 Task: Research Airbnb accommodation in Randers, Denmark from 12th December, 2023 to 16th December, 2023 for 8 adults.8 bedrooms having 8 beds and 8 bathrooms. Property type can be hotel. Amenities needed are: wifi, TV, free parkinig on premises, gym, breakfast. Look for 3 properties as per requirement.
Action: Mouse pressed left at (479, 105)
Screenshot: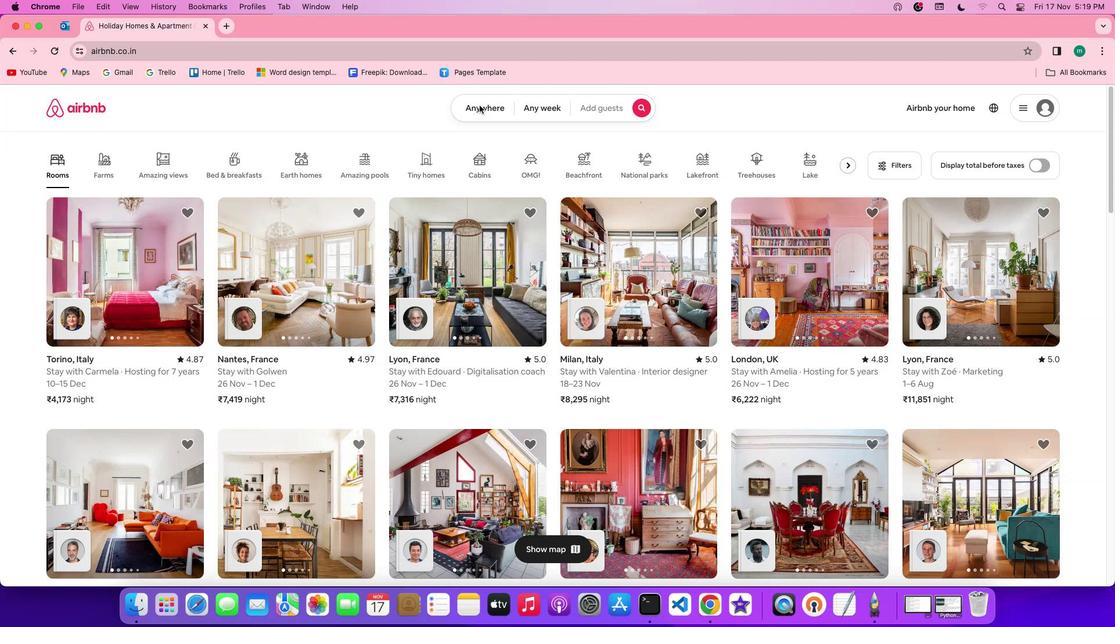 
Action: Mouse pressed left at (479, 105)
Screenshot: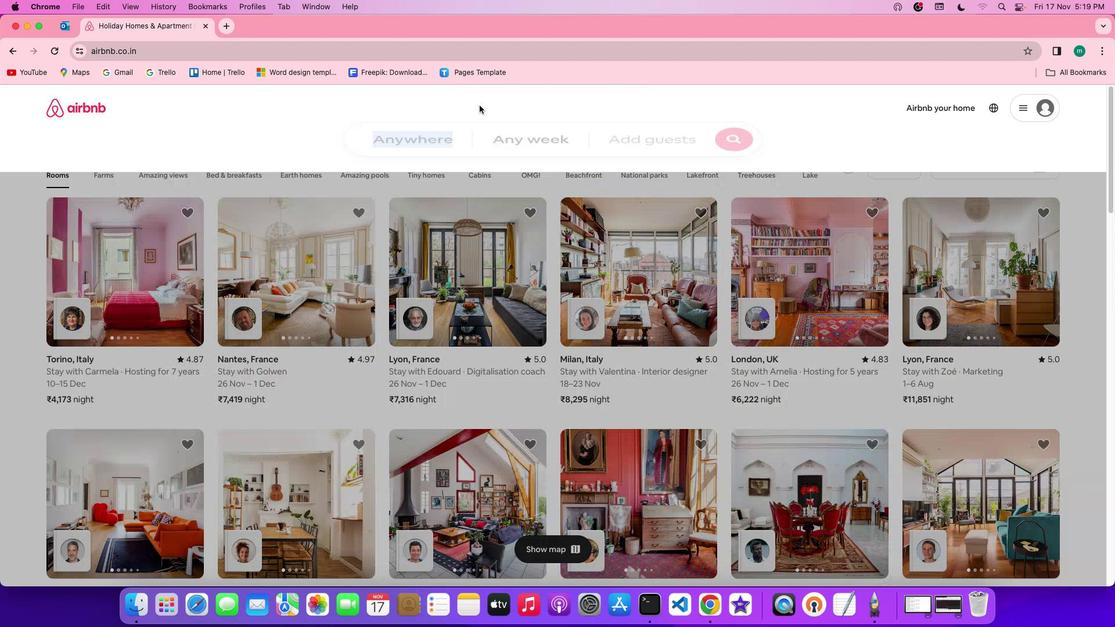 
Action: Mouse moved to (441, 149)
Screenshot: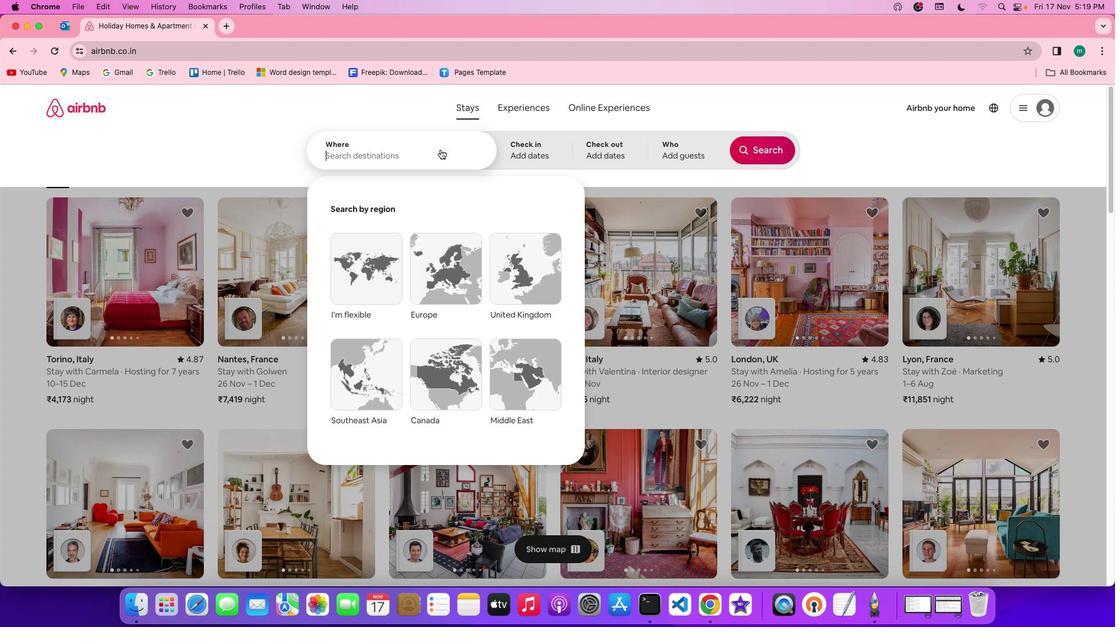 
Action: Mouse pressed left at (441, 149)
Screenshot: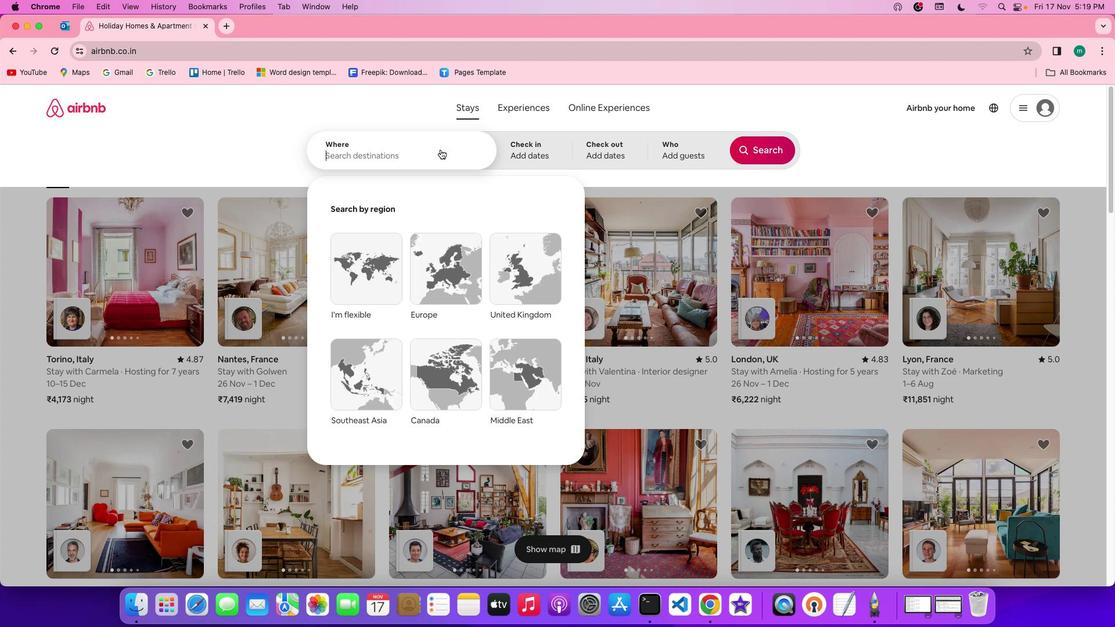 
Action: Key pressed Key.spaceKey.shift'R''a''n''d''e''r''s'','Key.spaceKey.shift'D''e''n''m''a''r''k'
Screenshot: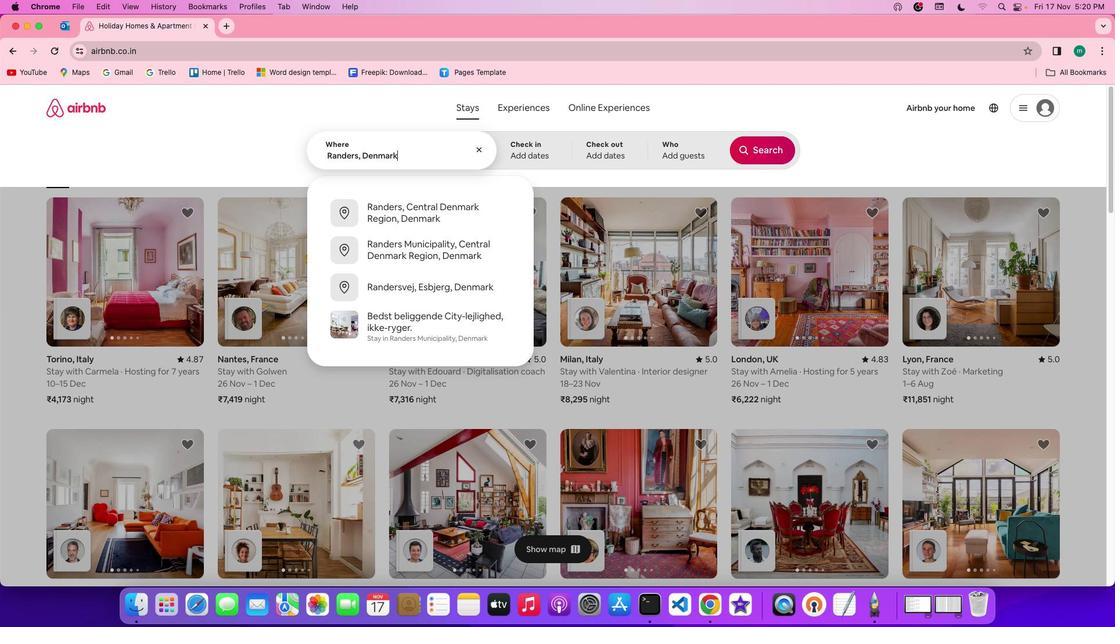 
Action: Mouse moved to (538, 154)
Screenshot: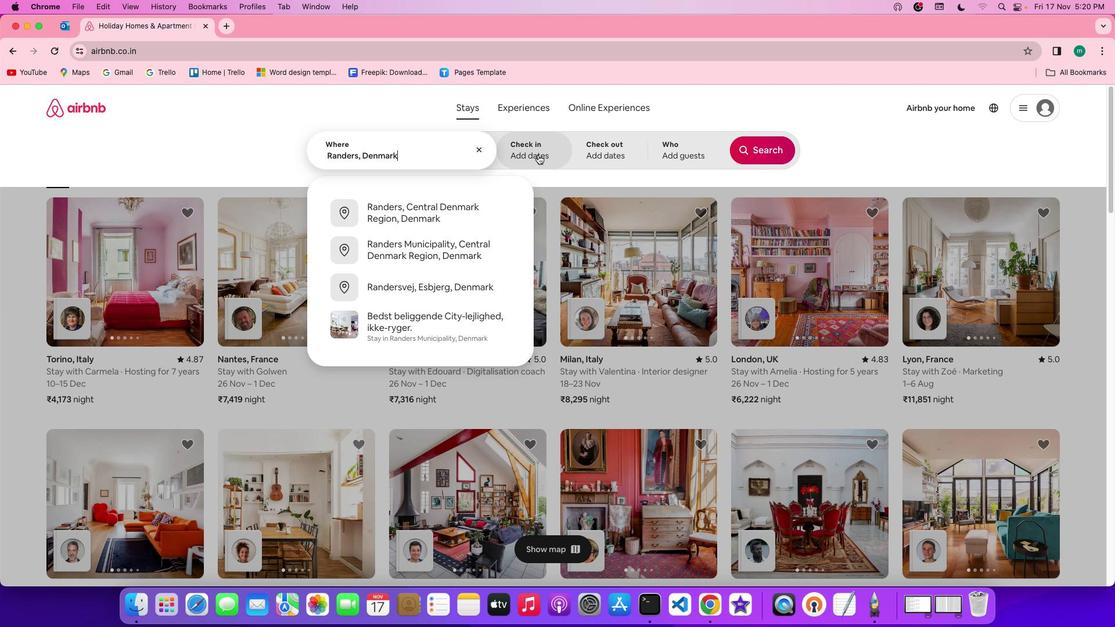 
Action: Mouse pressed left at (538, 154)
Screenshot: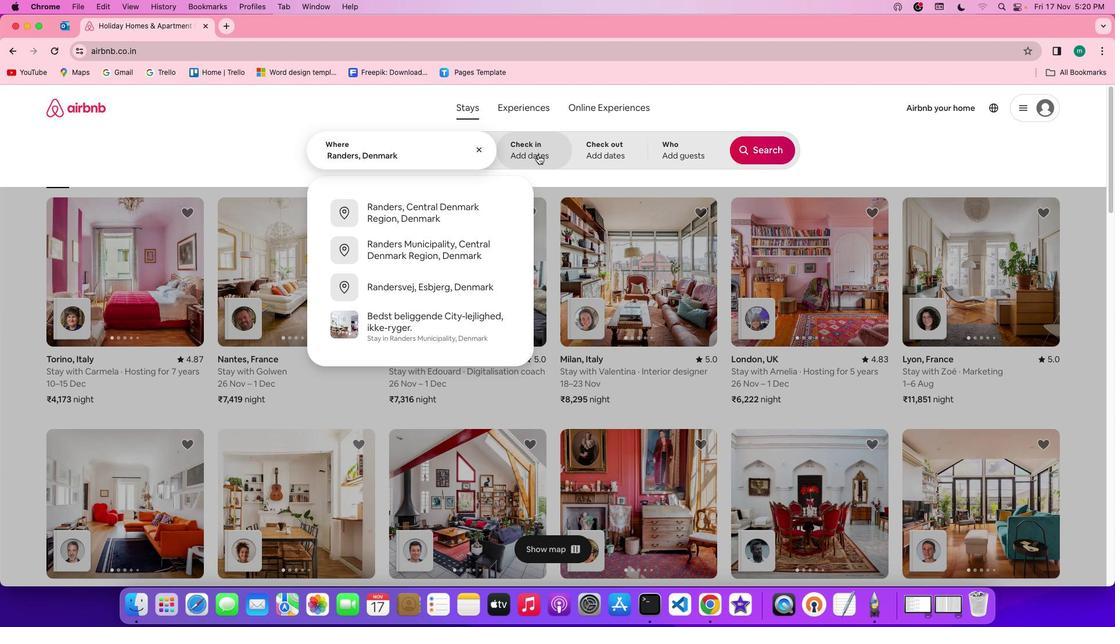 
Action: Mouse moved to (626, 343)
Screenshot: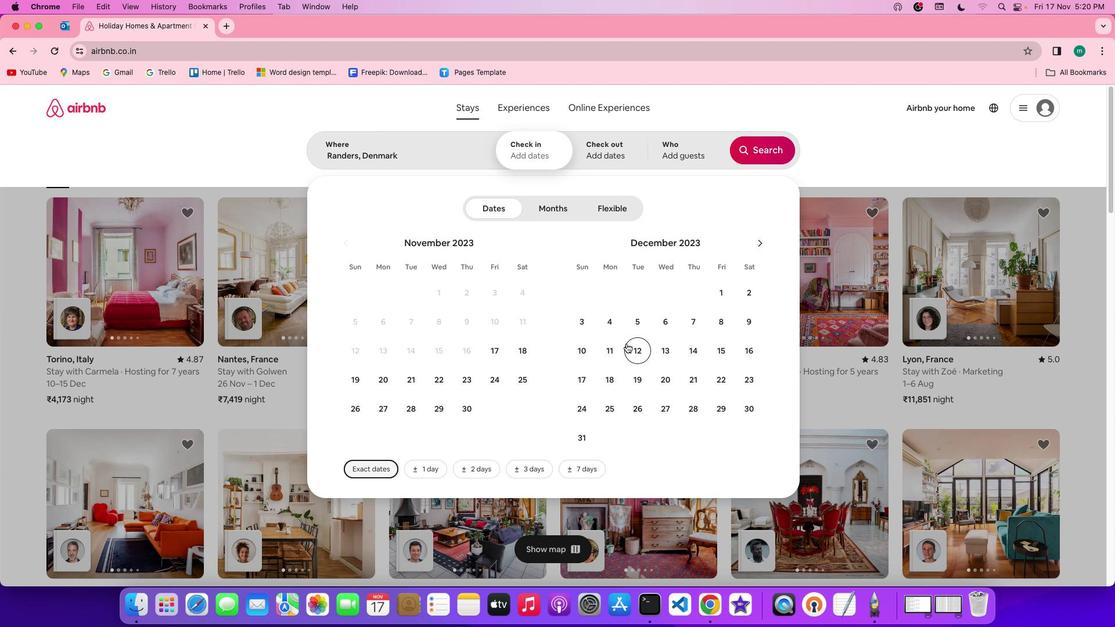 
Action: Mouse pressed left at (626, 343)
Screenshot: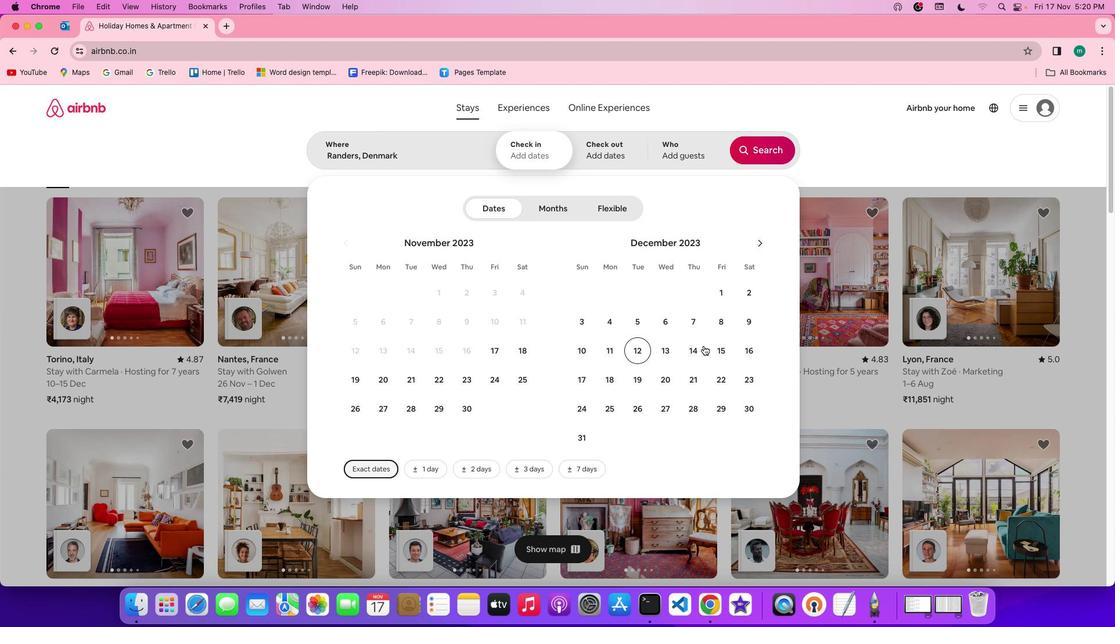 
Action: Mouse moved to (756, 353)
Screenshot: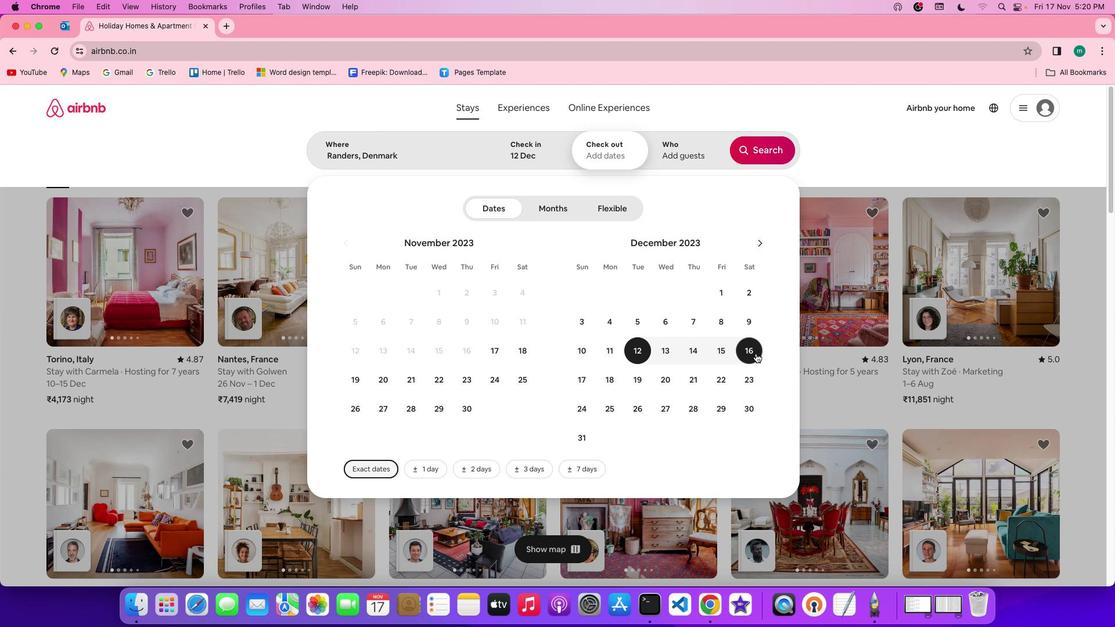 
Action: Mouse pressed left at (756, 353)
Screenshot: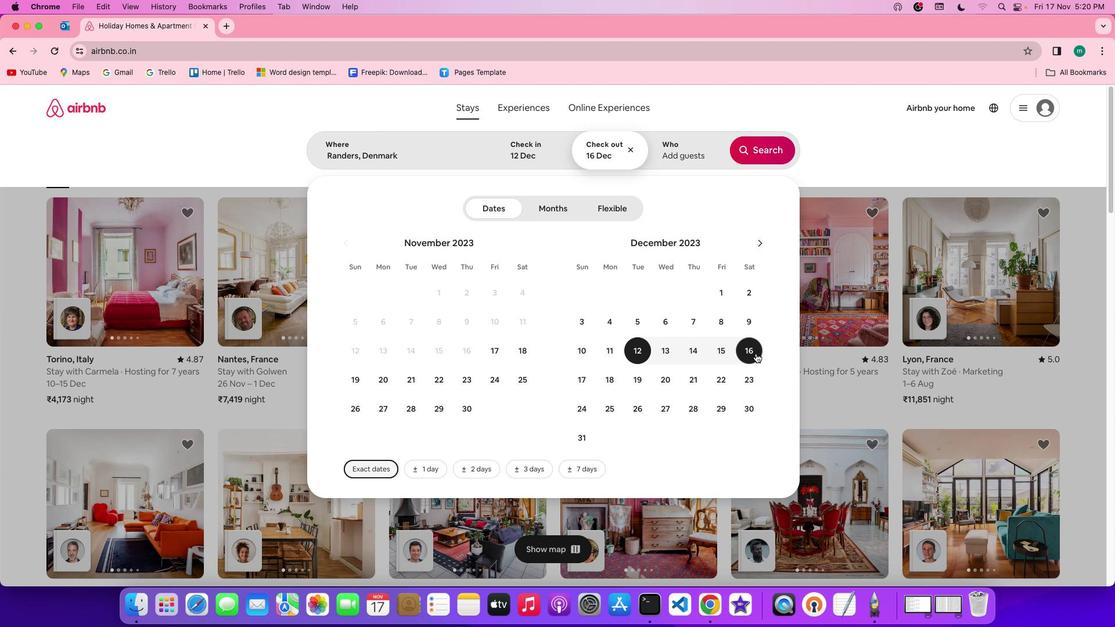 
Action: Mouse moved to (686, 142)
Screenshot: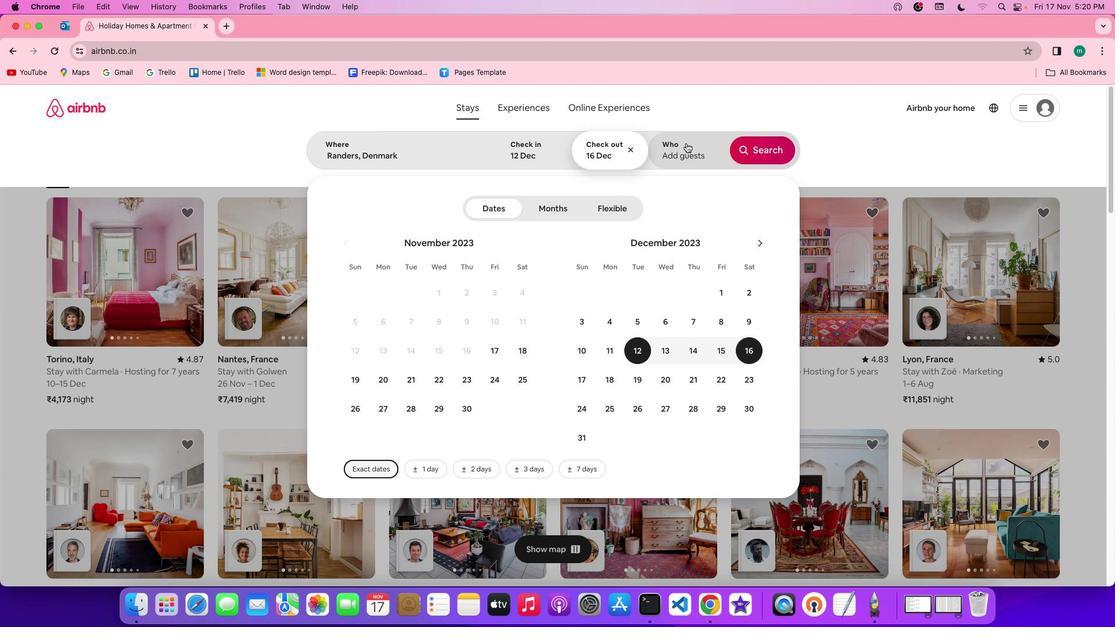 
Action: Mouse pressed left at (686, 142)
Screenshot: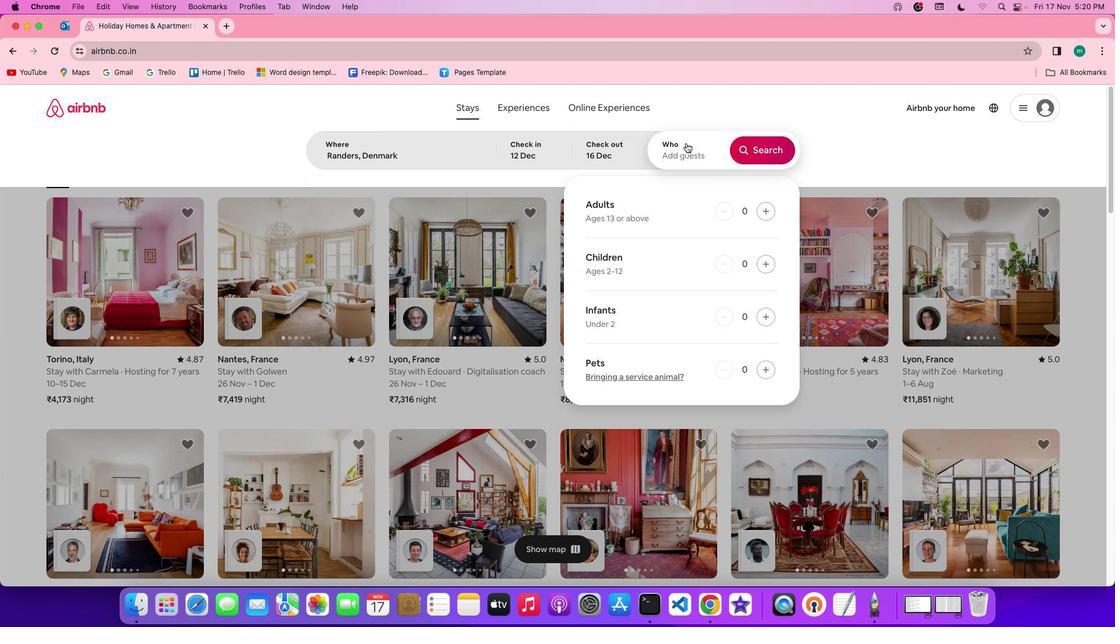 
Action: Mouse moved to (769, 209)
Screenshot: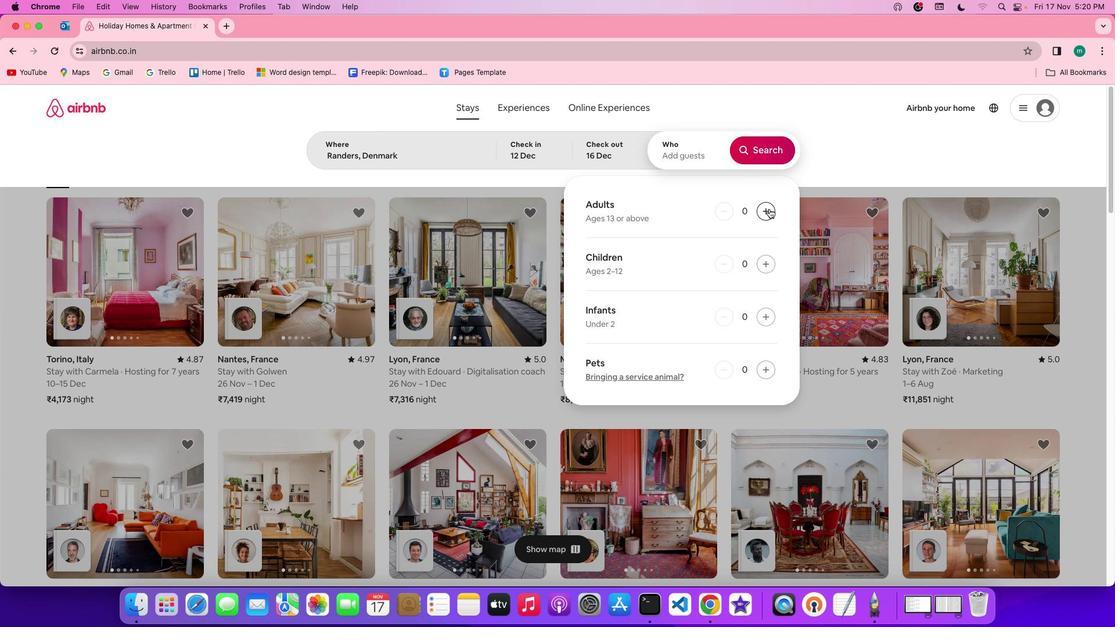 
Action: Mouse pressed left at (769, 209)
Screenshot: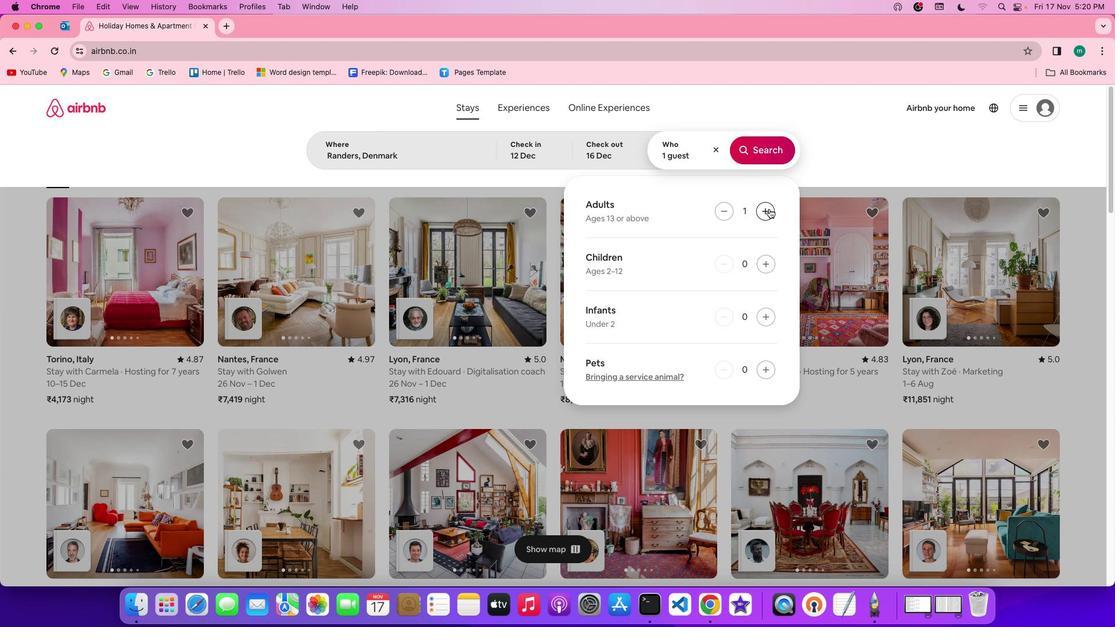 
Action: Mouse pressed left at (769, 209)
Screenshot: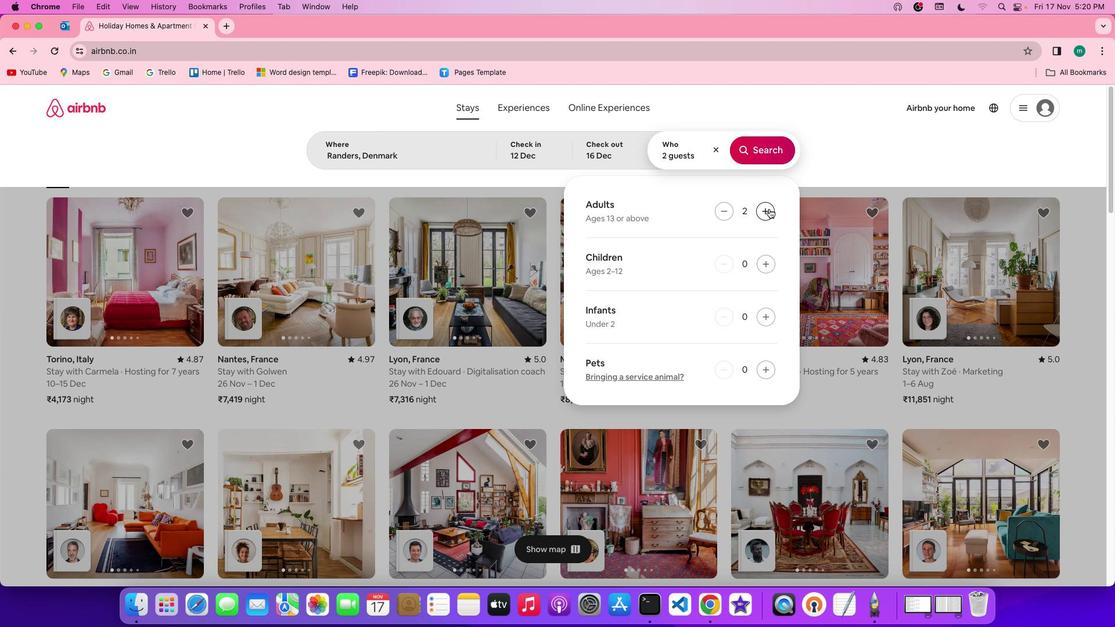 
Action: Mouse pressed left at (769, 209)
Screenshot: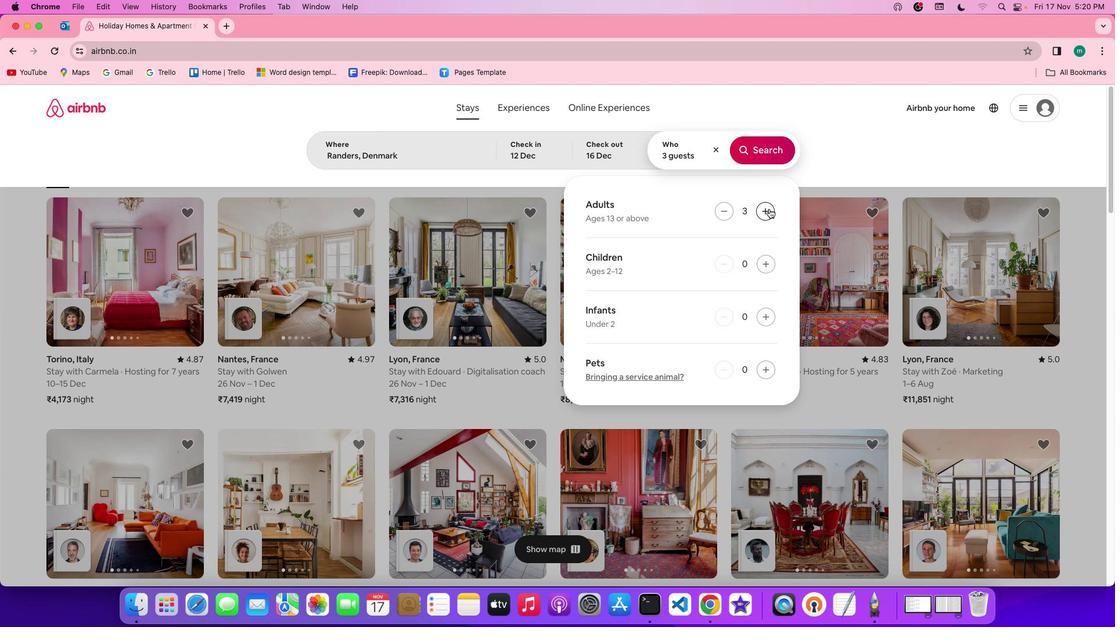 
Action: Mouse pressed left at (769, 209)
Screenshot: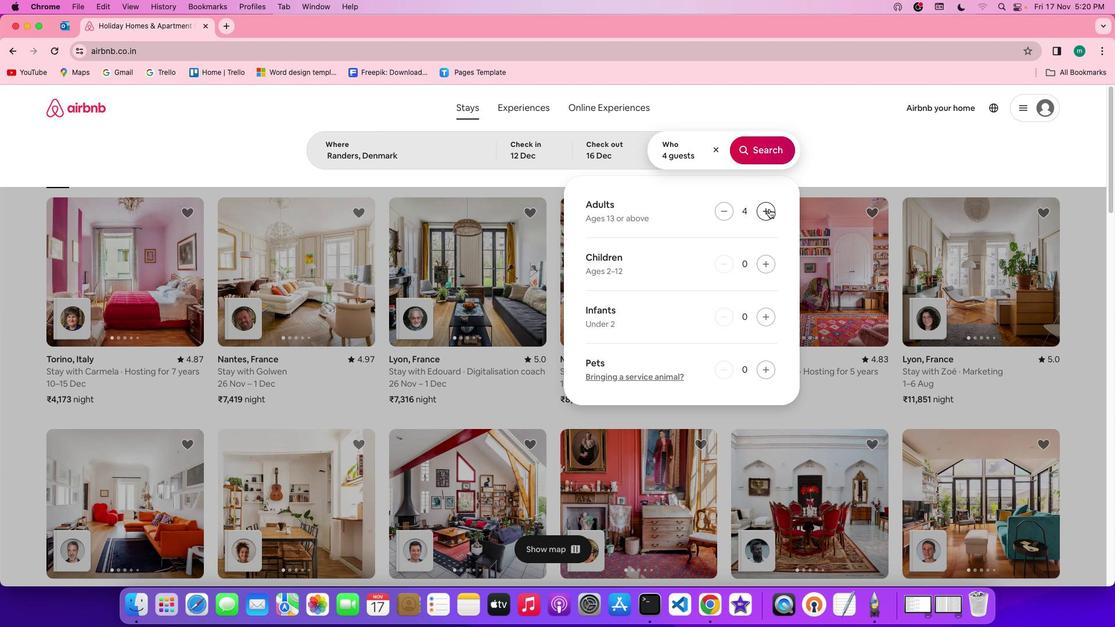 
Action: Mouse pressed left at (769, 209)
Screenshot: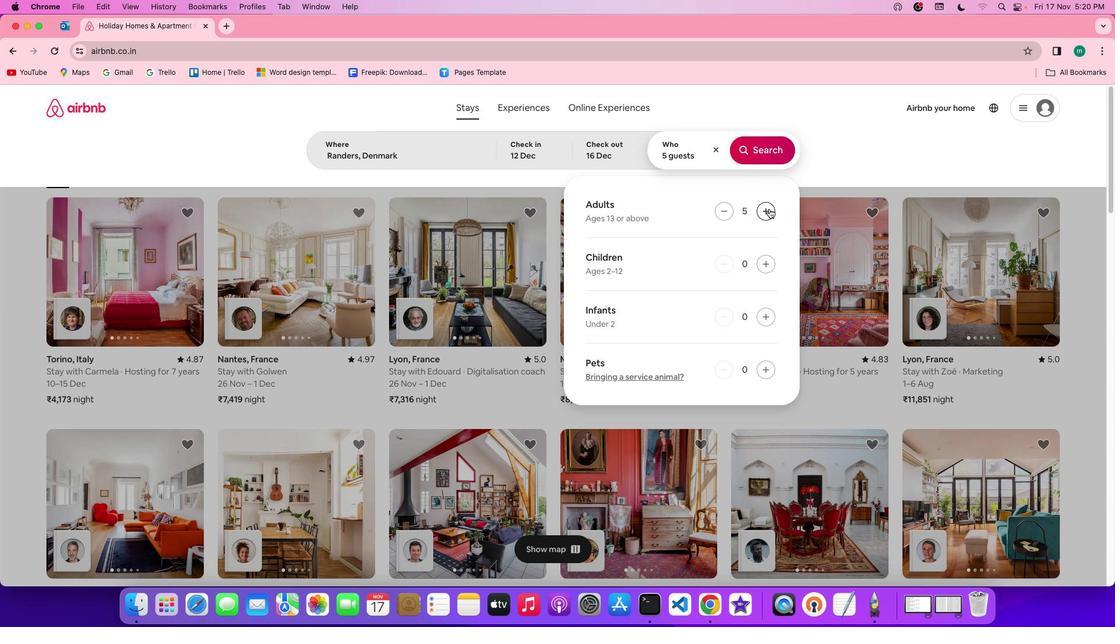
Action: Mouse pressed left at (769, 209)
Screenshot: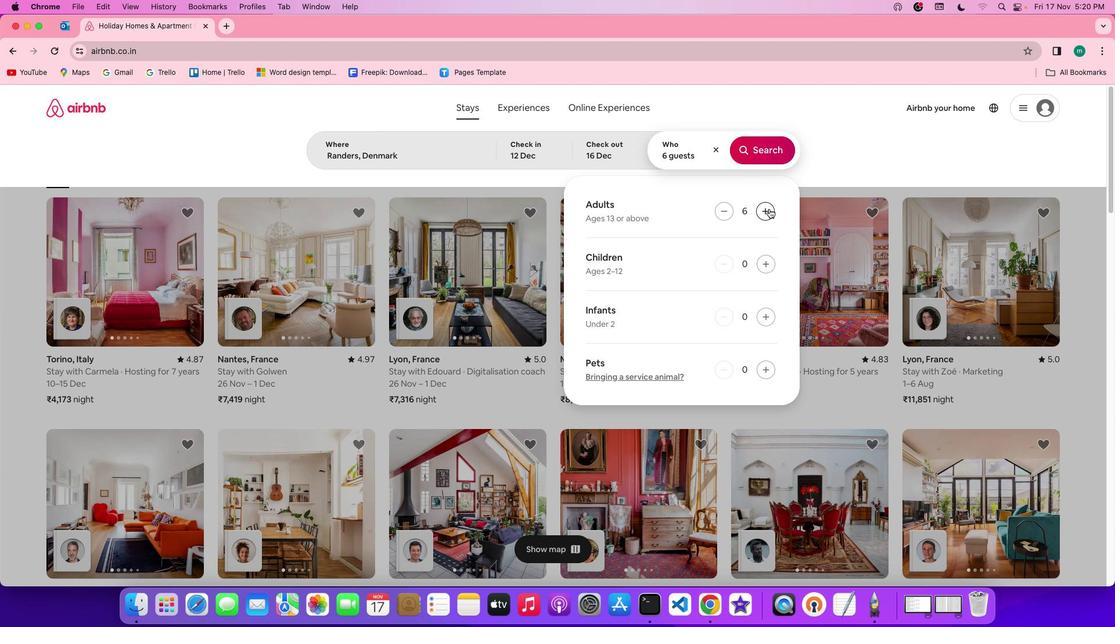
Action: Mouse pressed left at (769, 209)
Screenshot: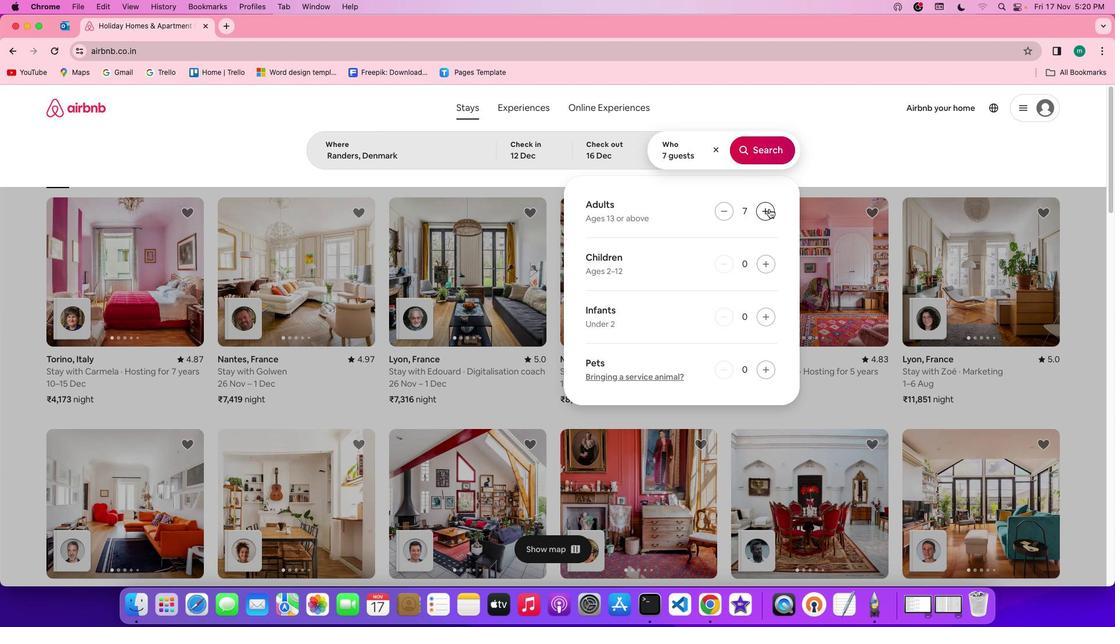 
Action: Mouse pressed left at (769, 209)
Screenshot: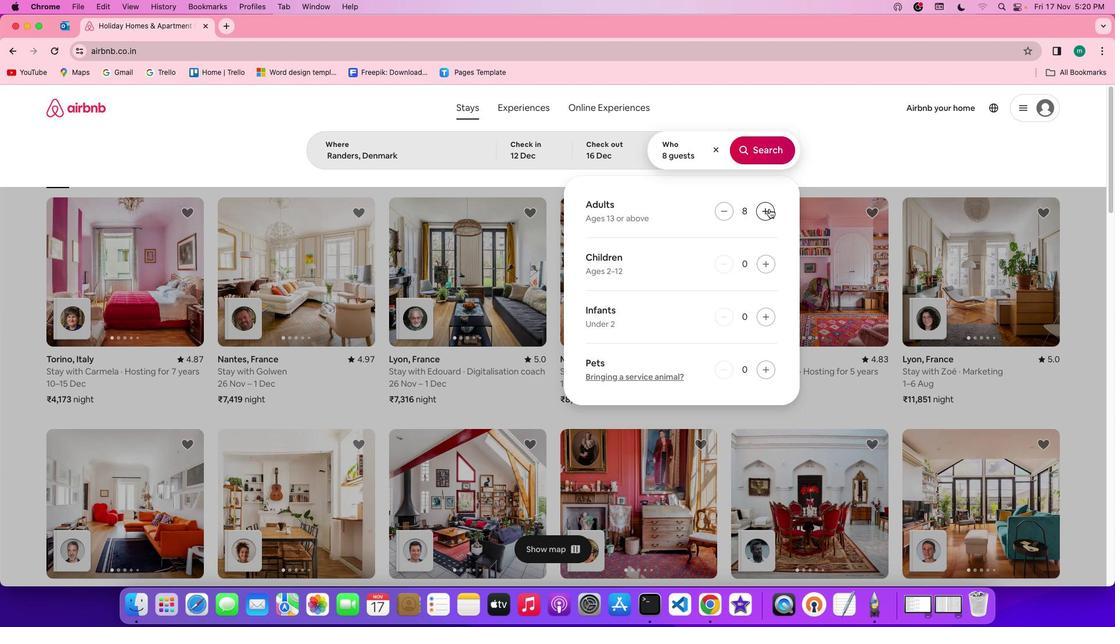 
Action: Mouse moved to (770, 147)
Screenshot: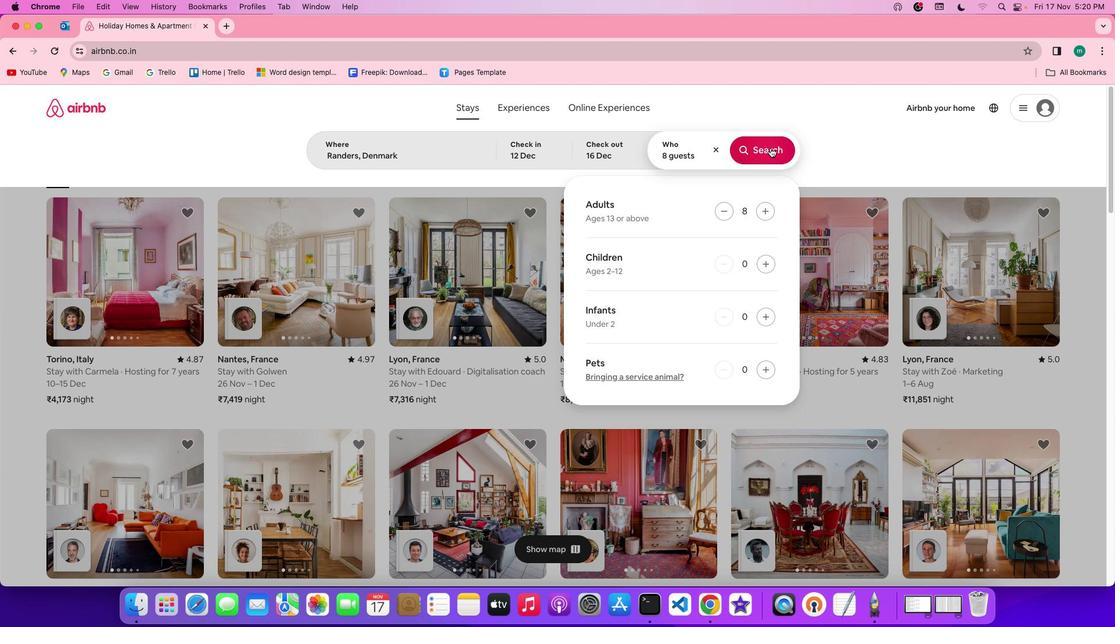 
Action: Mouse pressed left at (770, 147)
Screenshot: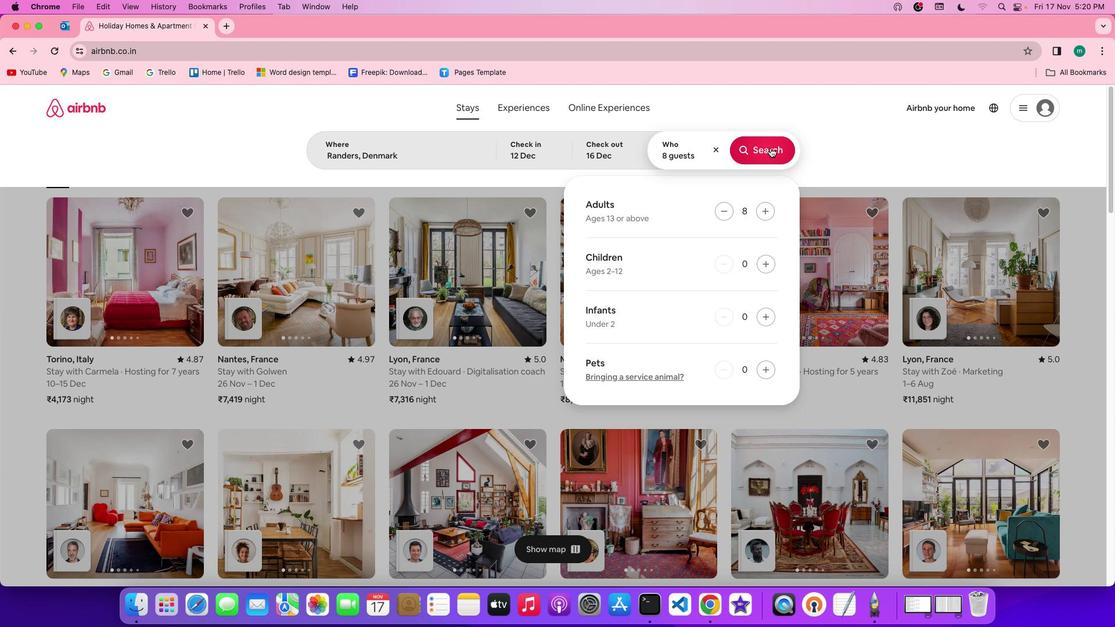 
Action: Mouse moved to (926, 157)
Screenshot: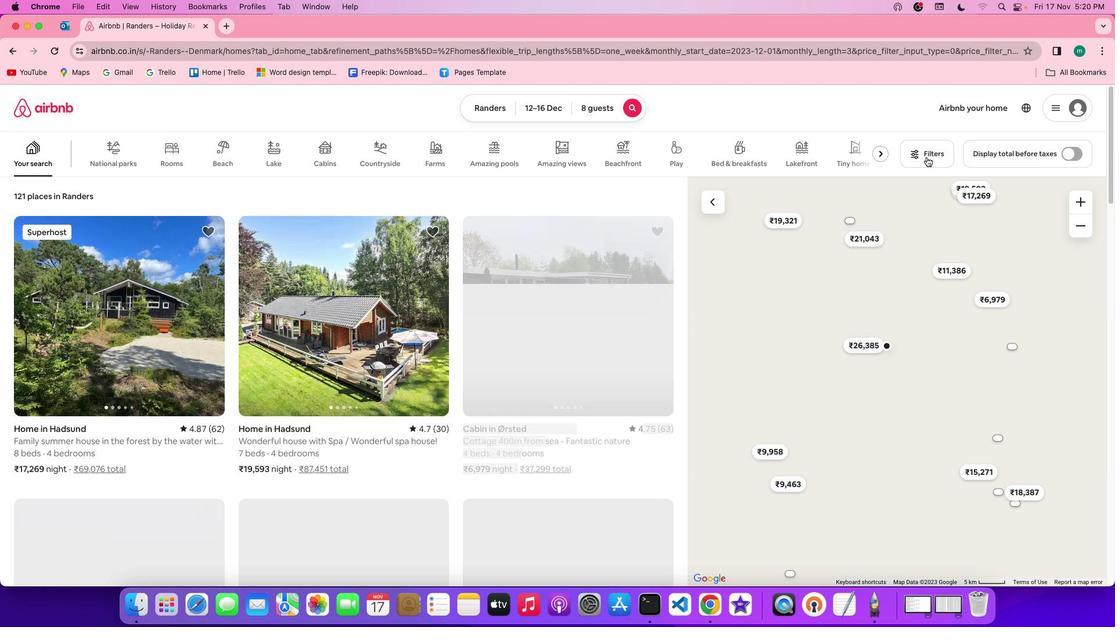 
Action: Mouse pressed left at (926, 157)
Screenshot: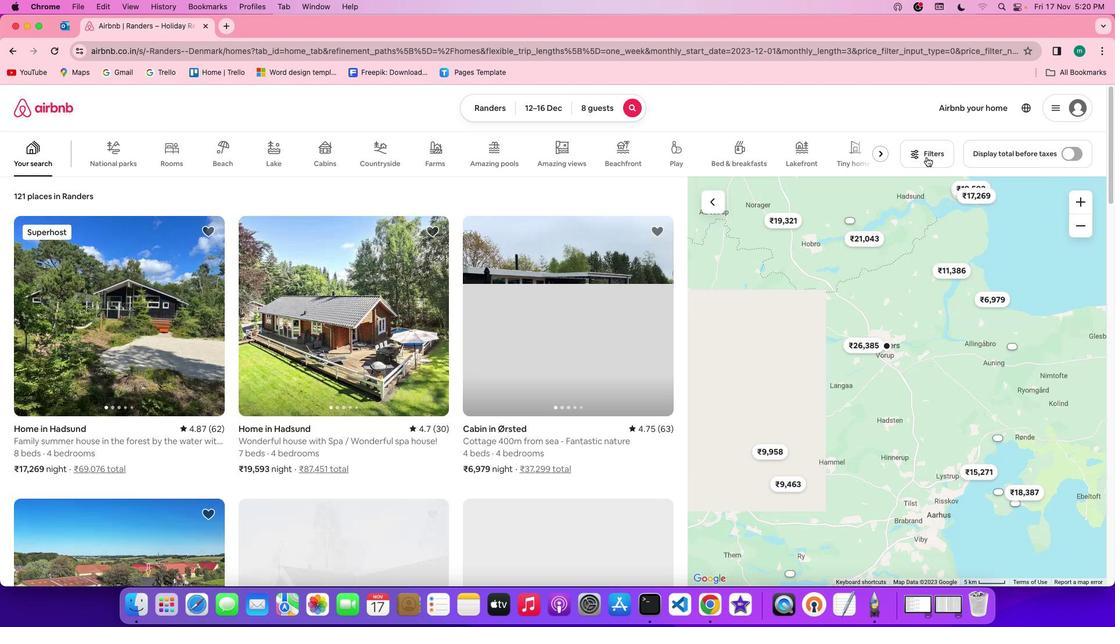 
Action: Mouse moved to (568, 334)
Screenshot: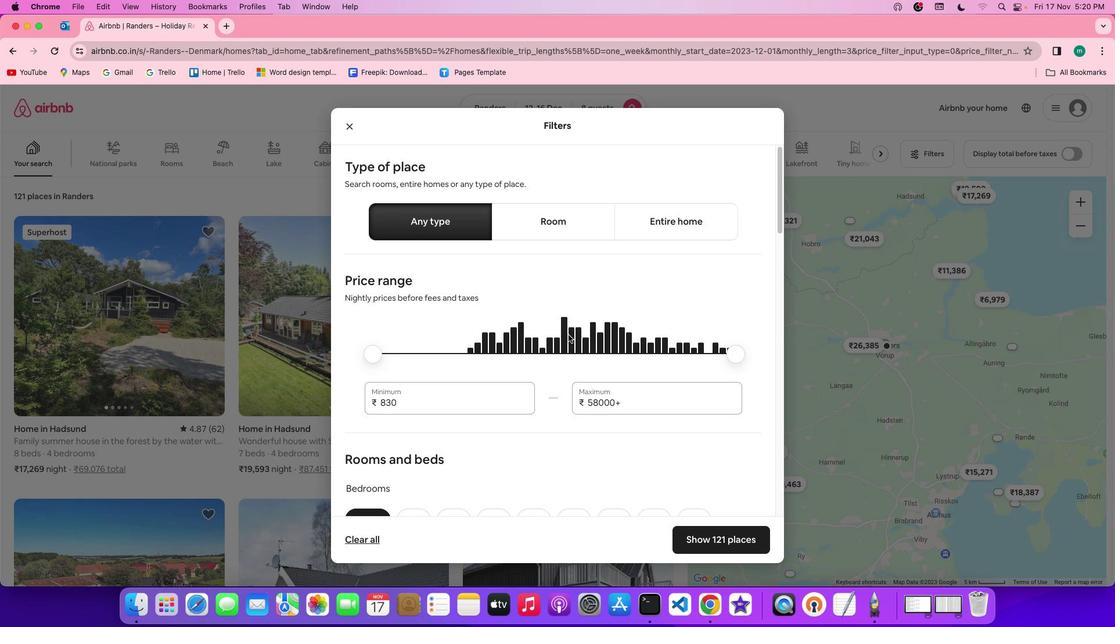 
Action: Mouse scrolled (568, 334) with delta (0, 0)
Screenshot: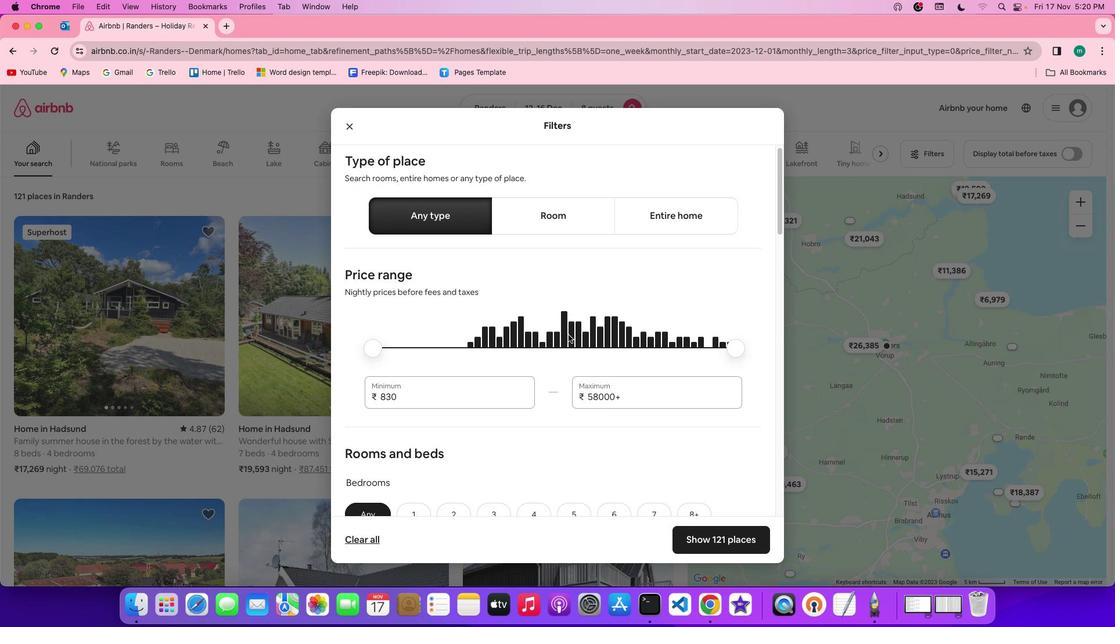 
Action: Mouse scrolled (568, 334) with delta (0, 0)
Screenshot: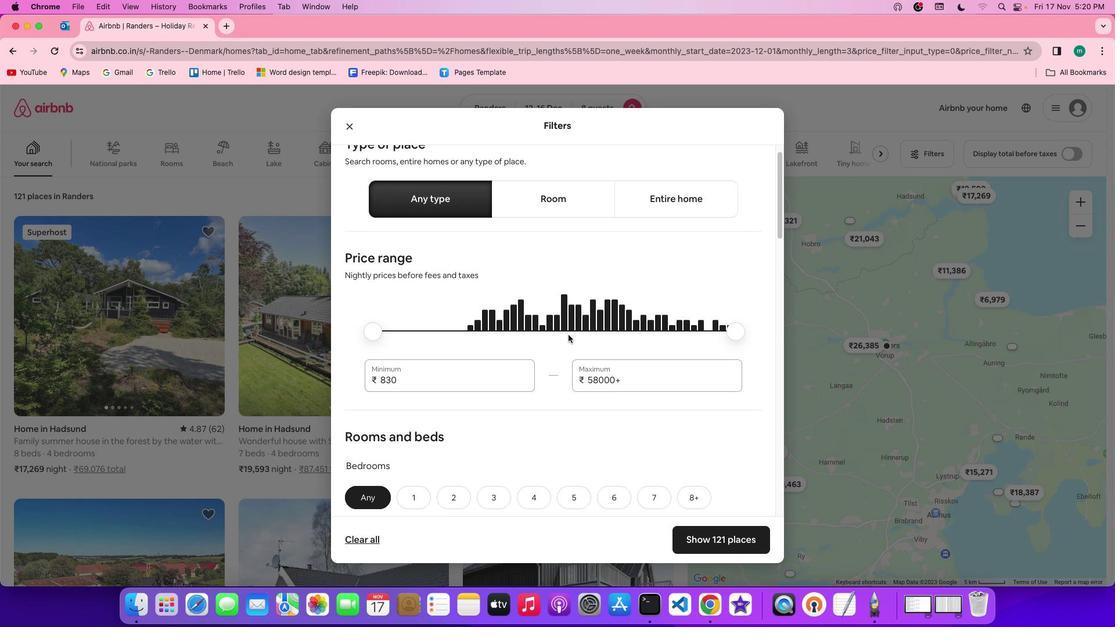 
Action: Mouse scrolled (568, 334) with delta (0, 0)
Screenshot: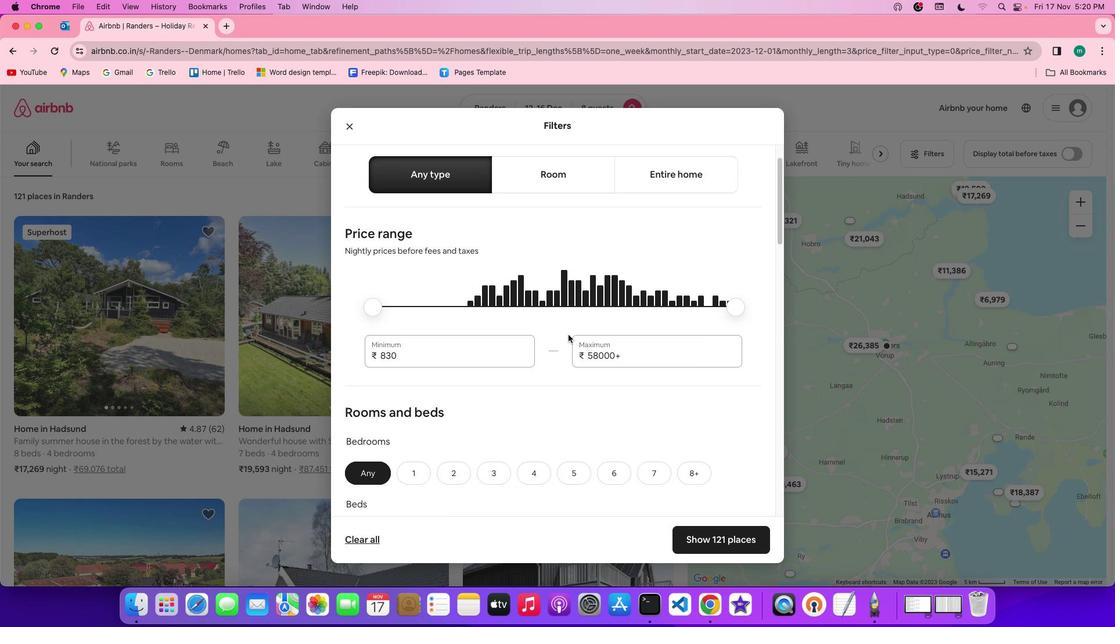 
Action: Mouse scrolled (568, 334) with delta (0, 0)
Screenshot: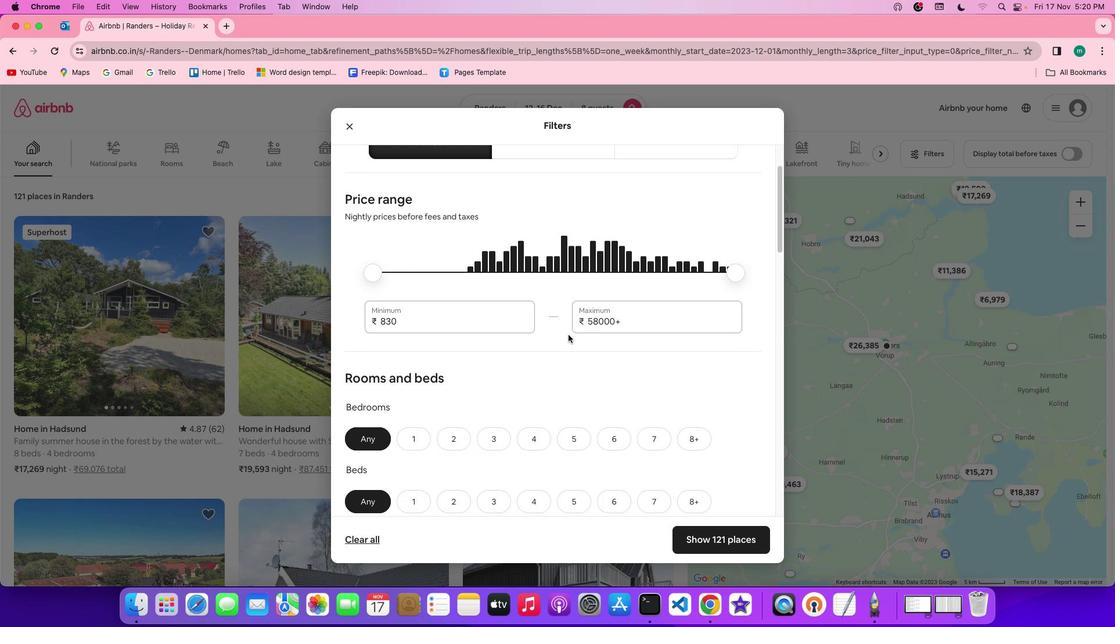
Action: Mouse scrolled (568, 334) with delta (0, 0)
Screenshot: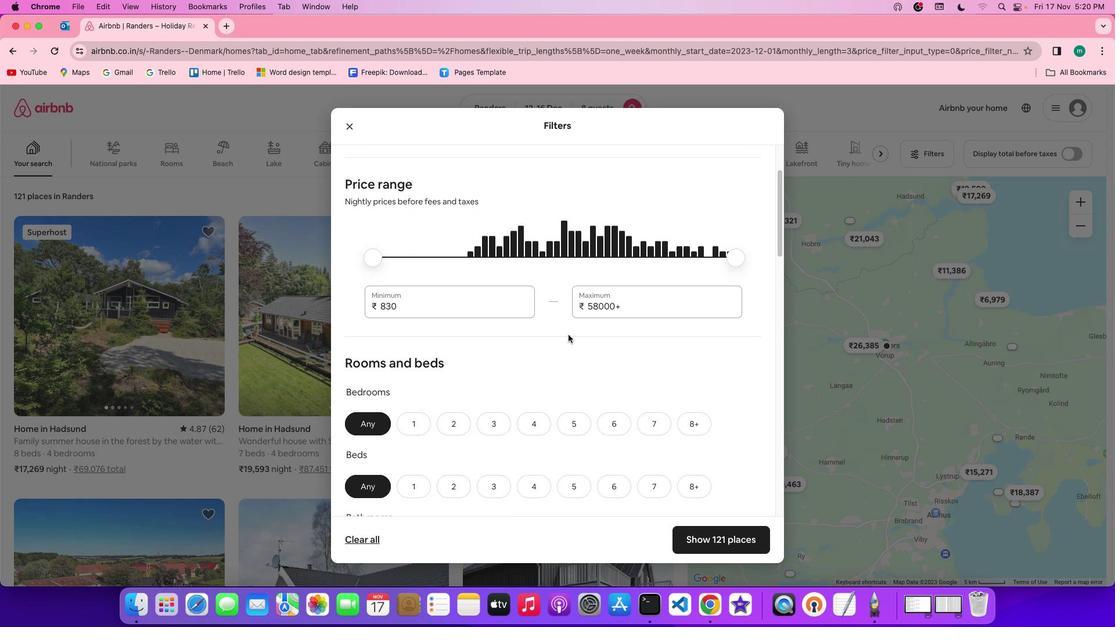 
Action: Mouse scrolled (568, 334) with delta (0, 0)
Screenshot: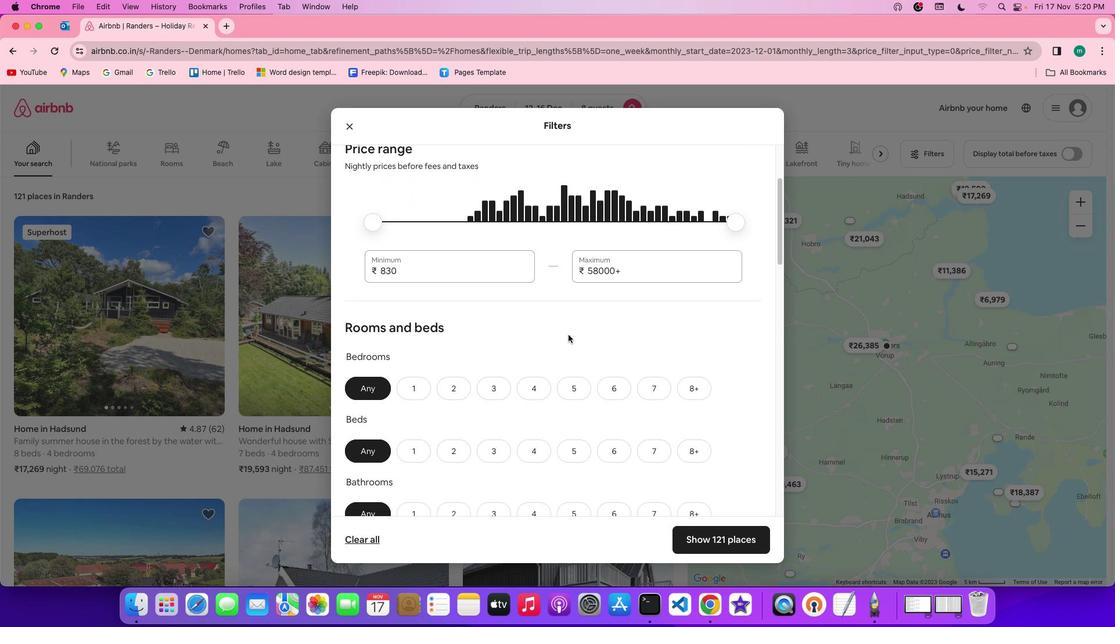 
Action: Mouse scrolled (568, 334) with delta (0, -1)
Screenshot: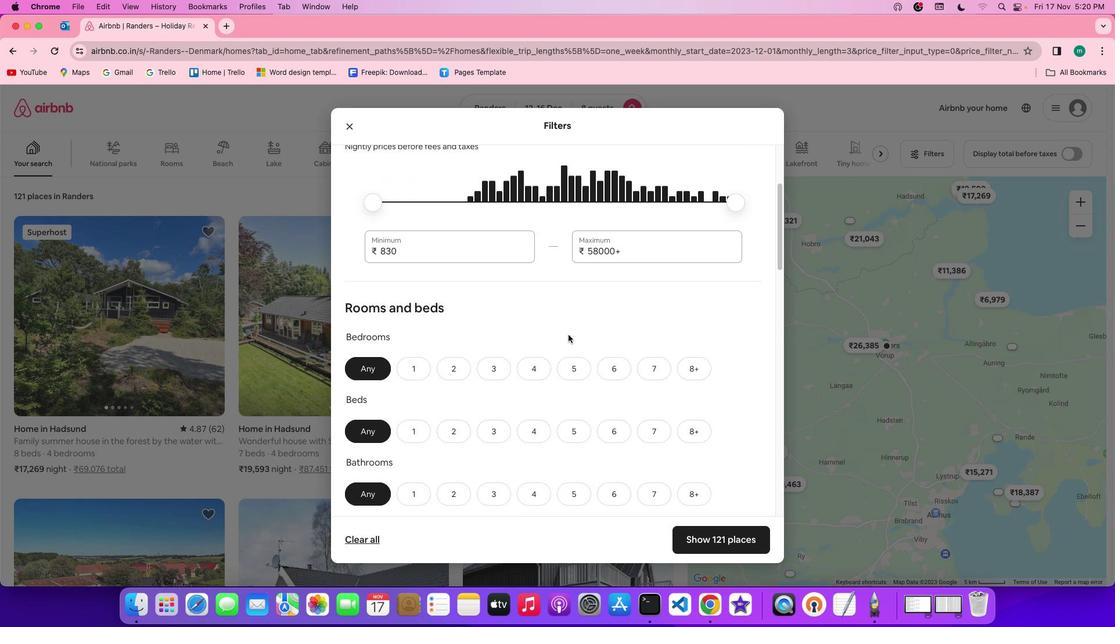 
Action: Mouse scrolled (568, 334) with delta (0, 0)
Screenshot: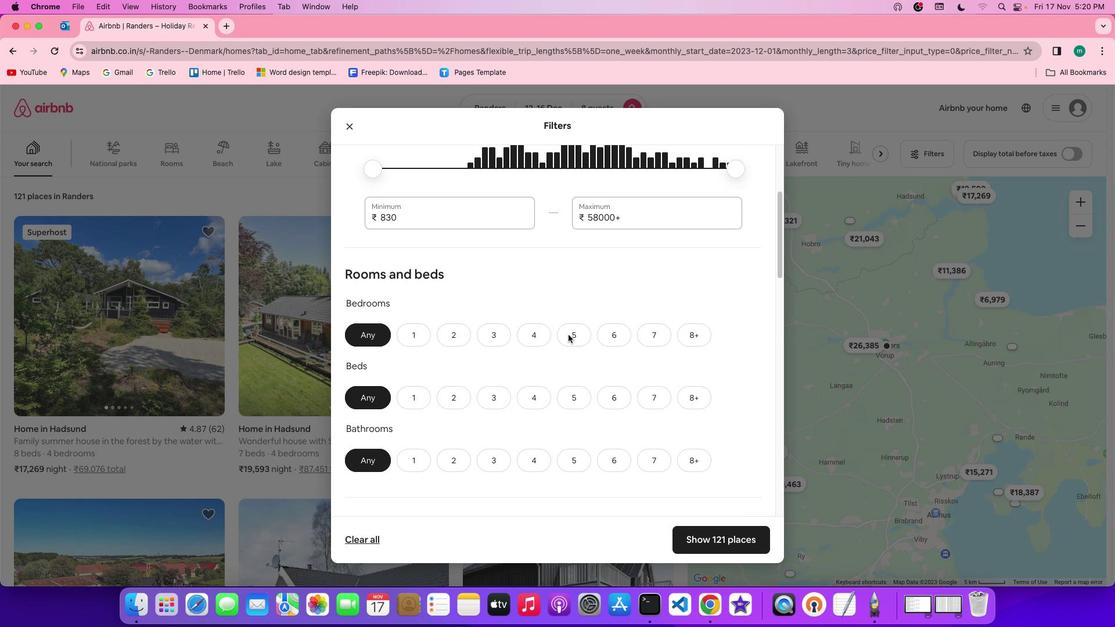 
Action: Mouse scrolled (568, 334) with delta (0, 0)
Screenshot: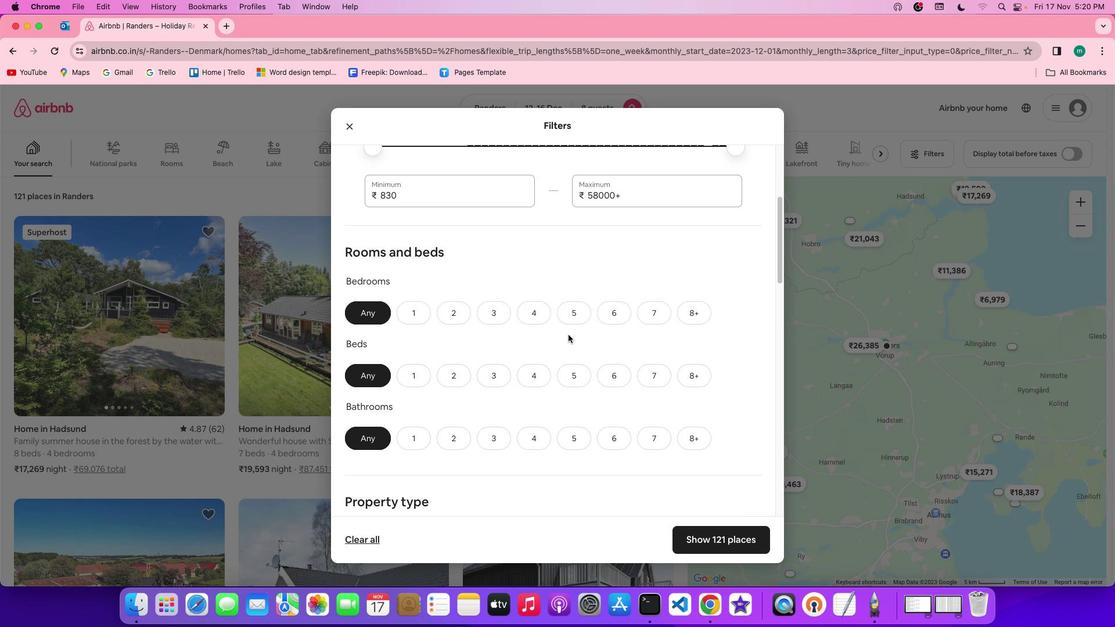 
Action: Mouse scrolled (568, 334) with delta (0, -1)
Screenshot: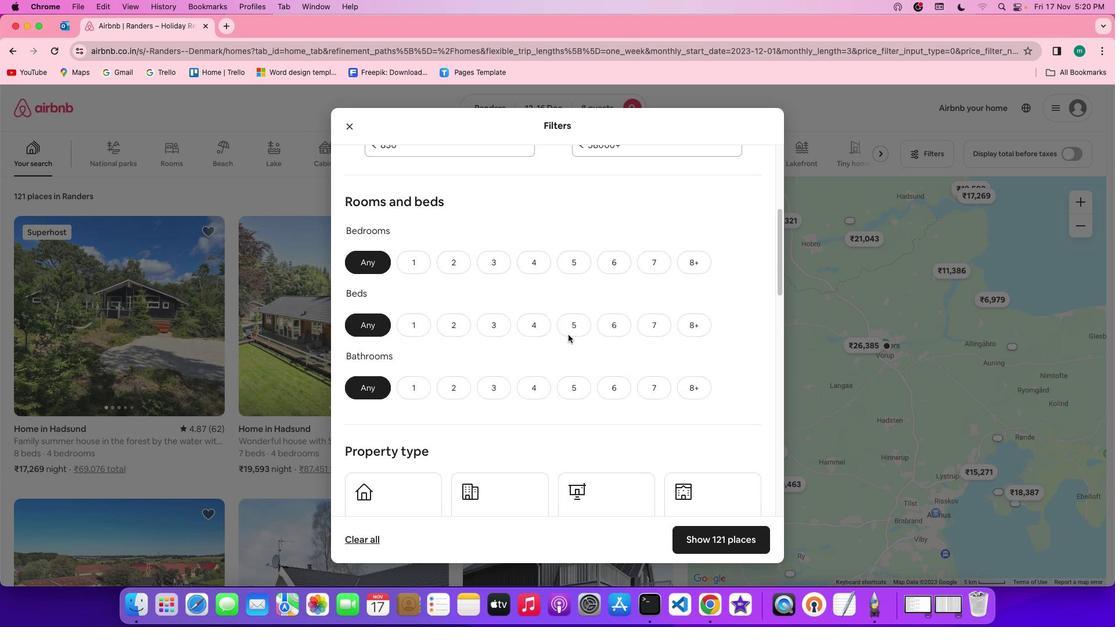 
Action: Mouse scrolled (568, 334) with delta (0, -1)
Screenshot: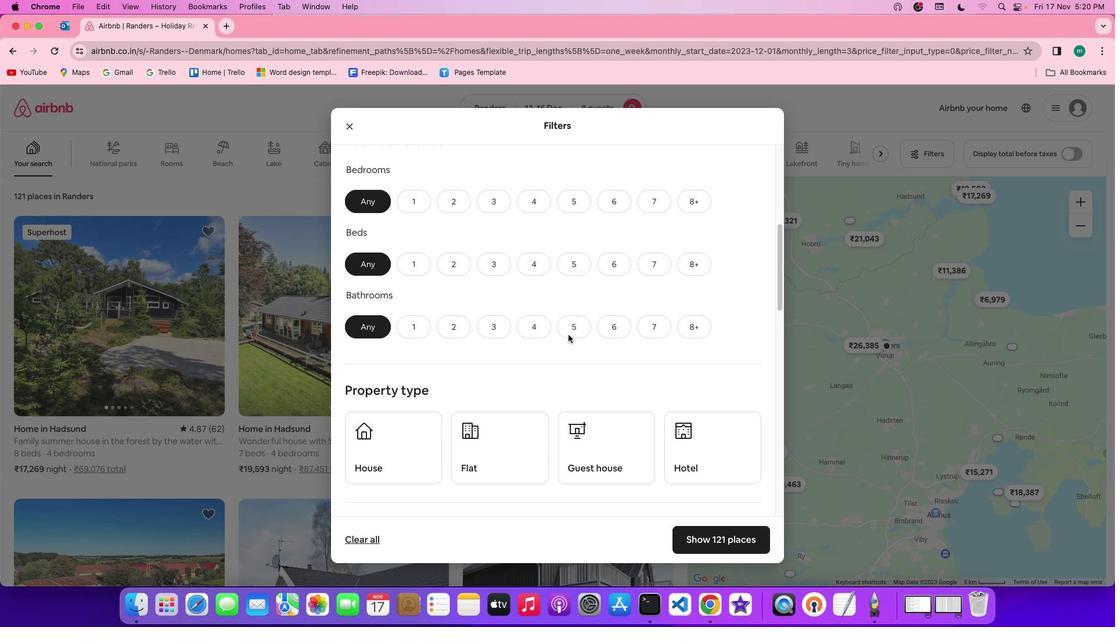 
Action: Mouse moved to (695, 200)
Screenshot: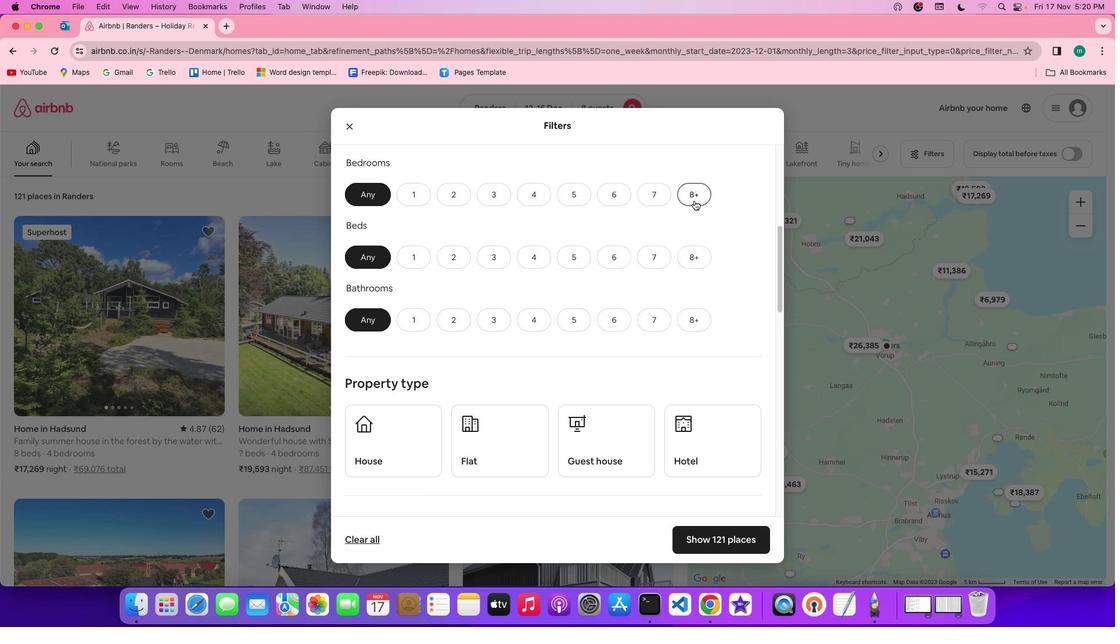 
Action: Mouse pressed left at (695, 200)
Screenshot: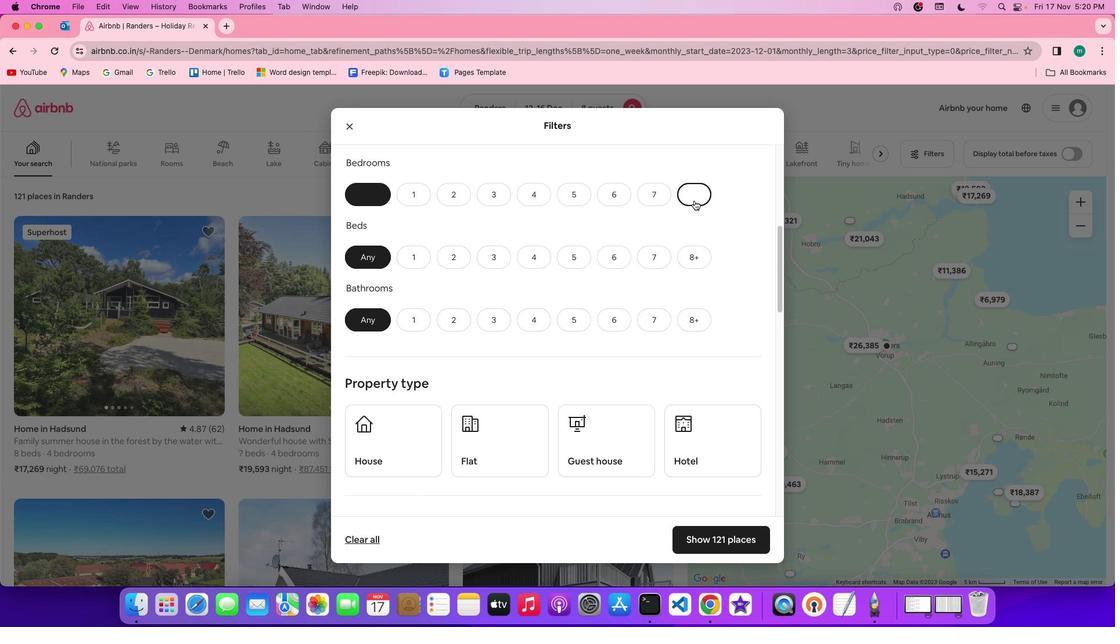 
Action: Mouse moved to (687, 254)
Screenshot: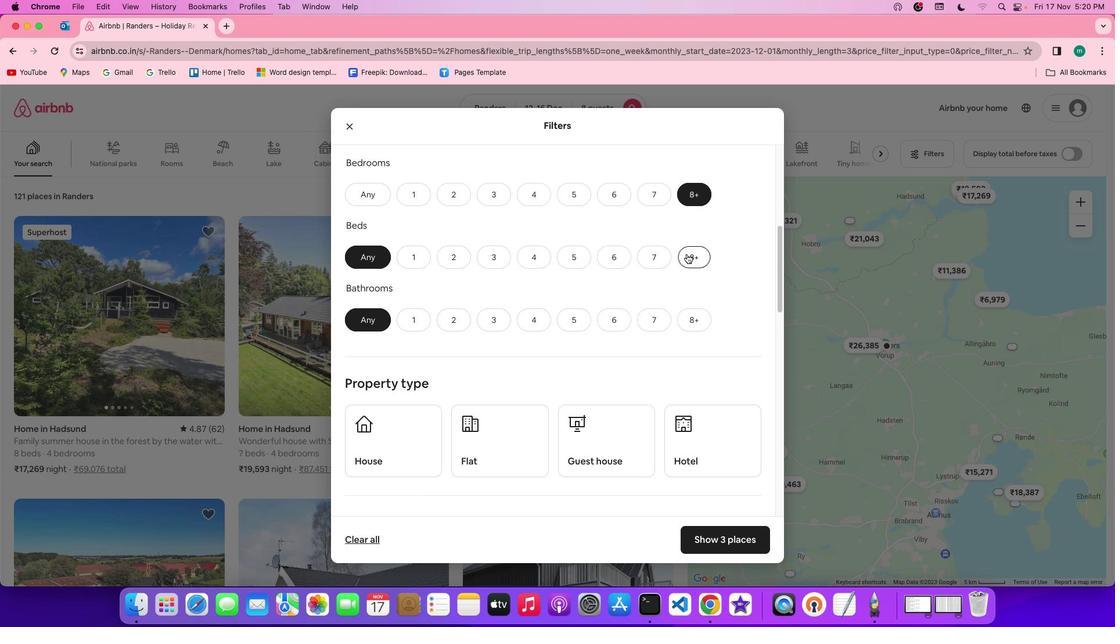 
Action: Mouse pressed left at (687, 254)
Screenshot: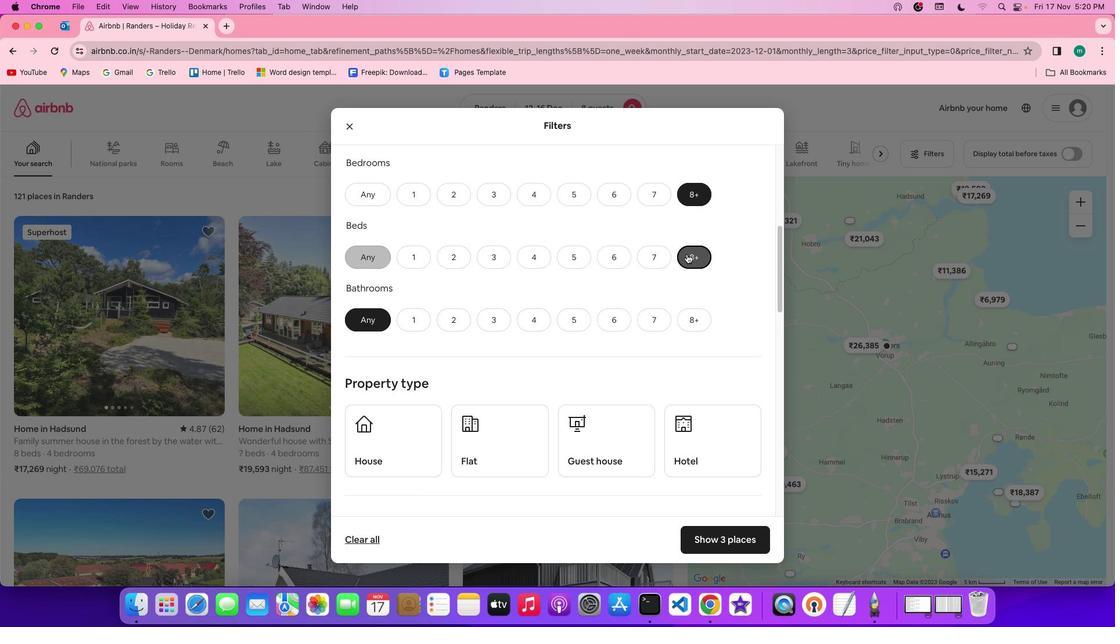 
Action: Mouse moved to (695, 317)
Screenshot: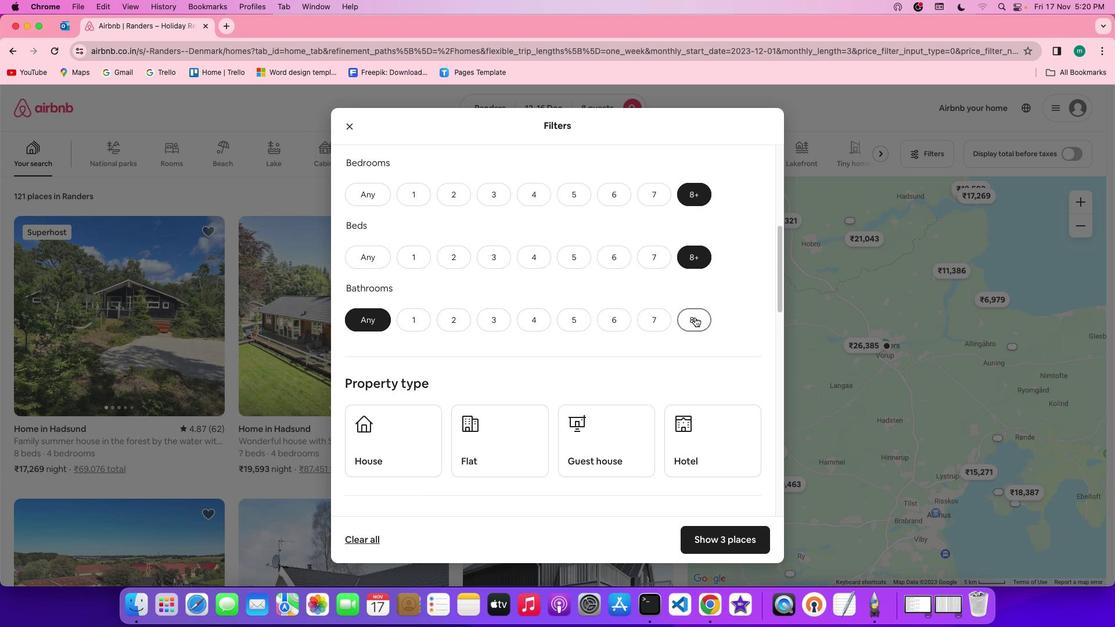 
Action: Mouse pressed left at (695, 317)
Screenshot: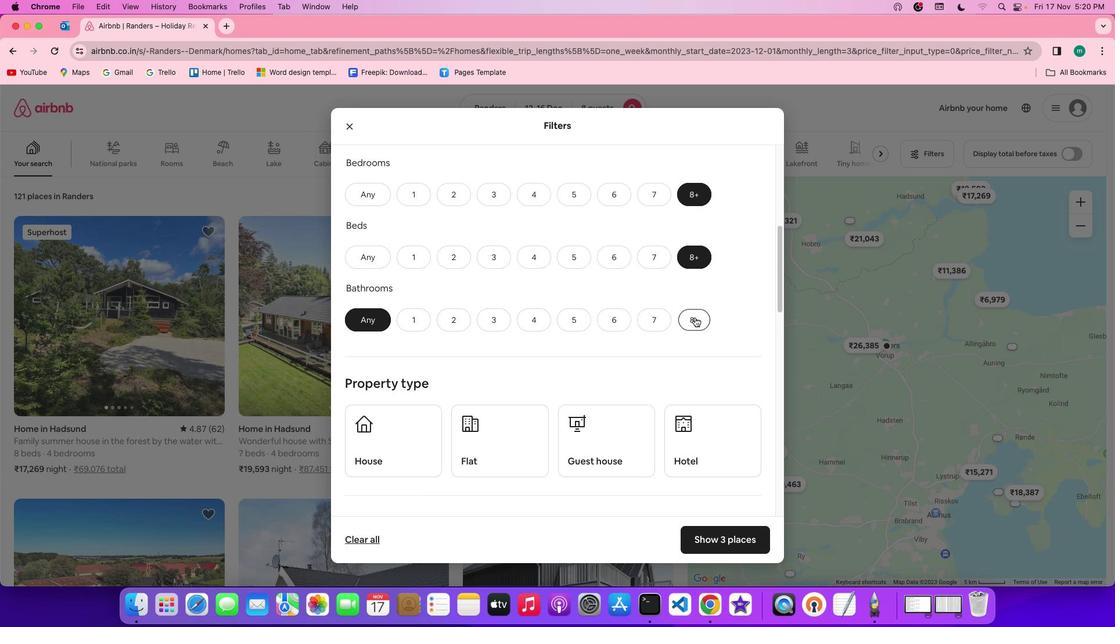
Action: Mouse moved to (693, 317)
Screenshot: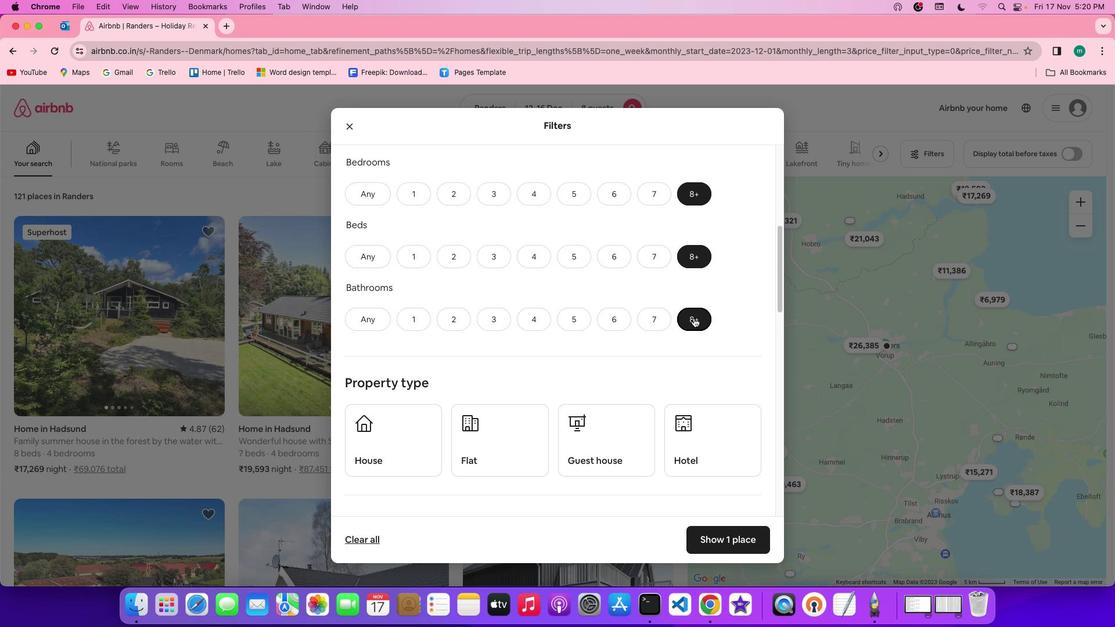 
Action: Mouse scrolled (693, 317) with delta (0, 0)
Screenshot: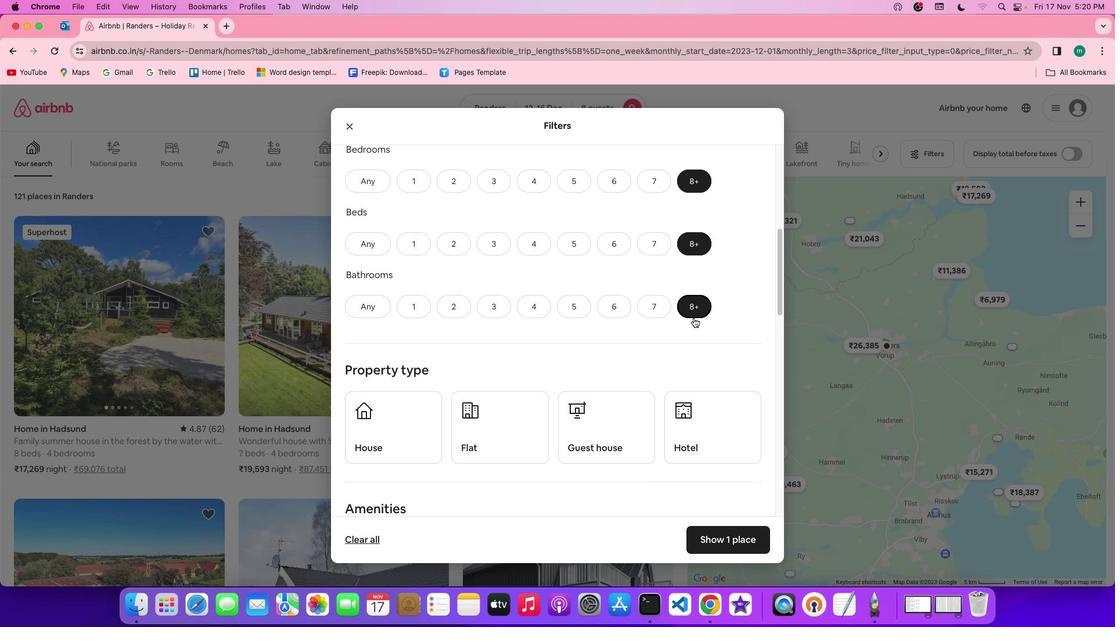 
Action: Mouse scrolled (693, 317) with delta (0, 0)
Screenshot: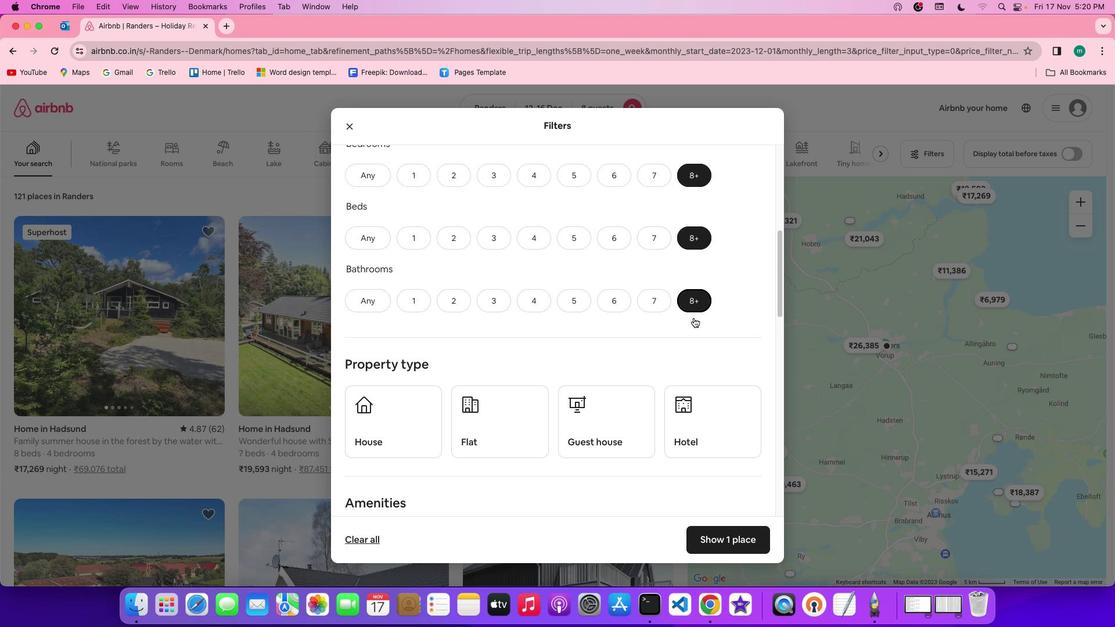 
Action: Mouse scrolled (693, 317) with delta (0, -1)
Screenshot: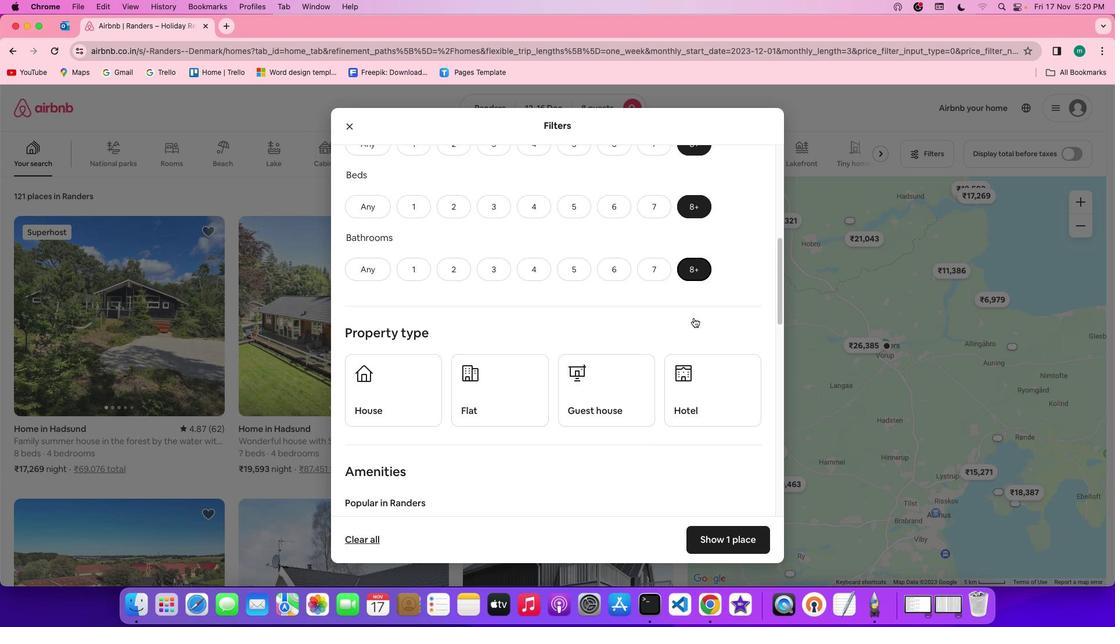 
Action: Mouse scrolled (693, 317) with delta (0, 0)
Screenshot: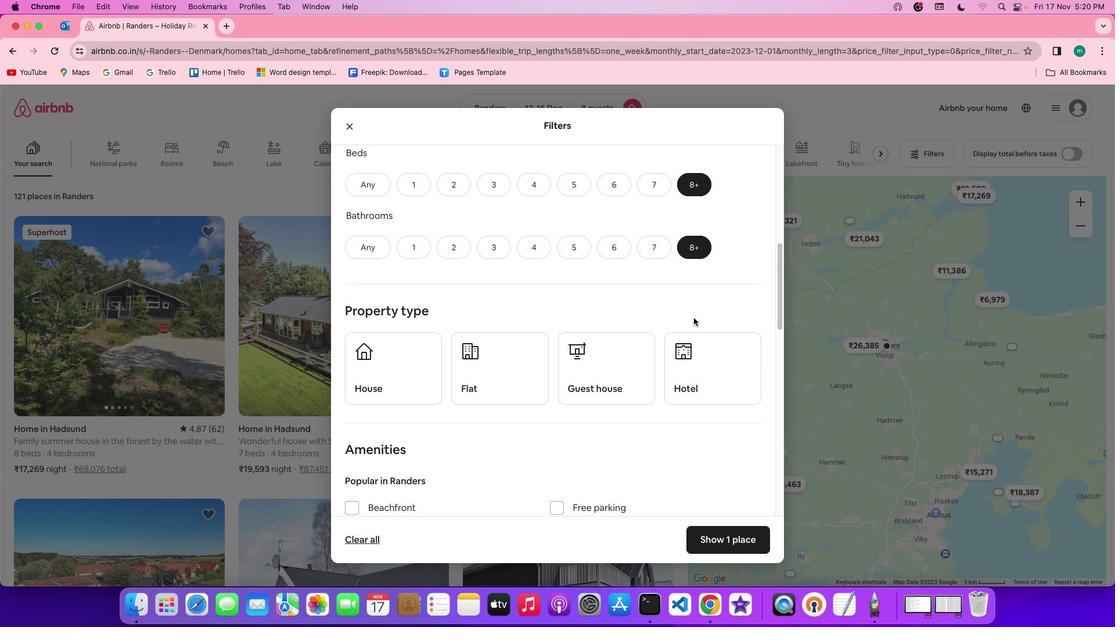 
Action: Mouse scrolled (693, 317) with delta (0, 0)
Screenshot: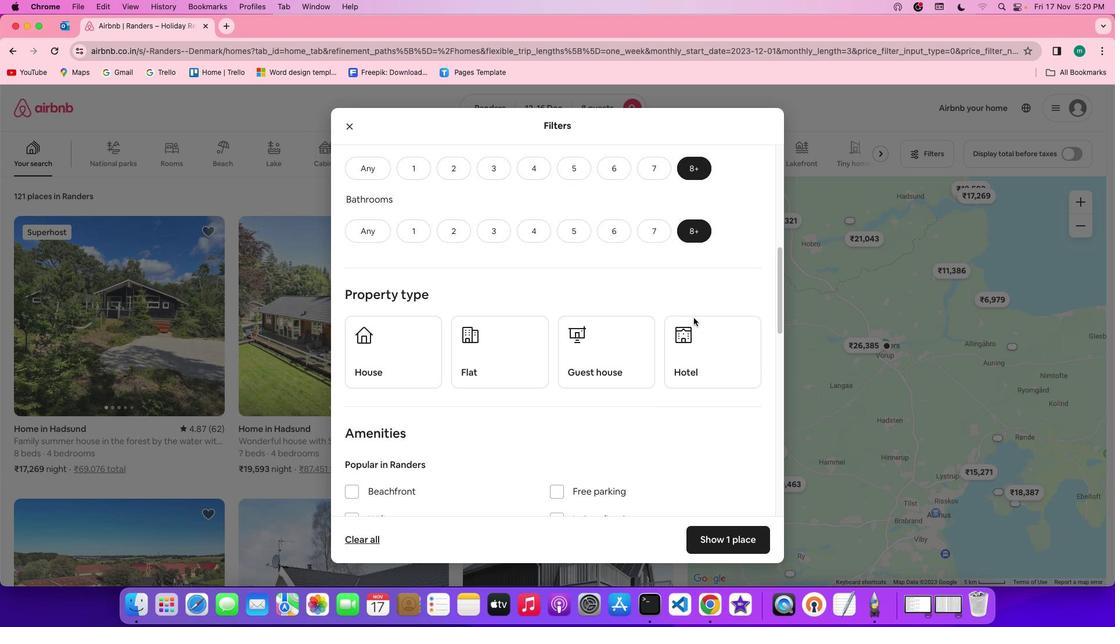 
Action: Mouse scrolled (693, 317) with delta (0, -1)
Screenshot: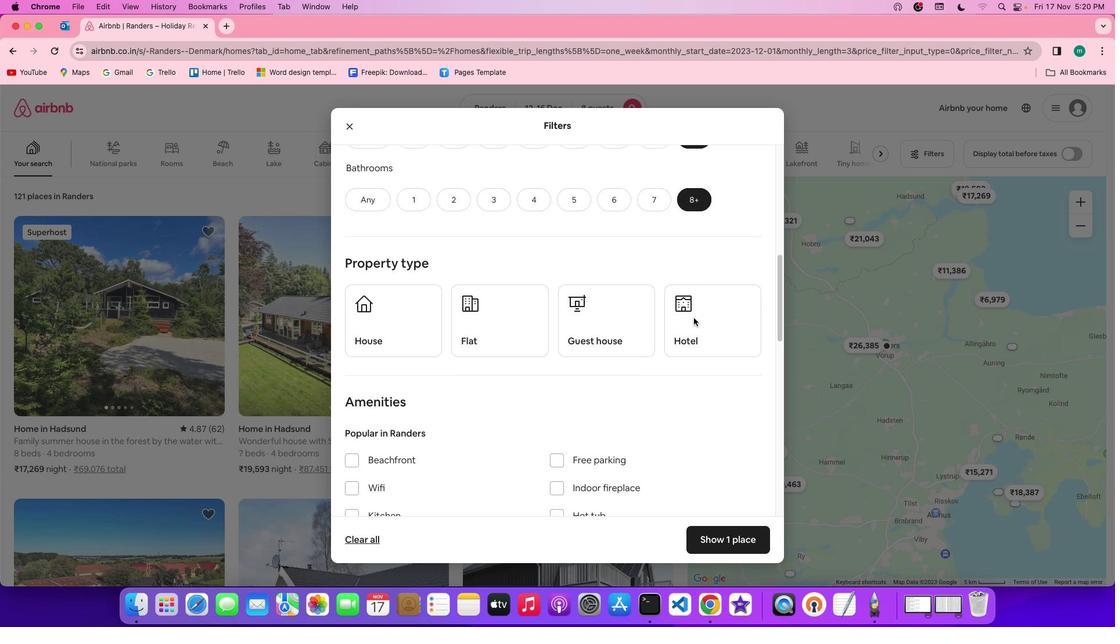 
Action: Mouse scrolled (693, 317) with delta (0, 0)
Screenshot: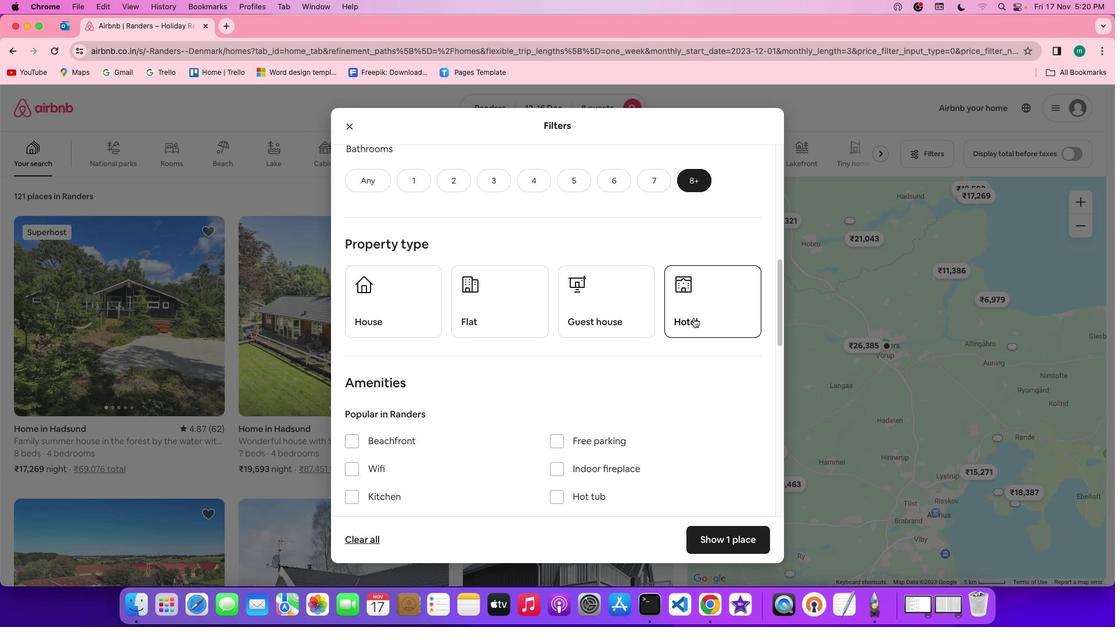 
Action: Mouse scrolled (693, 317) with delta (0, 0)
Screenshot: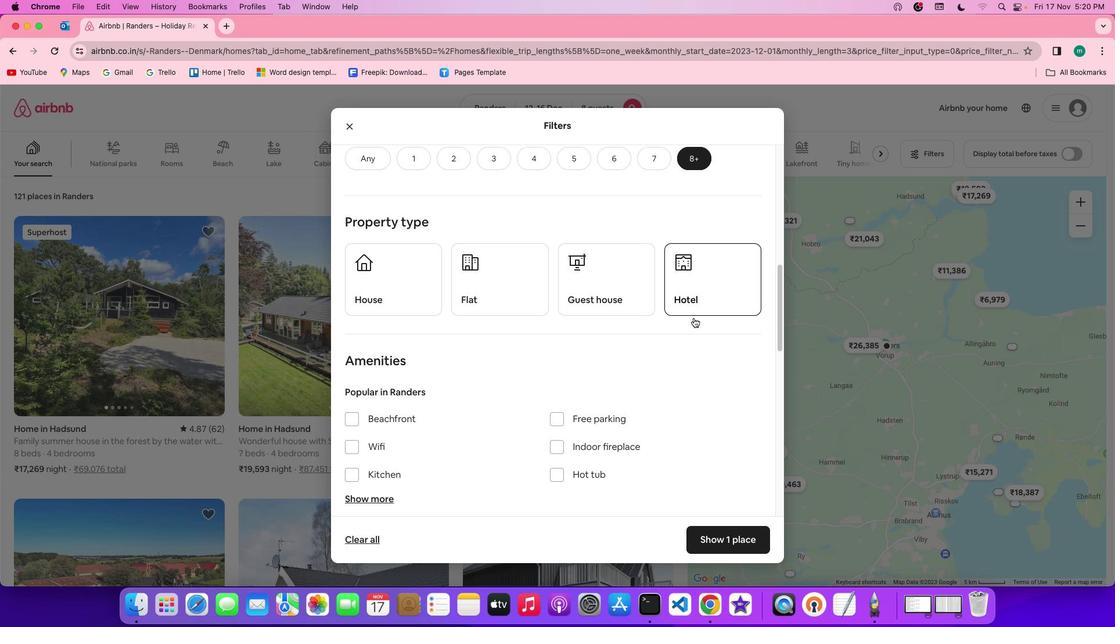 
Action: Mouse scrolled (693, 317) with delta (0, 0)
Screenshot: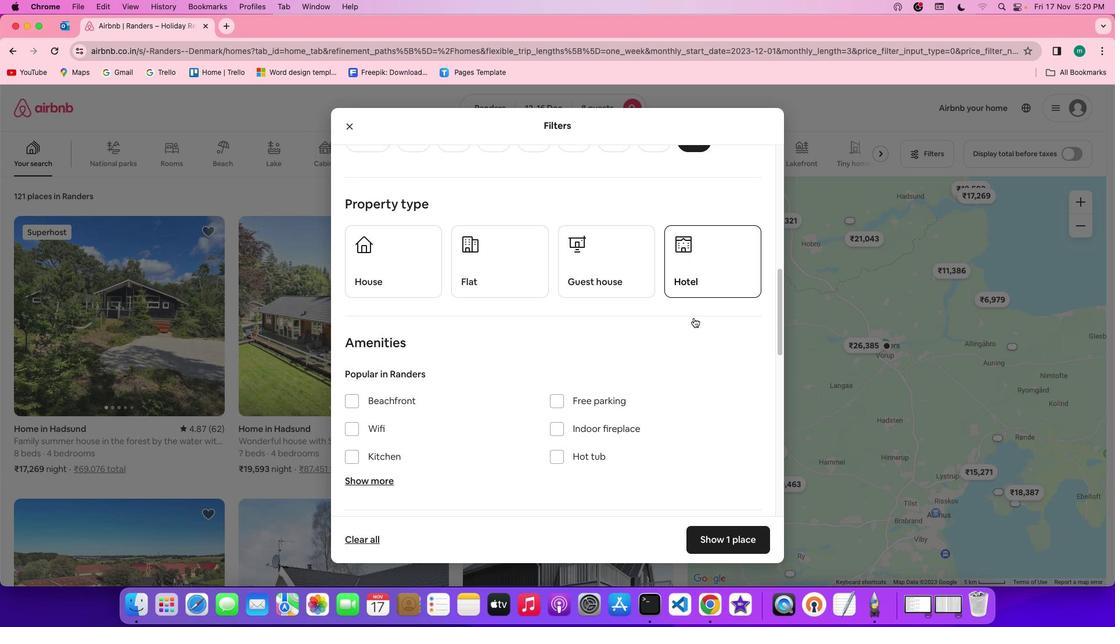 
Action: Mouse scrolled (693, 317) with delta (0, 0)
Screenshot: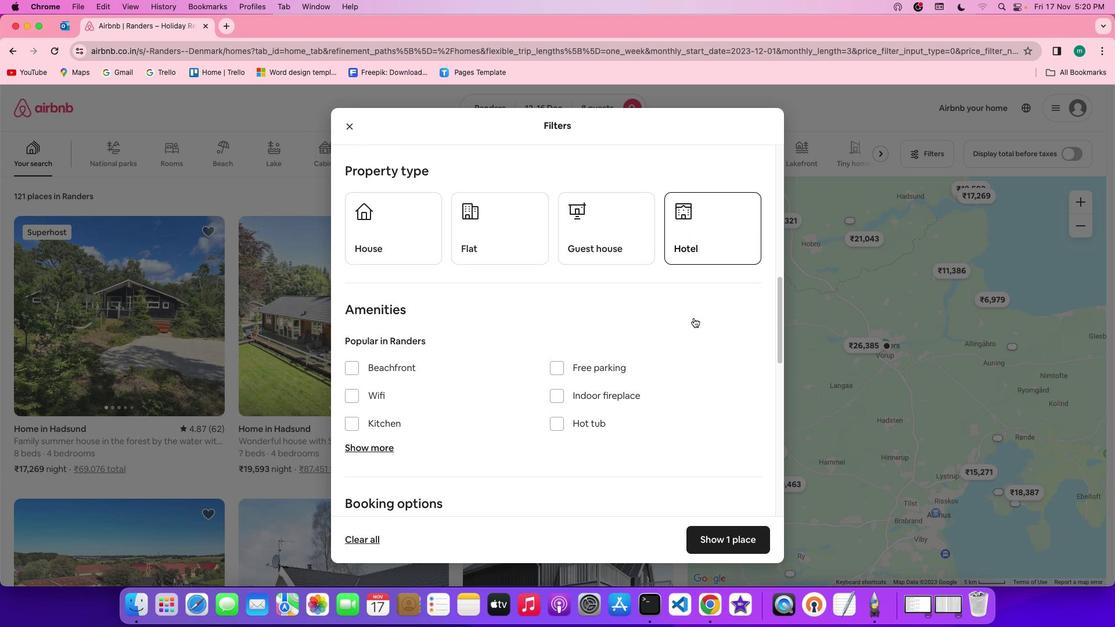 
Action: Mouse moved to (710, 220)
Screenshot: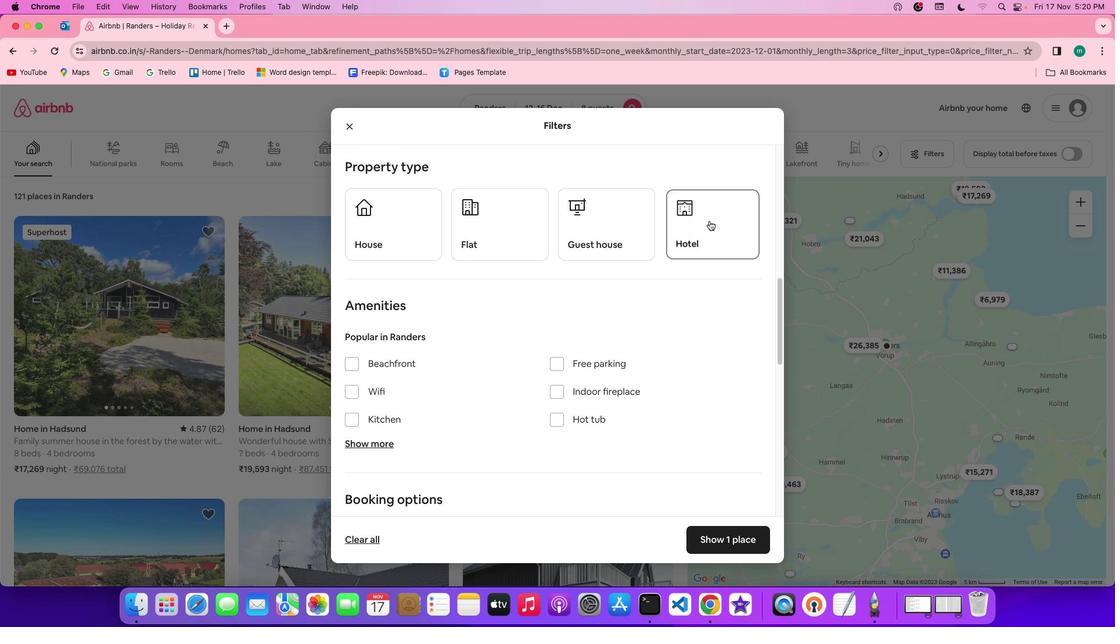 
Action: Mouse pressed left at (710, 220)
Screenshot: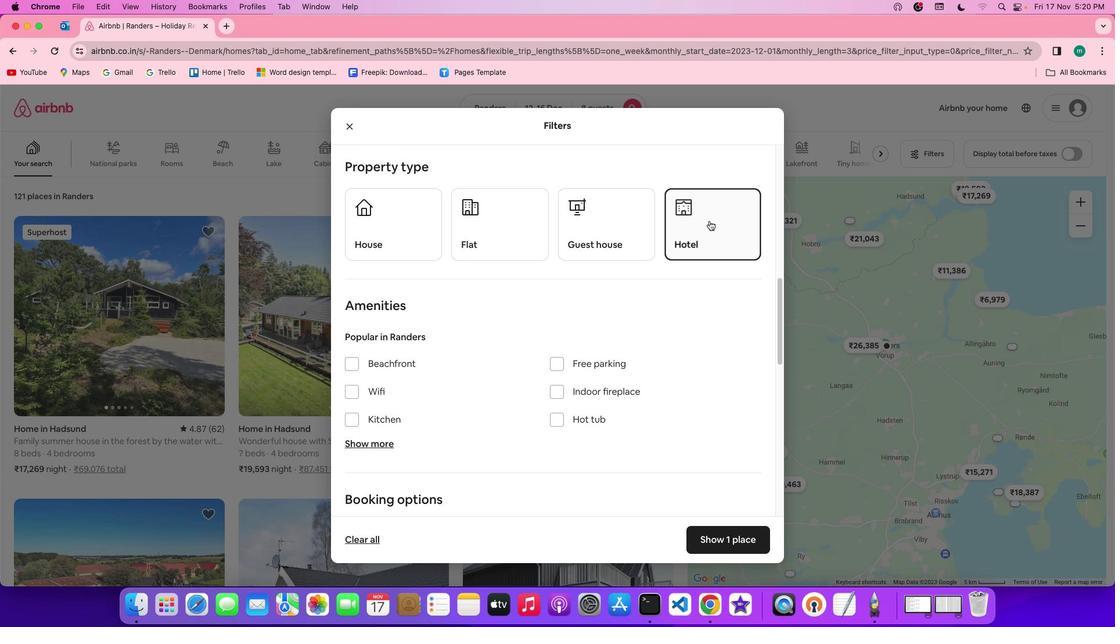 
Action: Mouse moved to (673, 315)
Screenshot: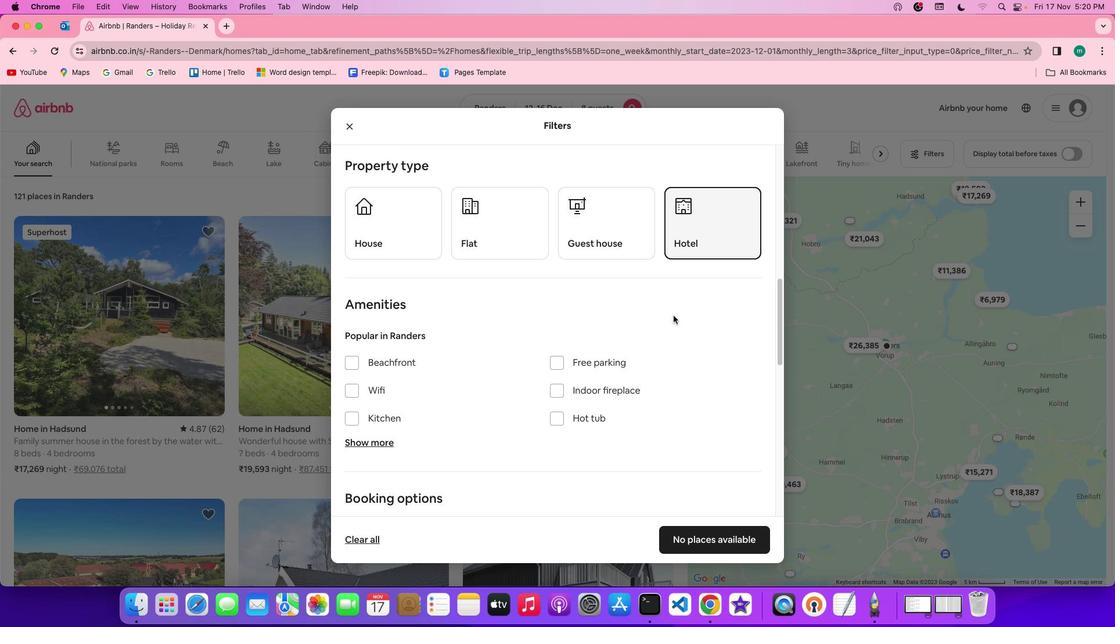 
Action: Mouse scrolled (673, 315) with delta (0, 0)
Screenshot: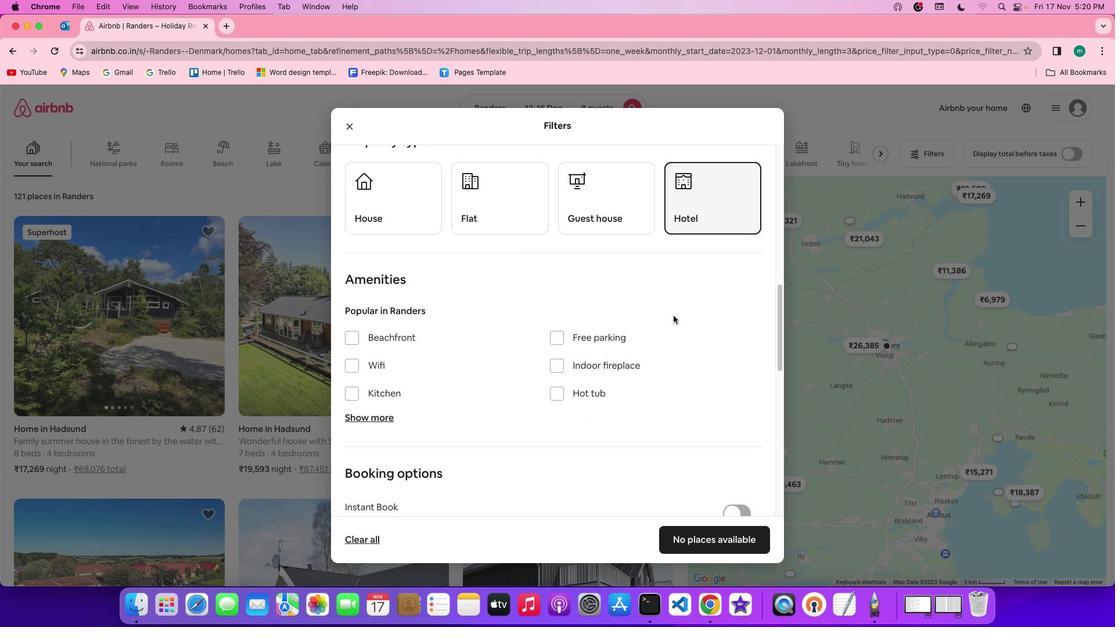 
Action: Mouse scrolled (673, 315) with delta (0, 0)
Screenshot: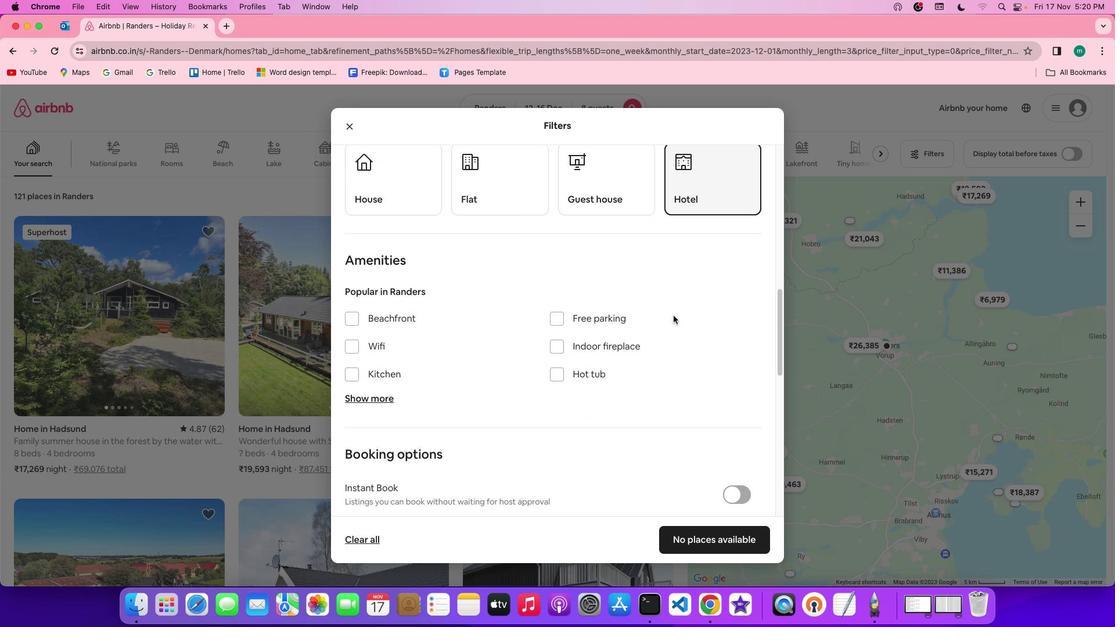 
Action: Mouse scrolled (673, 315) with delta (0, -1)
Screenshot: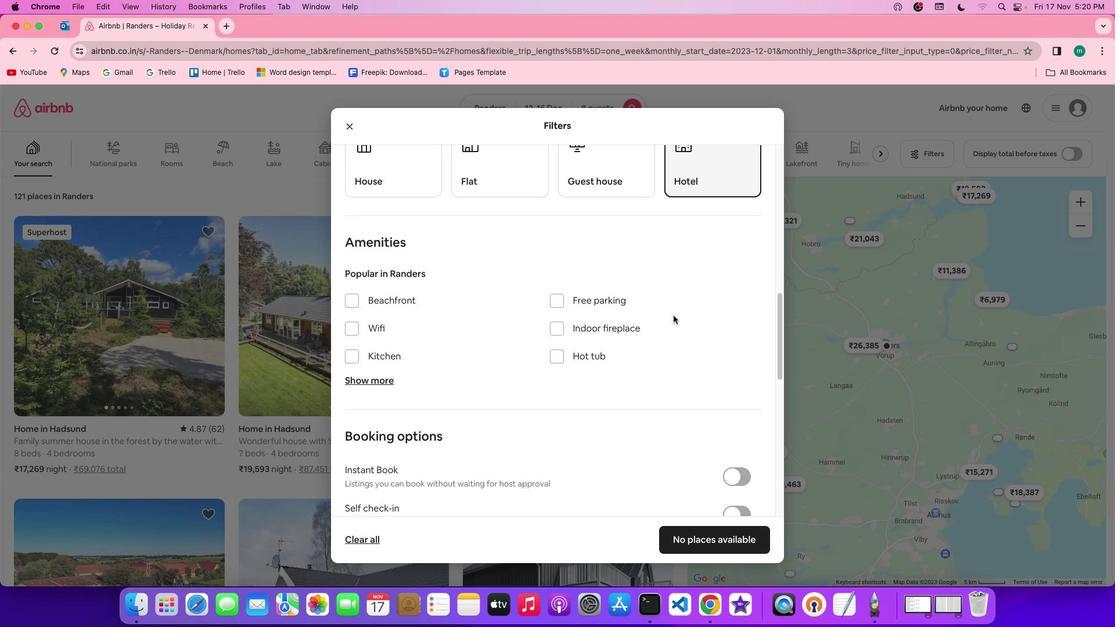 
Action: Mouse scrolled (673, 315) with delta (0, 0)
Screenshot: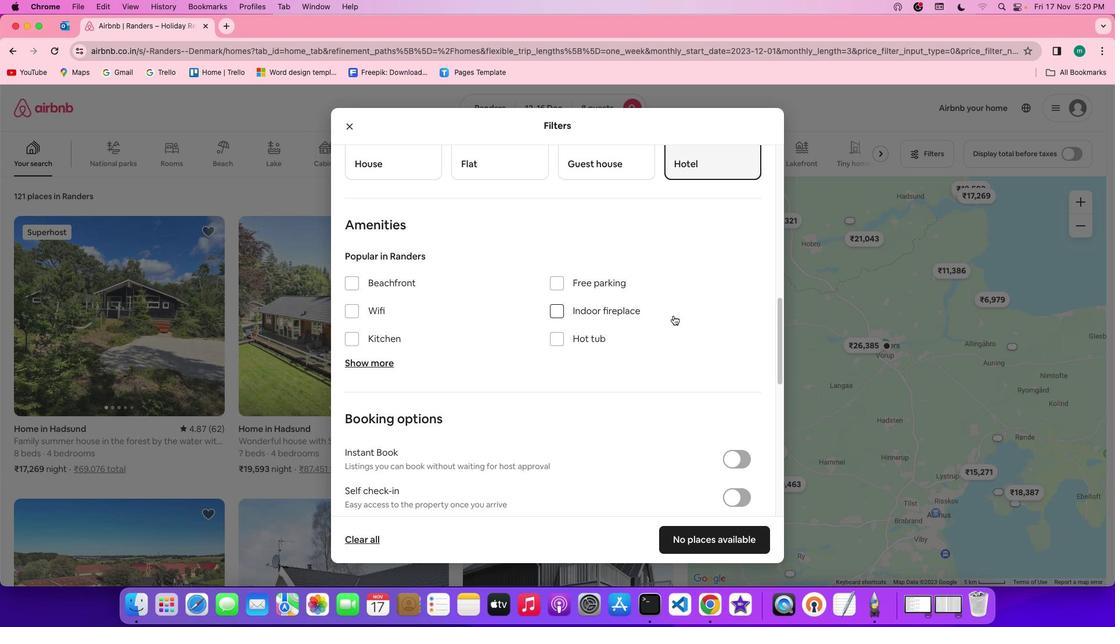 
Action: Mouse scrolled (673, 315) with delta (0, 0)
Screenshot: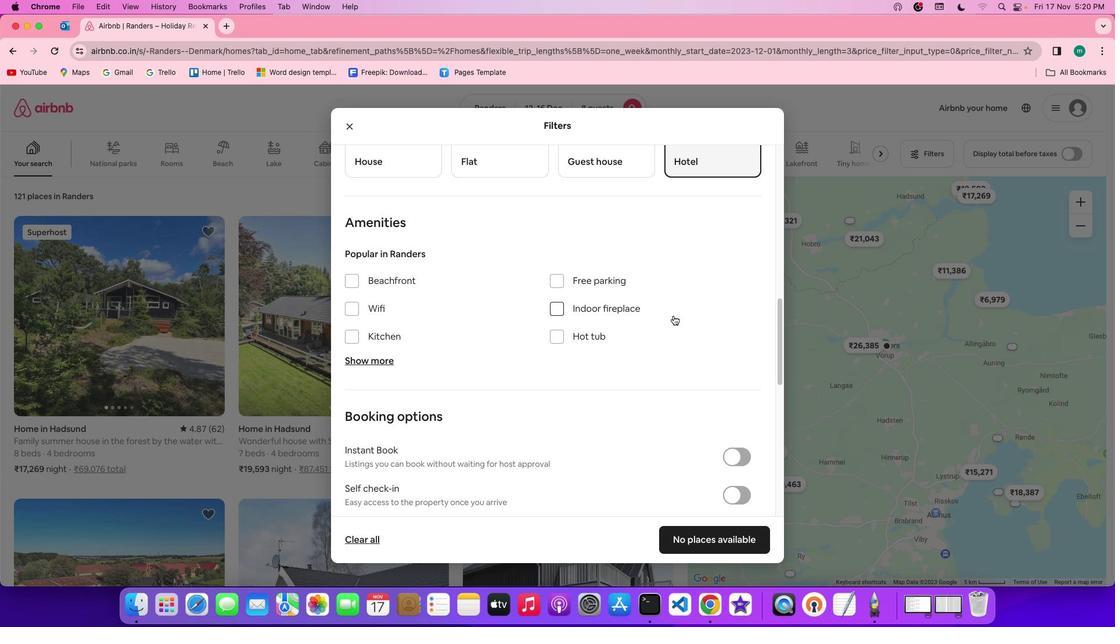 
Action: Mouse scrolled (673, 315) with delta (0, 0)
Screenshot: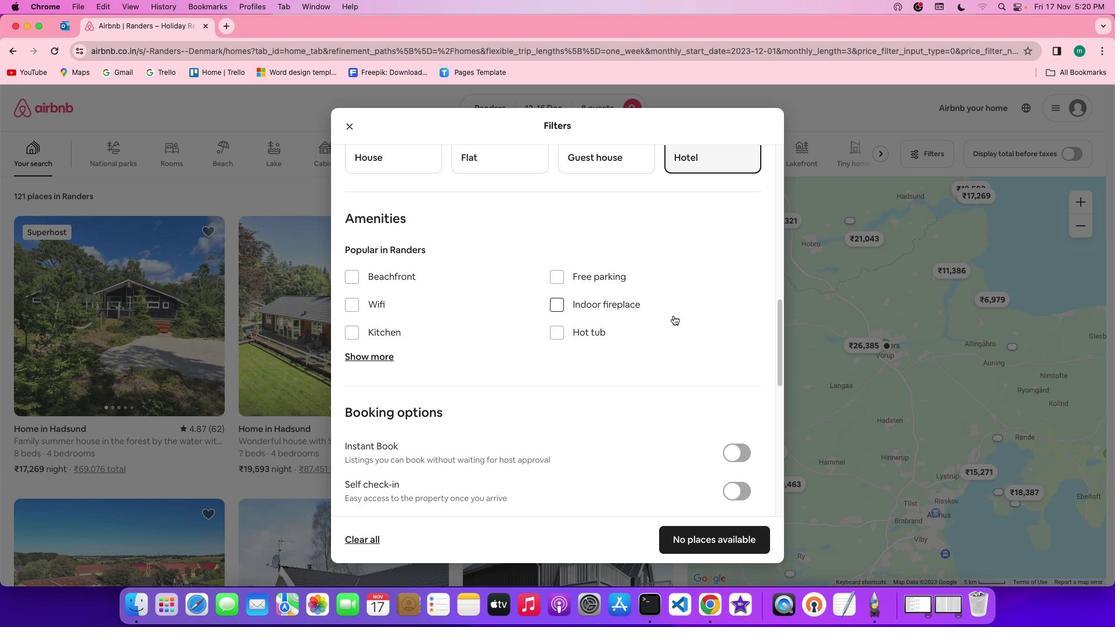 
Action: Mouse scrolled (673, 315) with delta (0, 0)
Screenshot: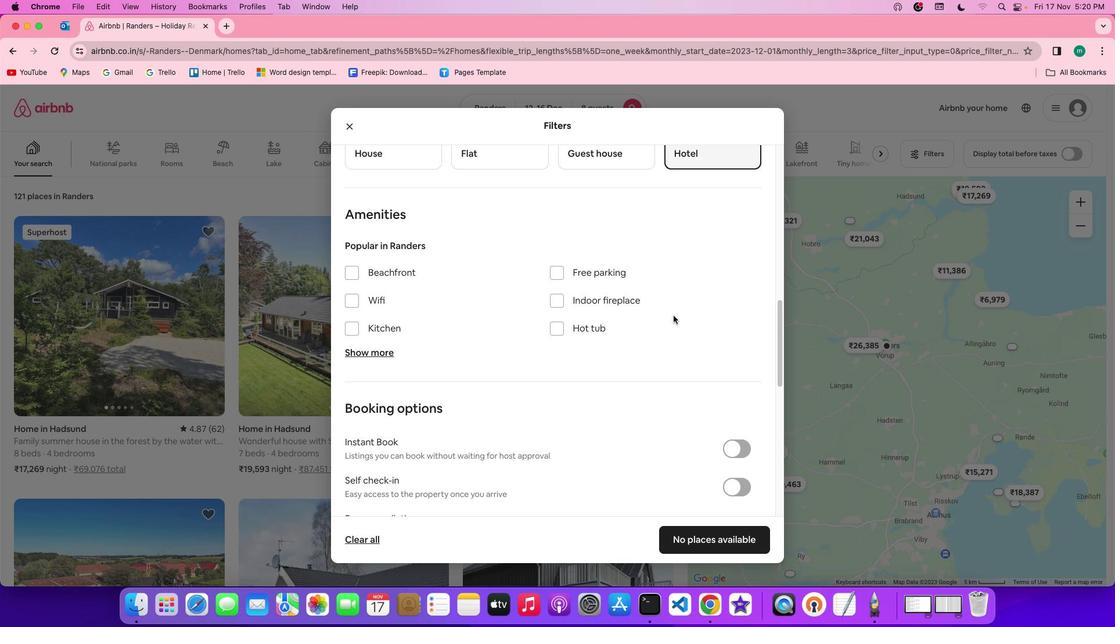 
Action: Mouse scrolled (673, 315) with delta (0, 0)
Screenshot: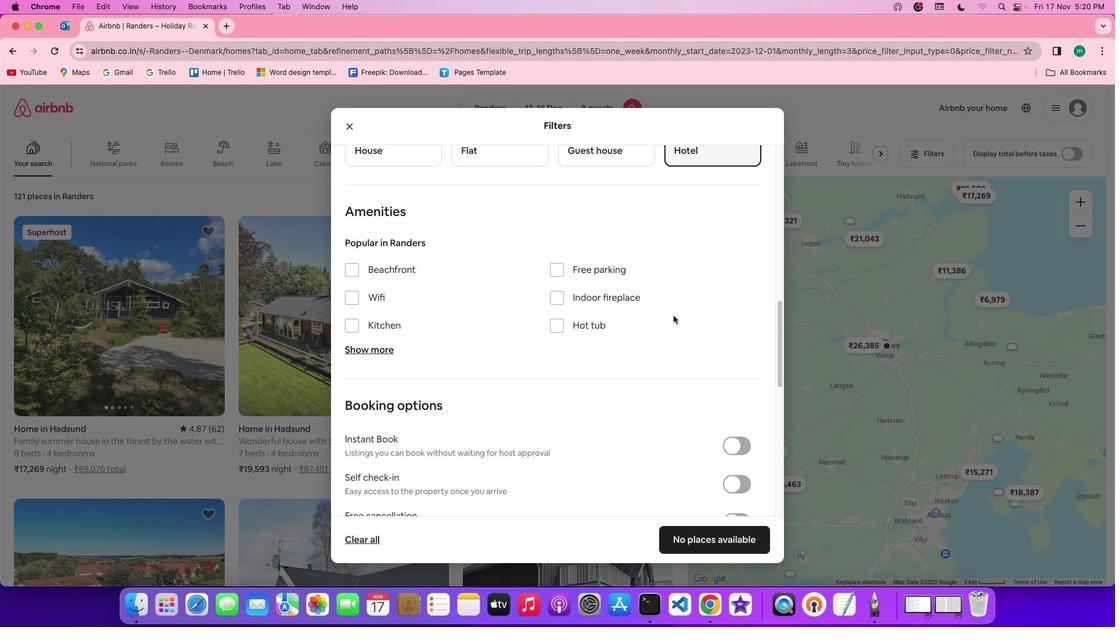 
Action: Mouse scrolled (673, 315) with delta (0, 0)
Screenshot: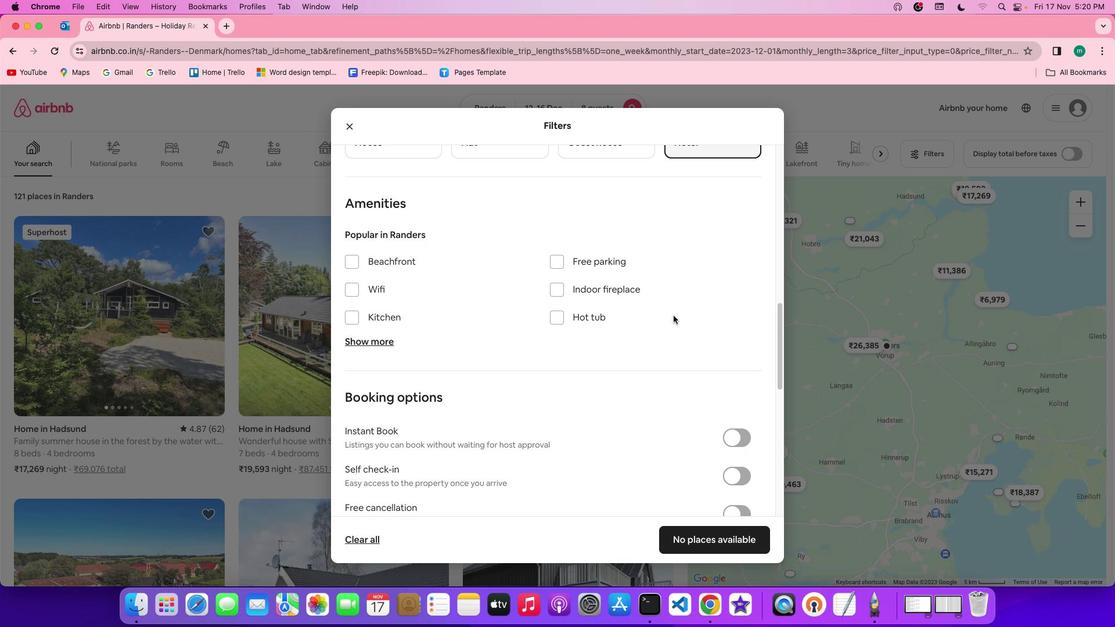 
Action: Mouse moved to (369, 287)
Screenshot: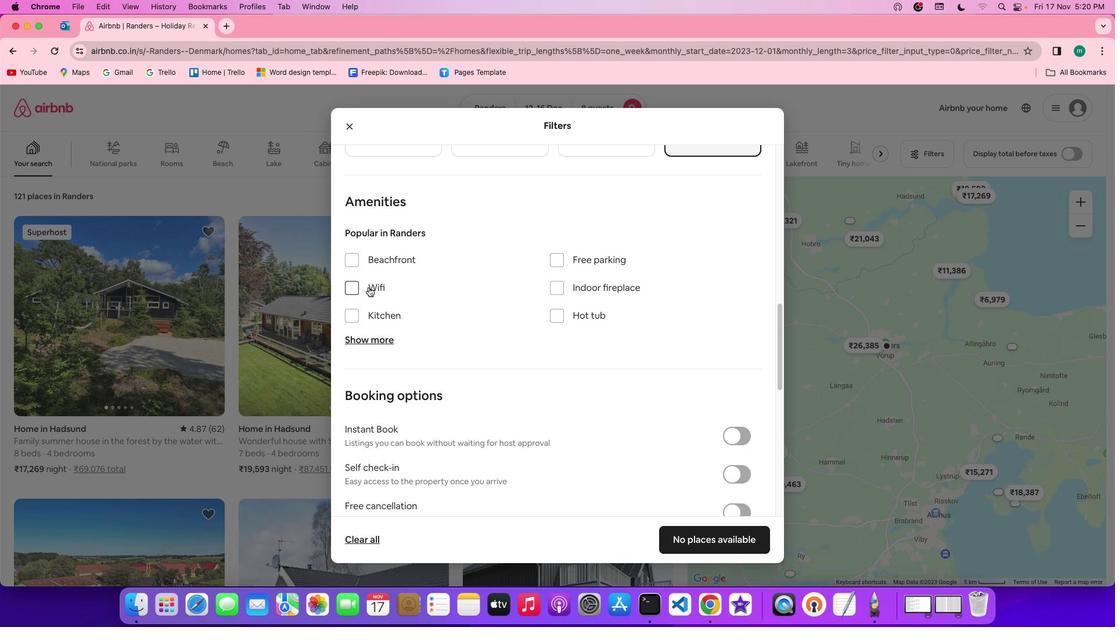 
Action: Mouse pressed left at (369, 287)
Screenshot: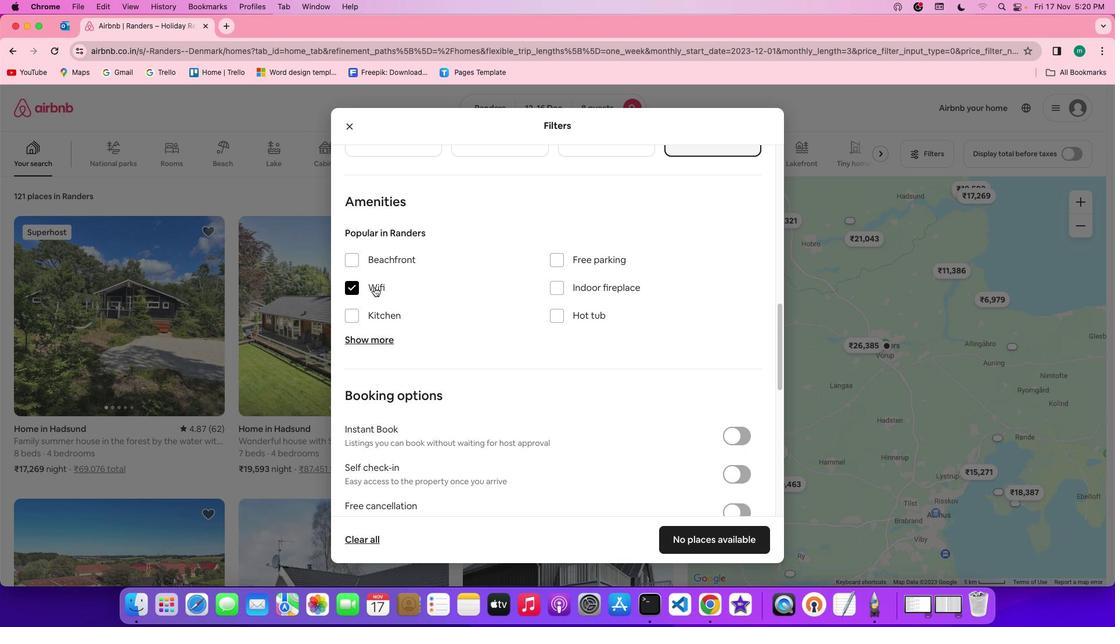 
Action: Mouse moved to (500, 328)
Screenshot: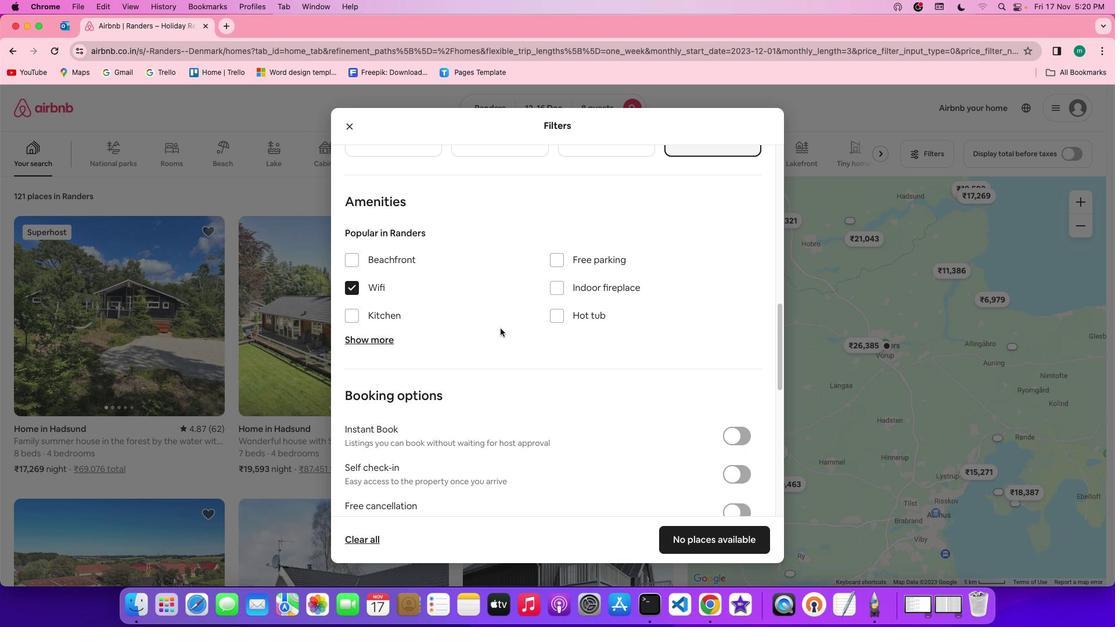 
Action: Mouse scrolled (500, 328) with delta (0, 0)
Screenshot: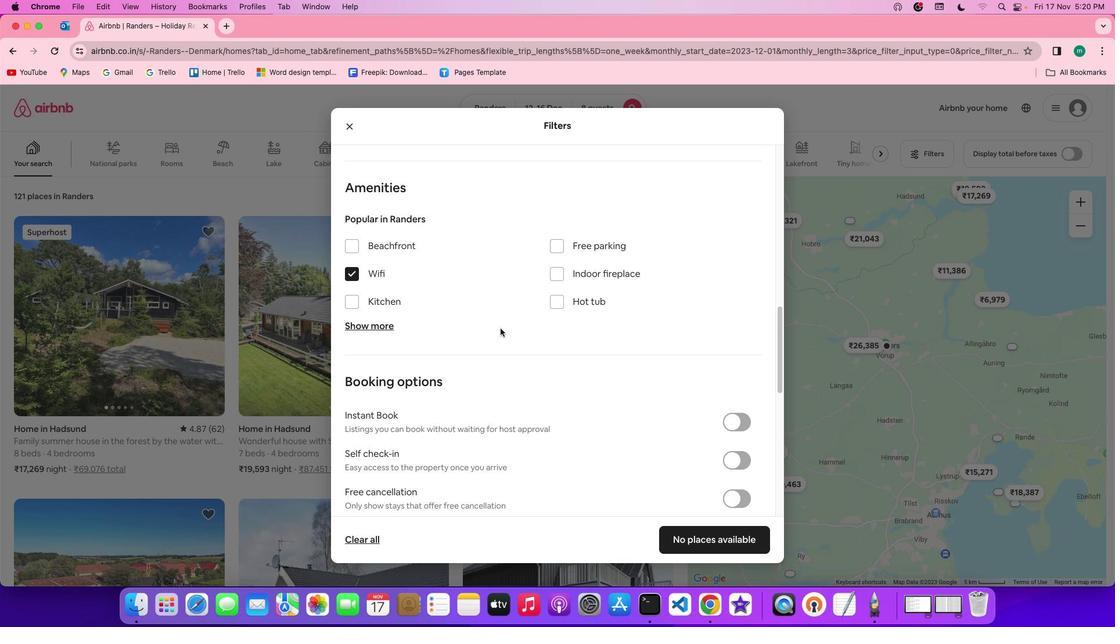 
Action: Mouse scrolled (500, 328) with delta (0, 0)
Screenshot: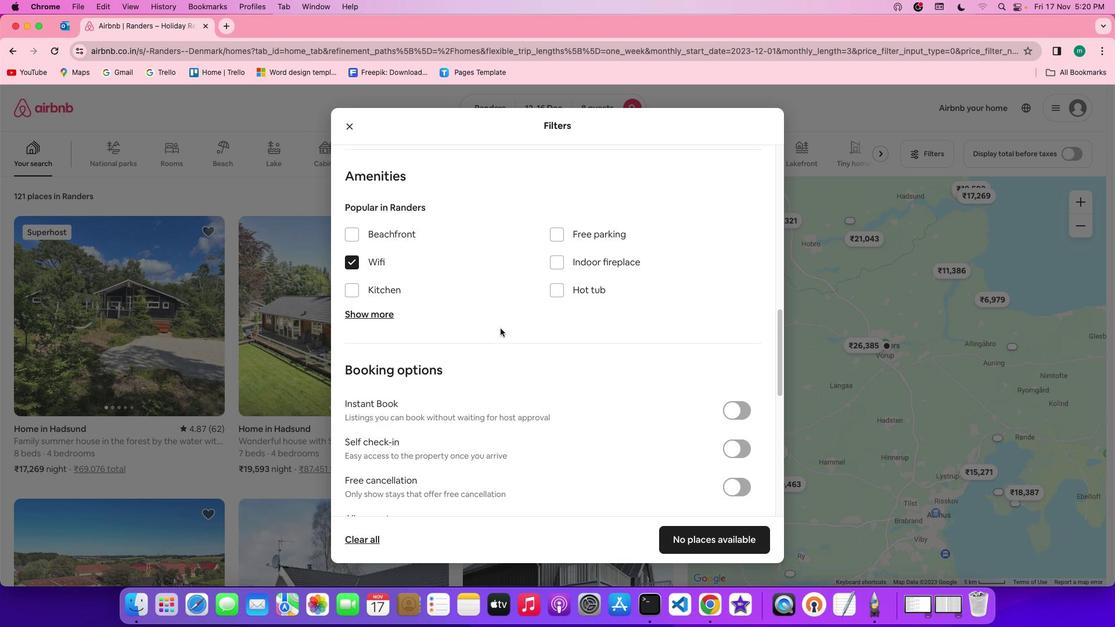
Action: Mouse scrolled (500, 328) with delta (0, 0)
Screenshot: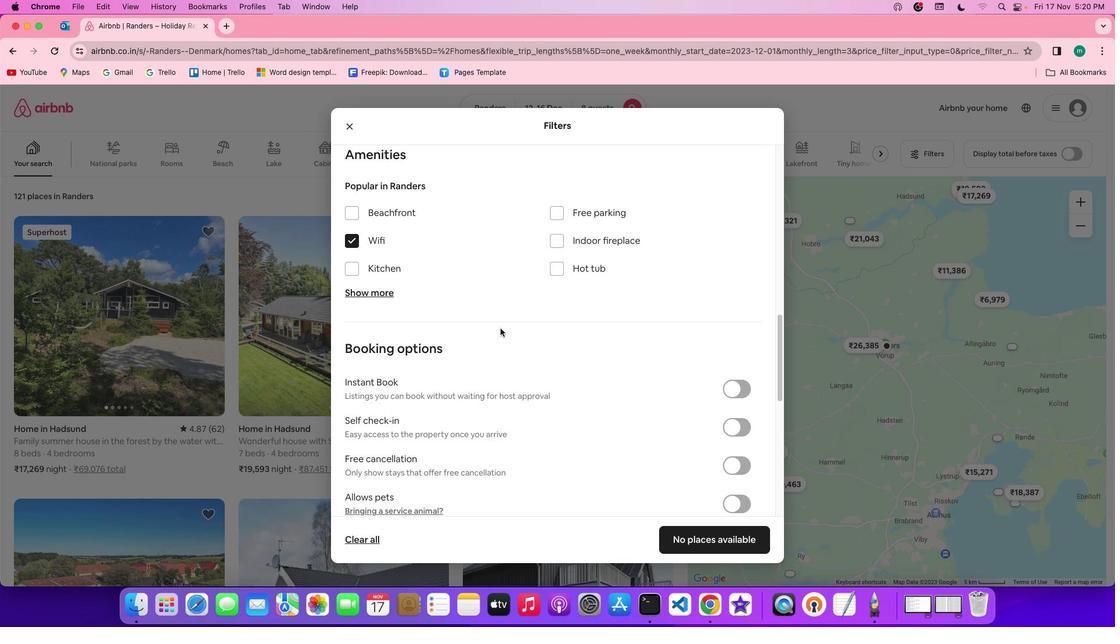 
Action: Mouse scrolled (500, 328) with delta (0, 0)
Screenshot: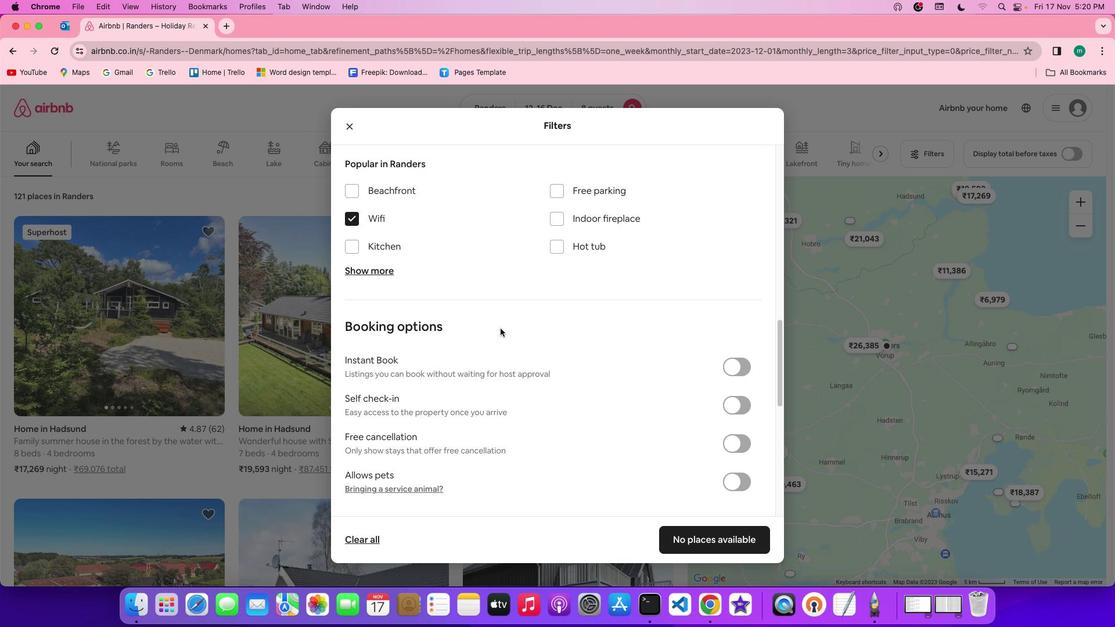 
Action: Mouse scrolled (500, 328) with delta (0, 0)
Screenshot: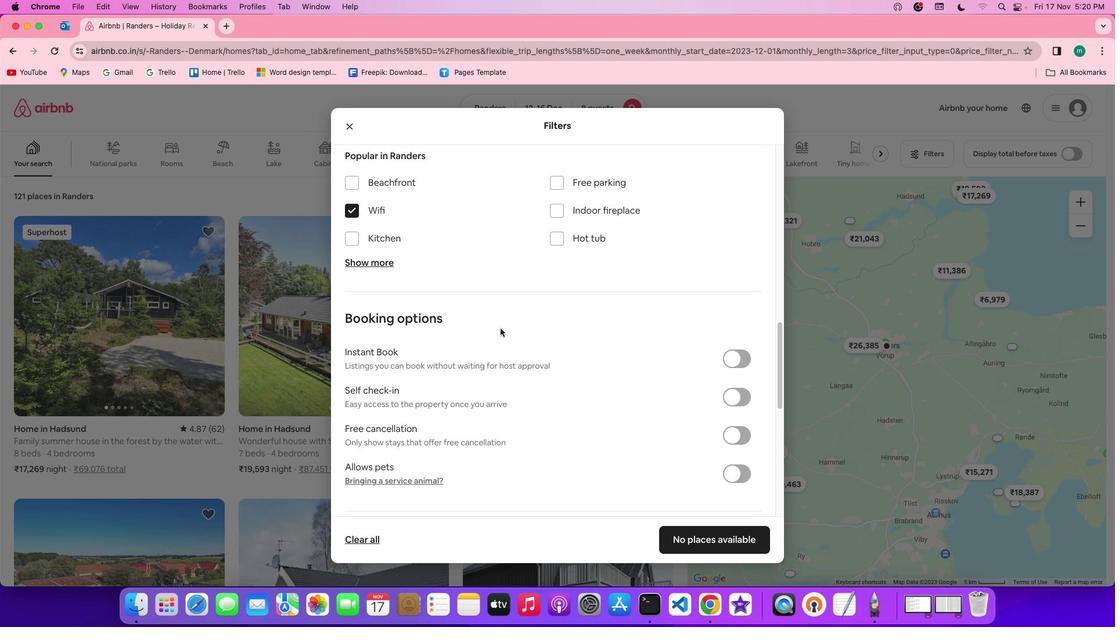 
Action: Mouse moved to (371, 261)
Screenshot: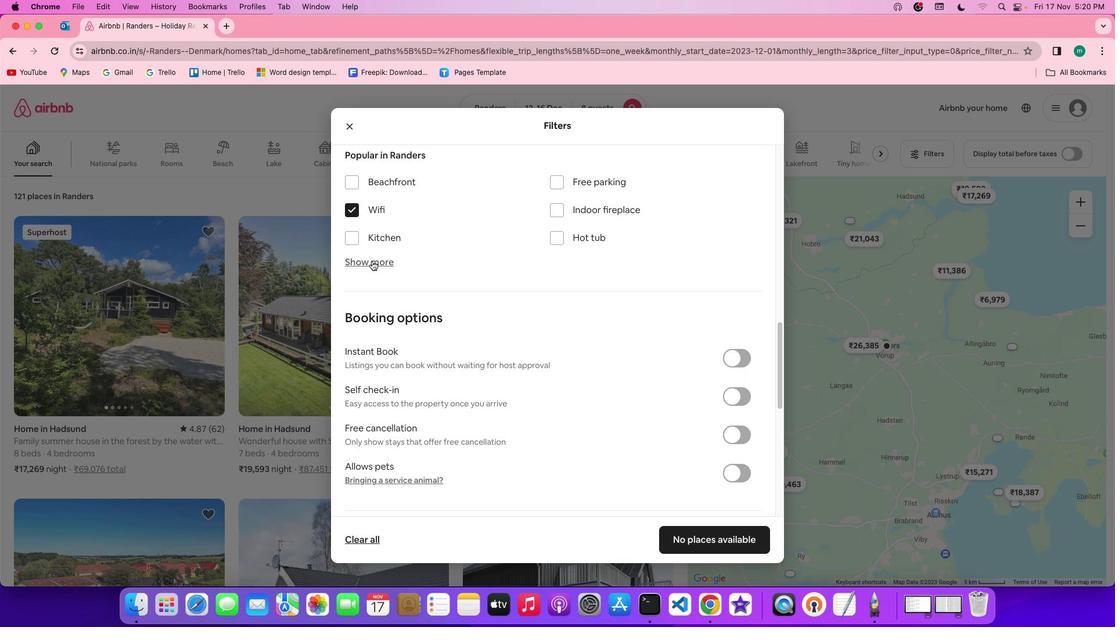 
Action: Mouse pressed left at (371, 261)
Screenshot: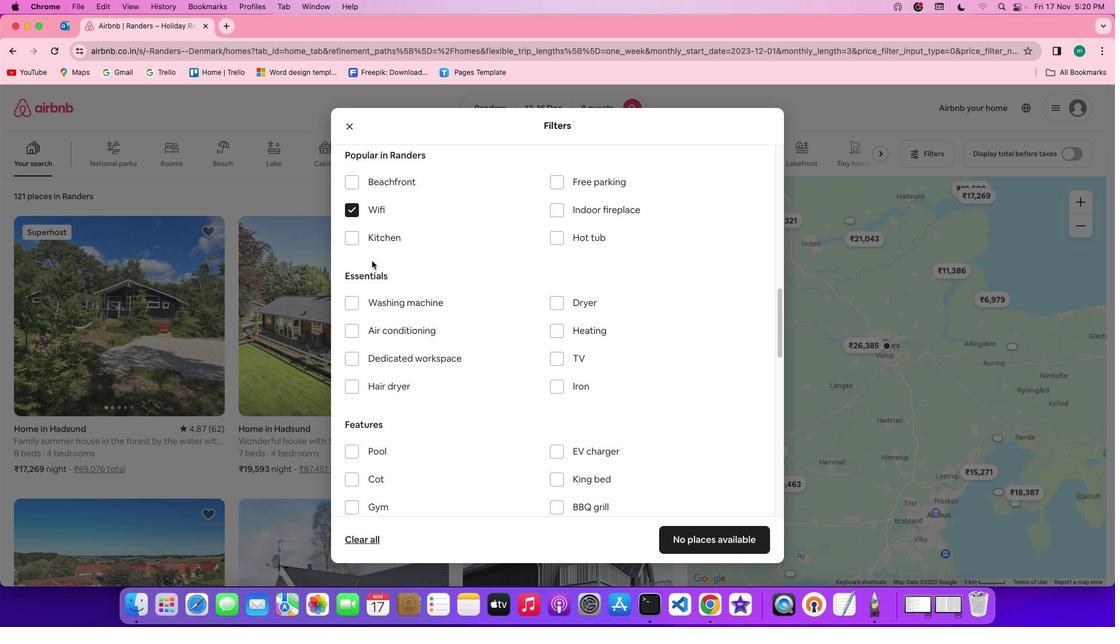 
Action: Mouse moved to (561, 351)
Screenshot: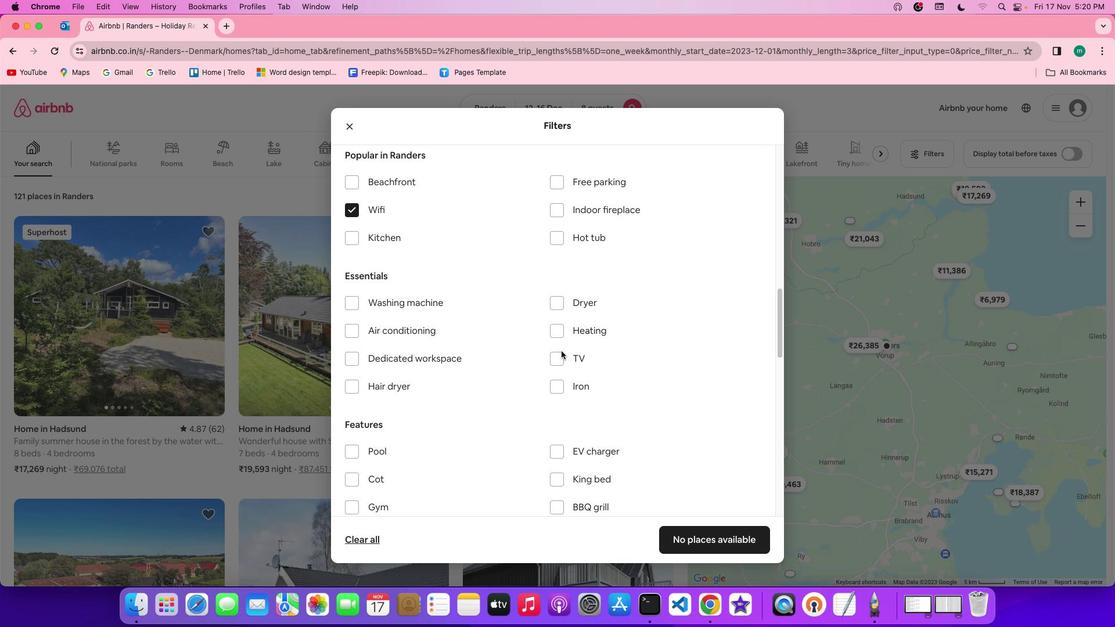 
Action: Mouse pressed left at (561, 351)
Screenshot: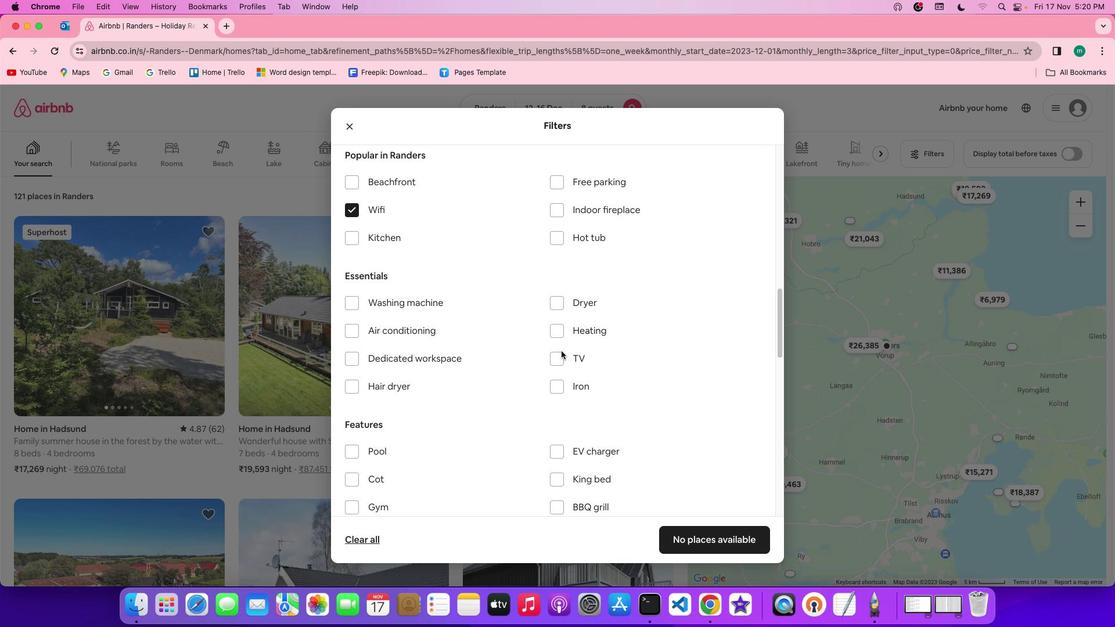 
Action: Mouse moved to (557, 354)
Screenshot: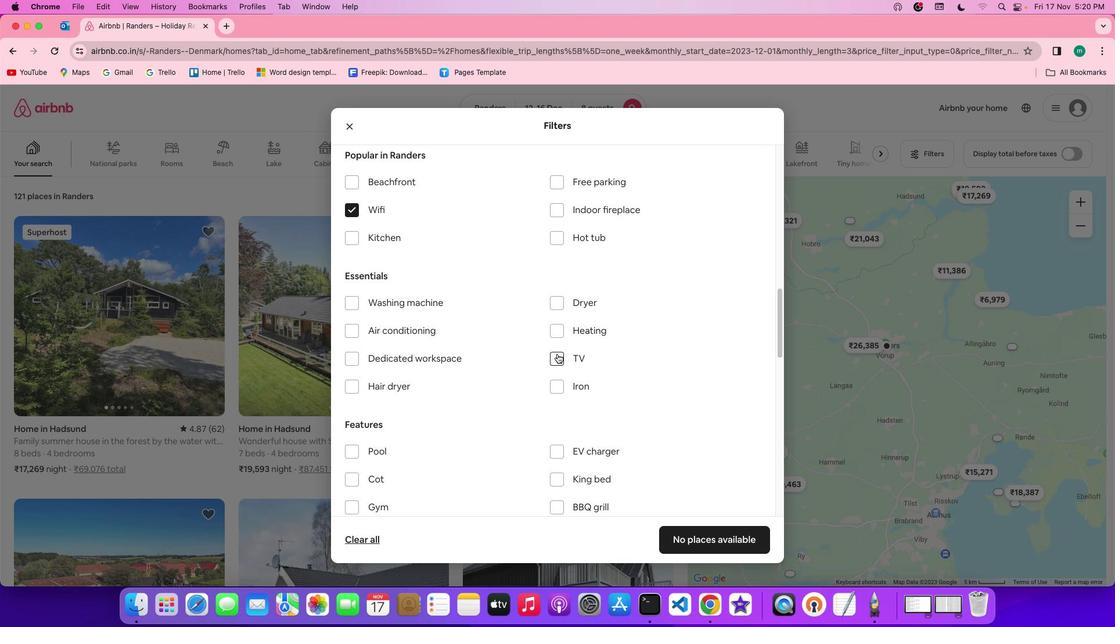 
Action: Mouse pressed left at (557, 354)
Screenshot: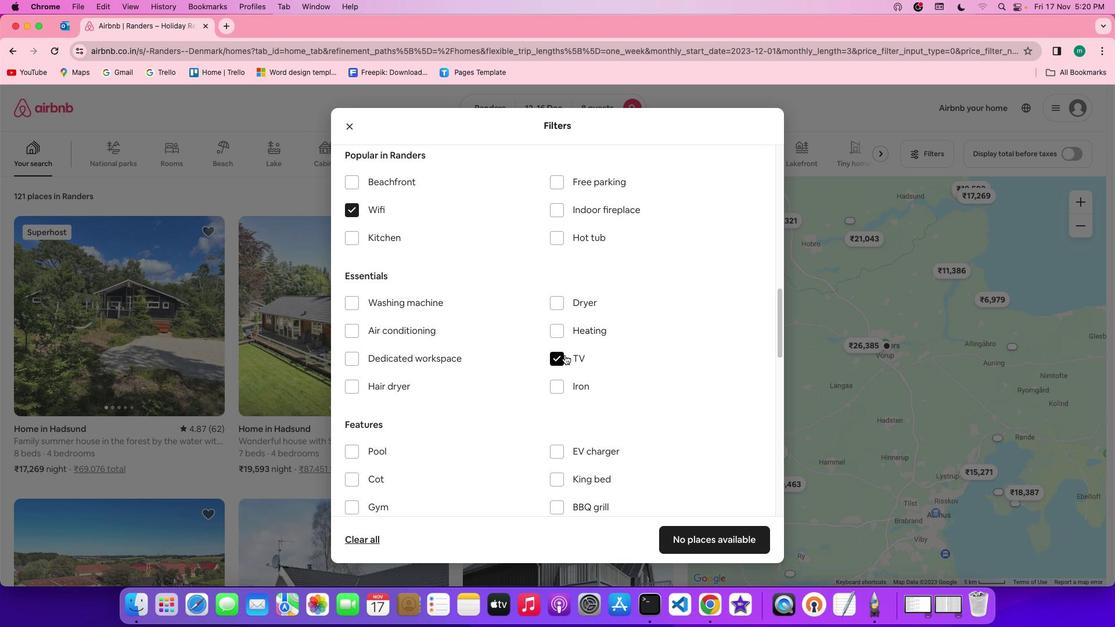 
Action: Mouse moved to (618, 367)
Screenshot: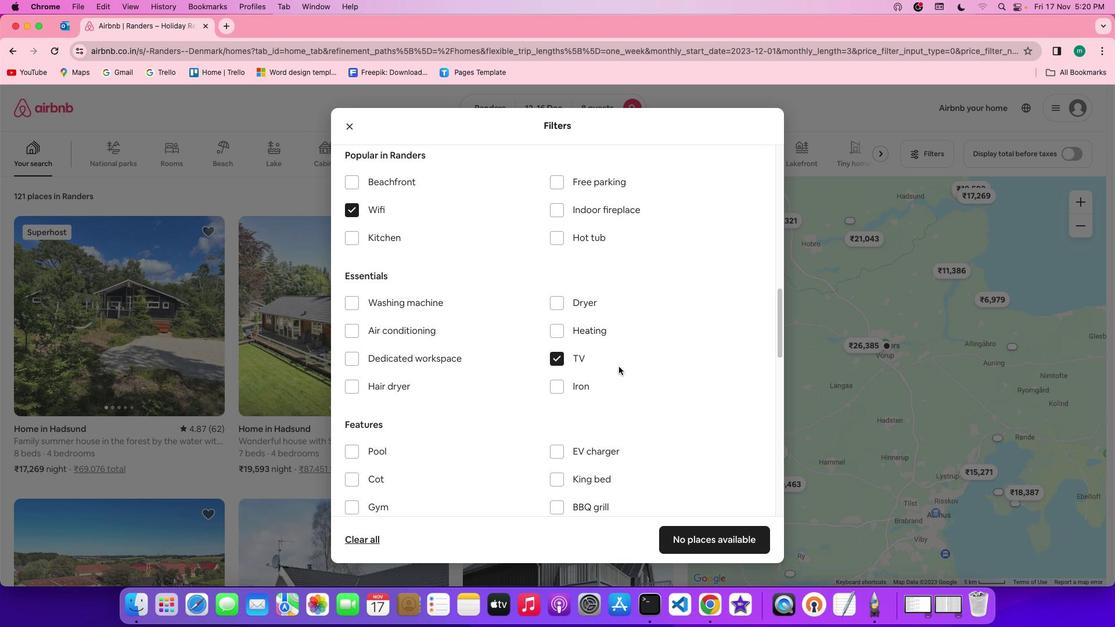 
Action: Mouse scrolled (618, 367) with delta (0, 0)
Screenshot: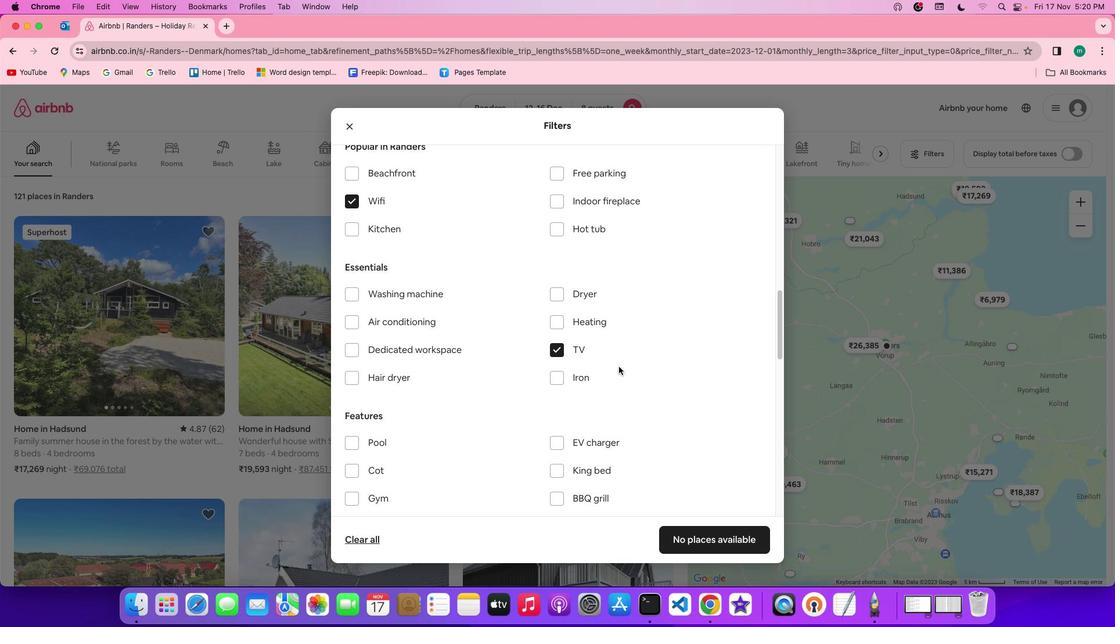 
Action: Mouse scrolled (618, 367) with delta (0, 0)
Screenshot: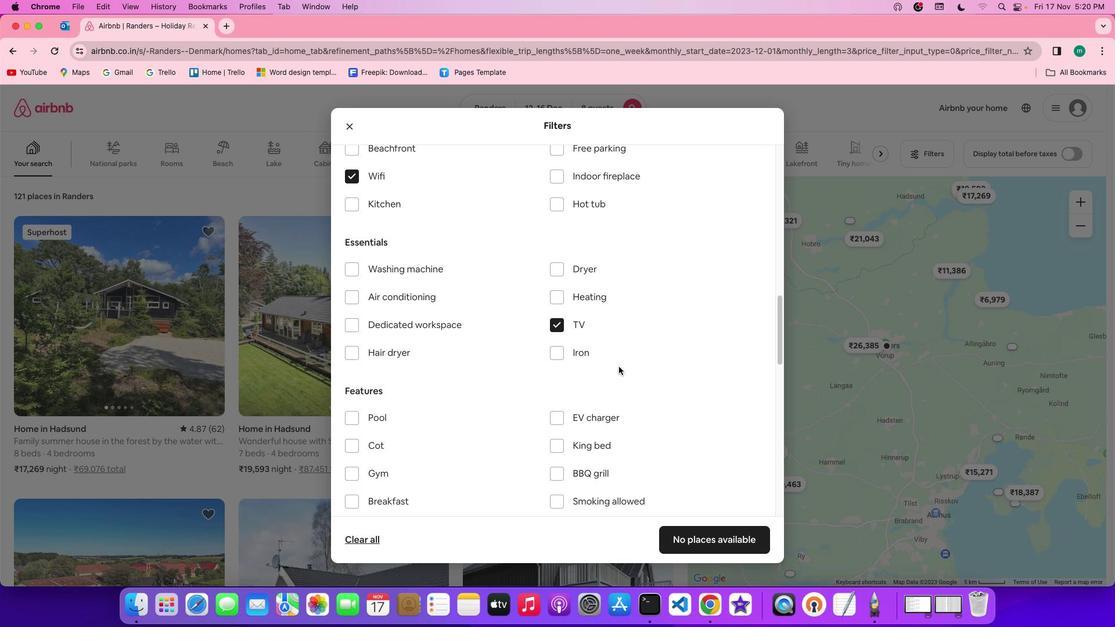 
Action: Mouse scrolled (618, 367) with delta (0, -1)
Screenshot: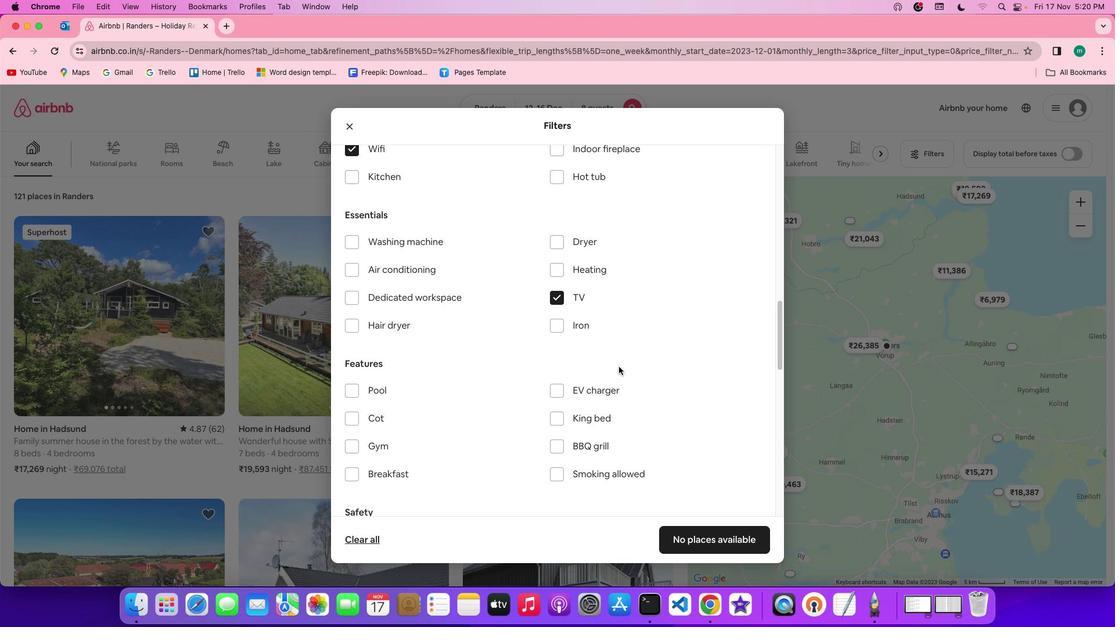 
Action: Mouse scrolled (618, 367) with delta (0, 0)
Screenshot: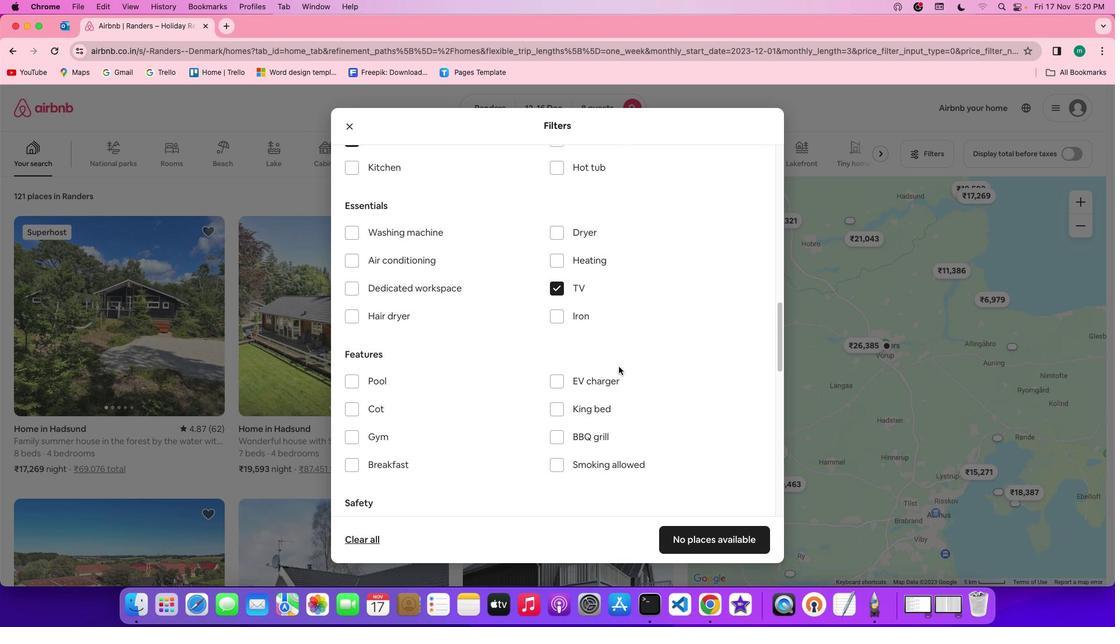 
Action: Mouse scrolled (618, 367) with delta (0, 0)
Screenshot: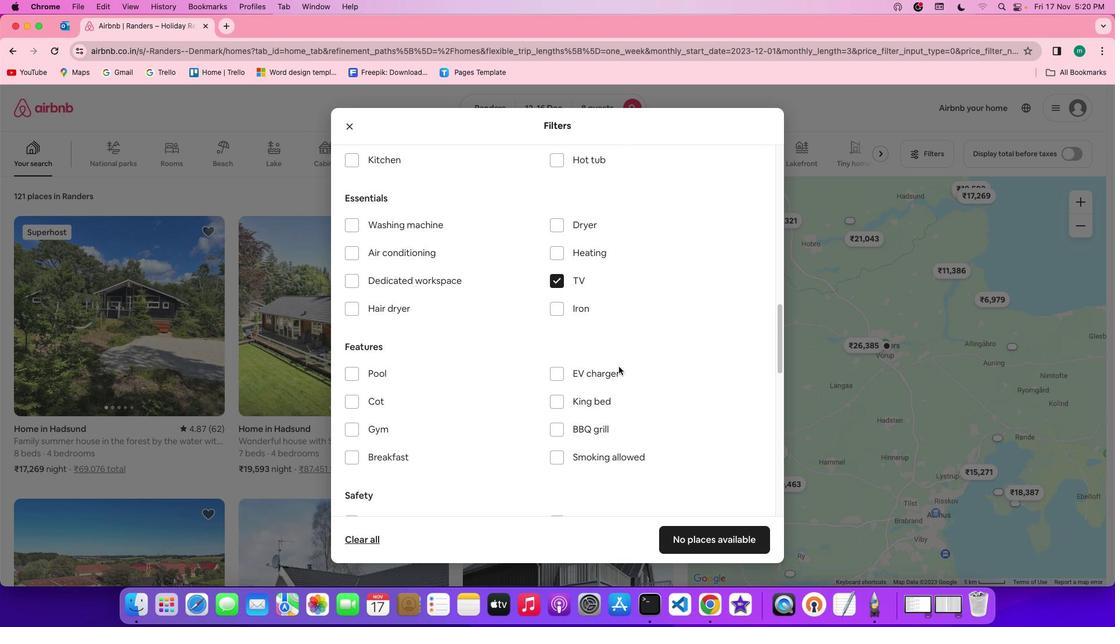 
Action: Mouse scrolled (618, 367) with delta (0, 0)
Screenshot: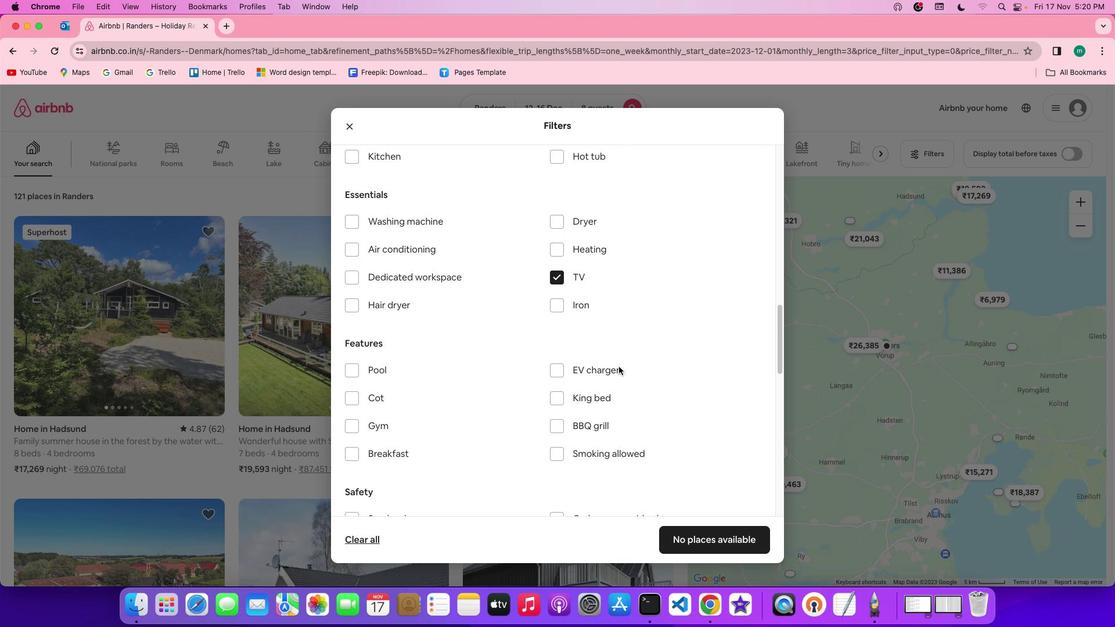 
Action: Mouse scrolled (618, 367) with delta (0, 0)
Screenshot: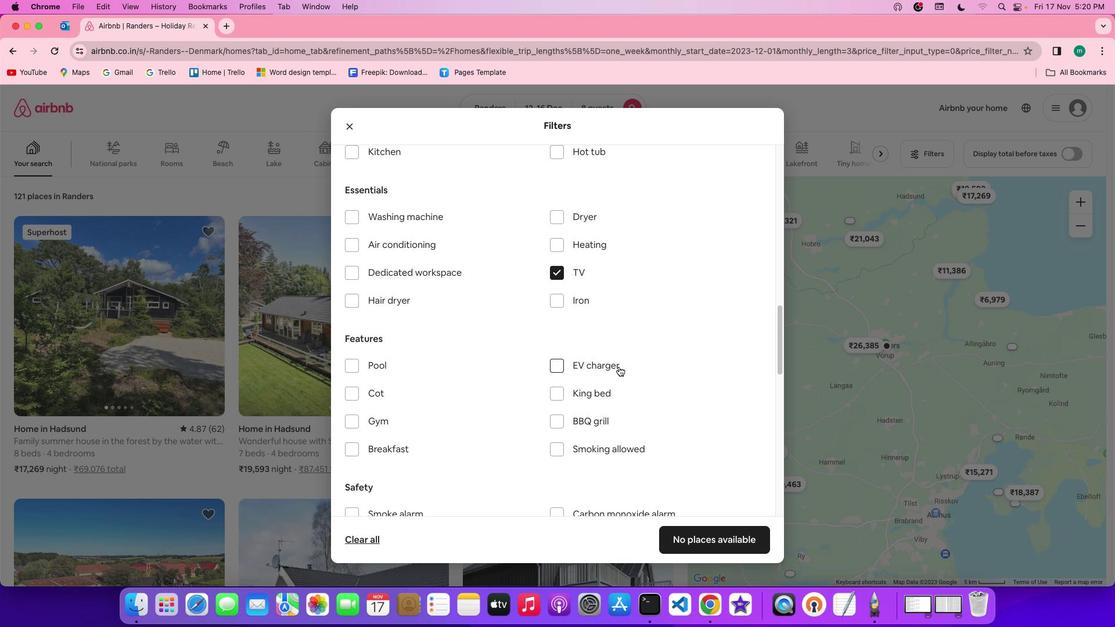 
Action: Mouse scrolled (618, 367) with delta (0, 0)
Screenshot: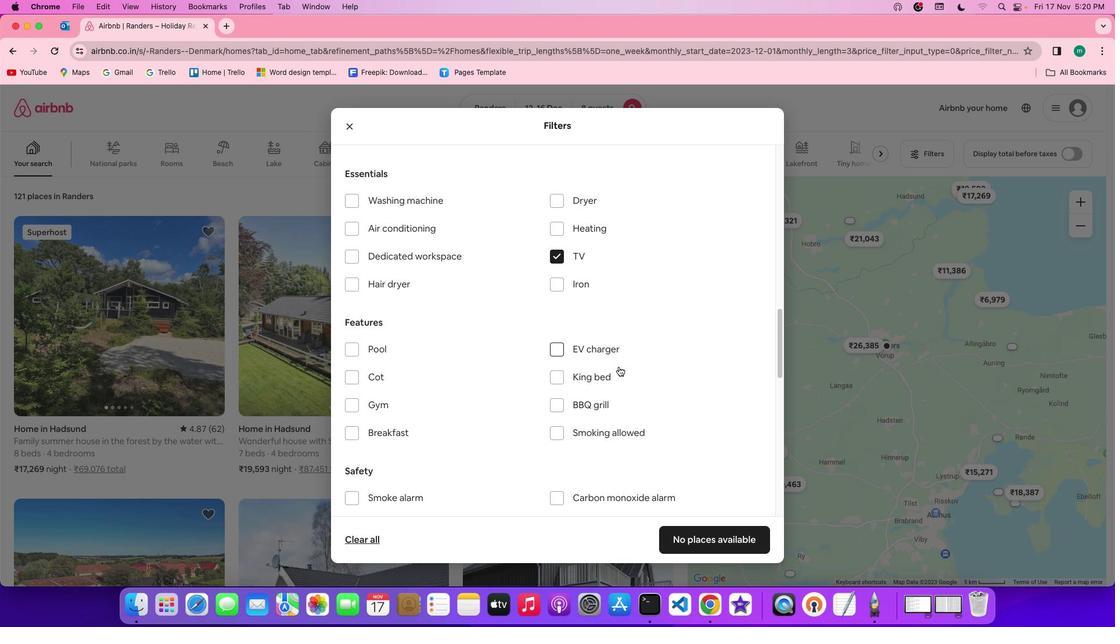 
Action: Mouse scrolled (618, 367) with delta (0, 0)
Screenshot: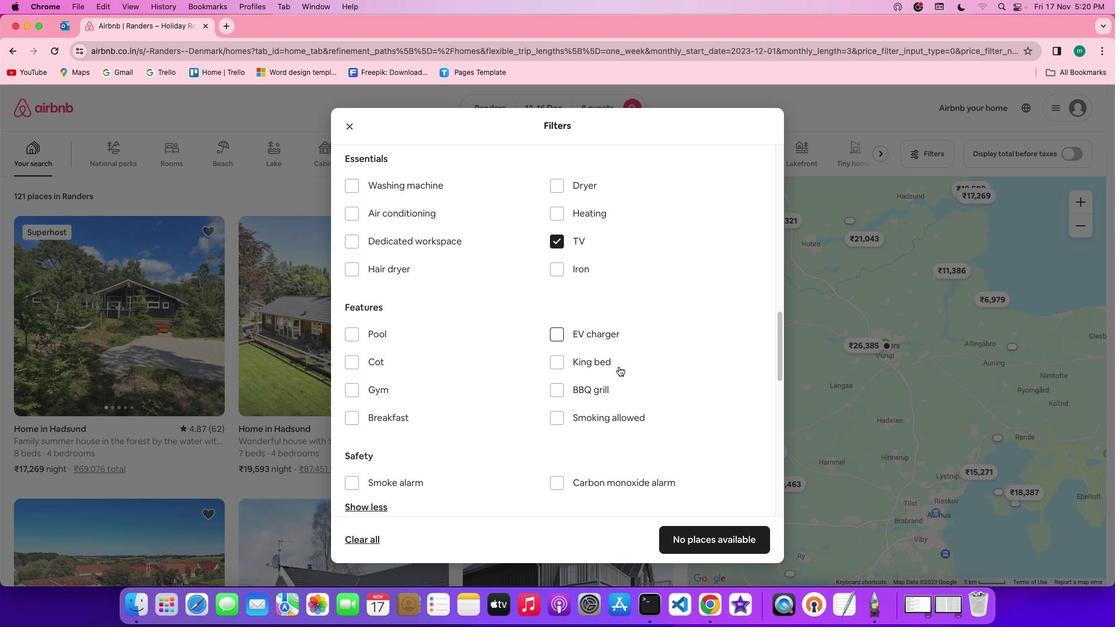 
Action: Mouse moved to (571, 325)
Screenshot: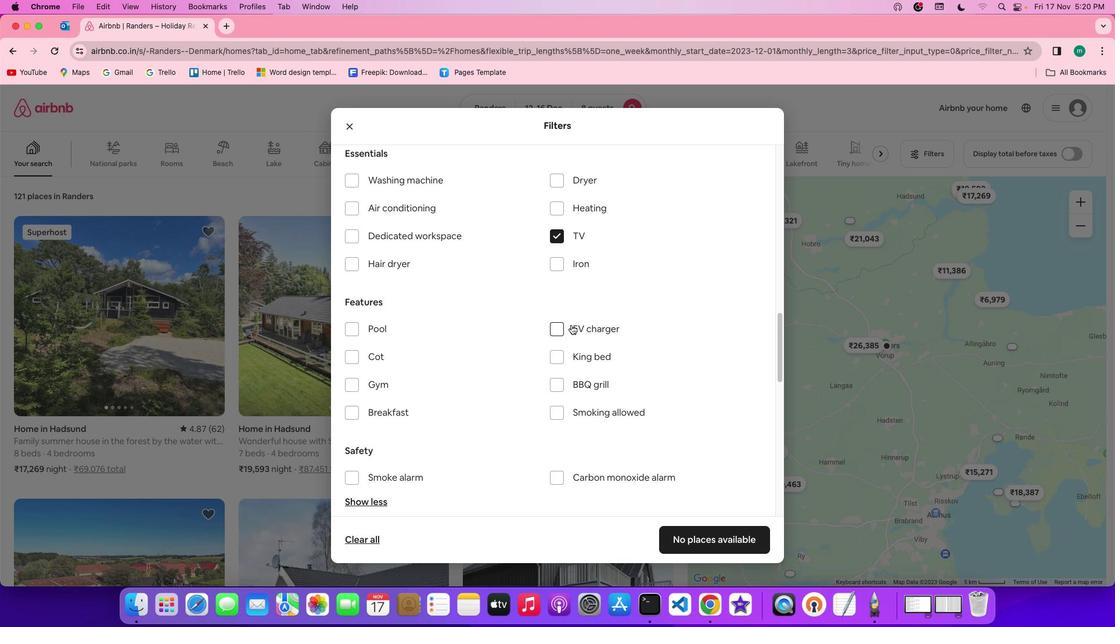 
Action: Mouse scrolled (571, 325) with delta (0, 0)
Screenshot: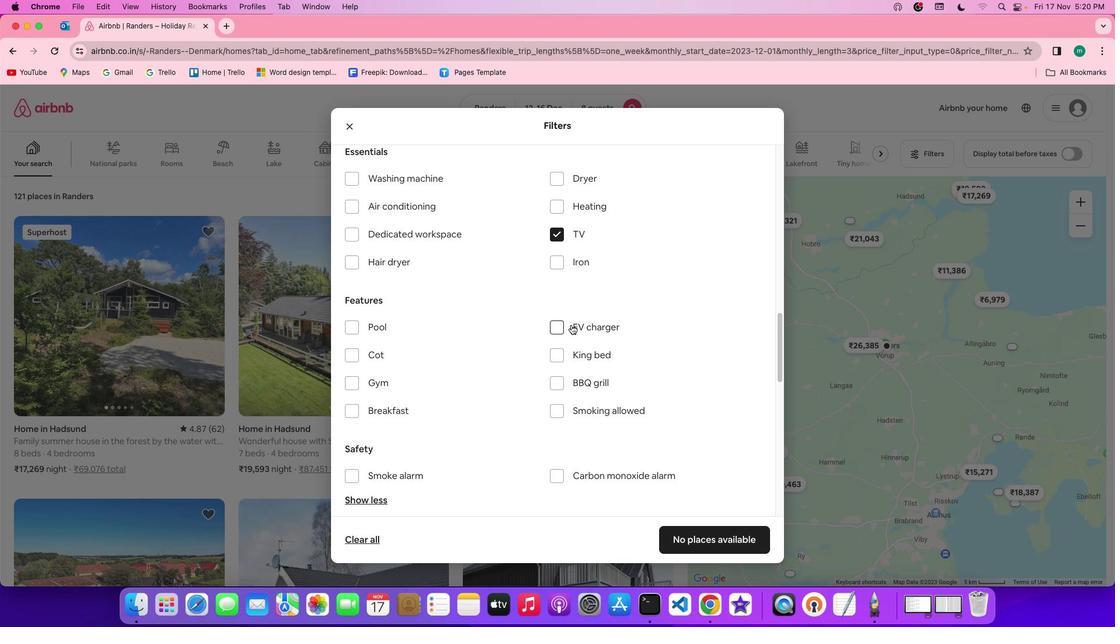 
Action: Mouse scrolled (571, 325) with delta (0, 0)
Screenshot: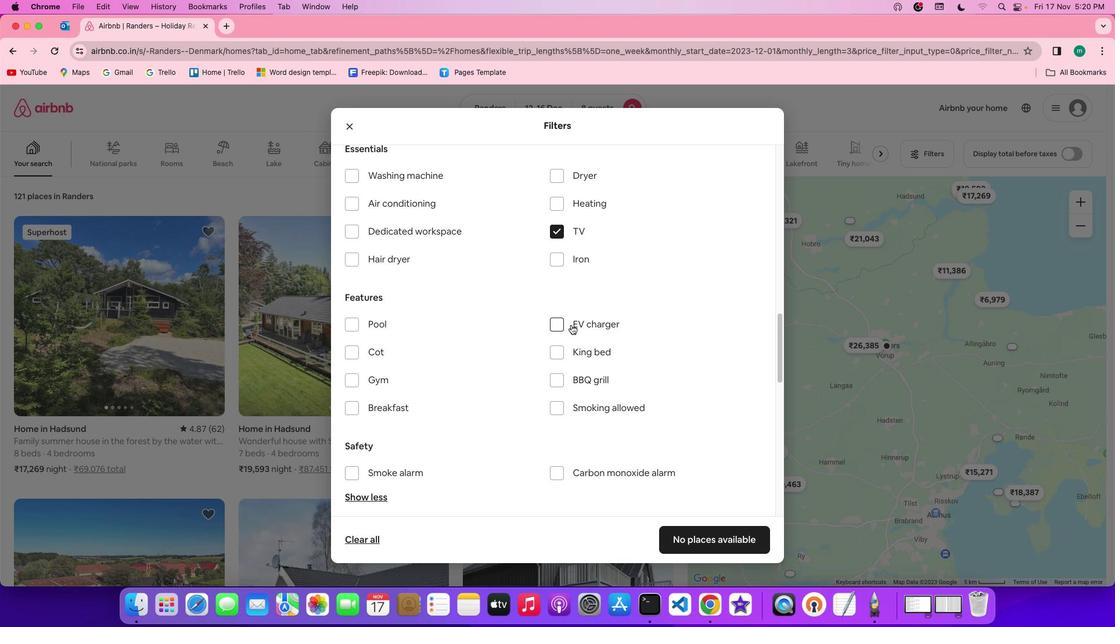 
Action: Mouse scrolled (571, 325) with delta (0, 0)
Screenshot: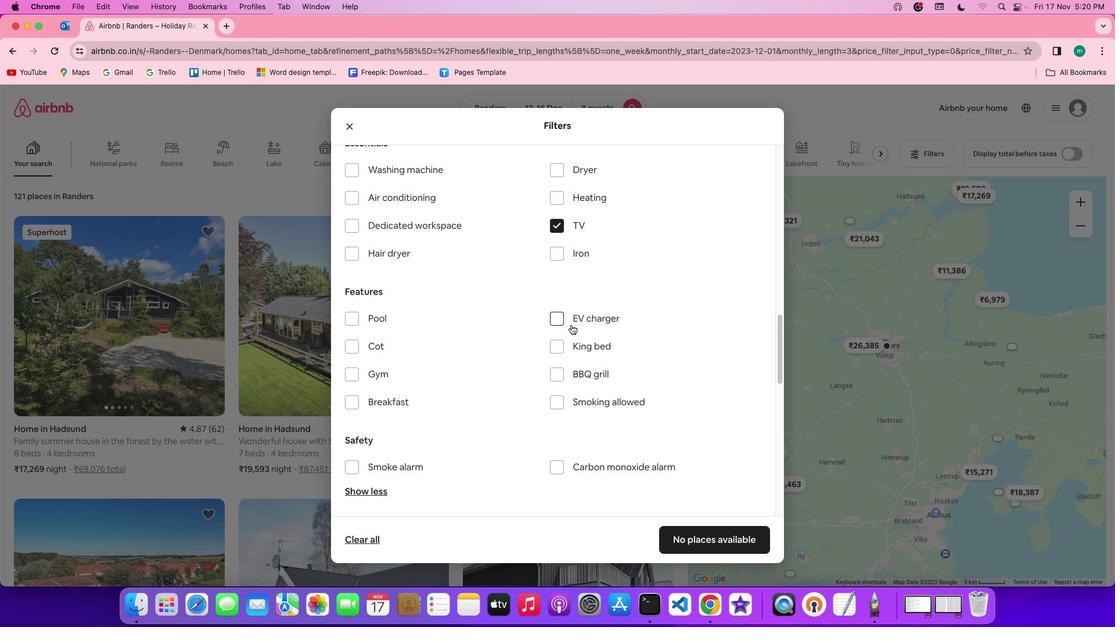 
Action: Mouse moved to (611, 367)
Screenshot: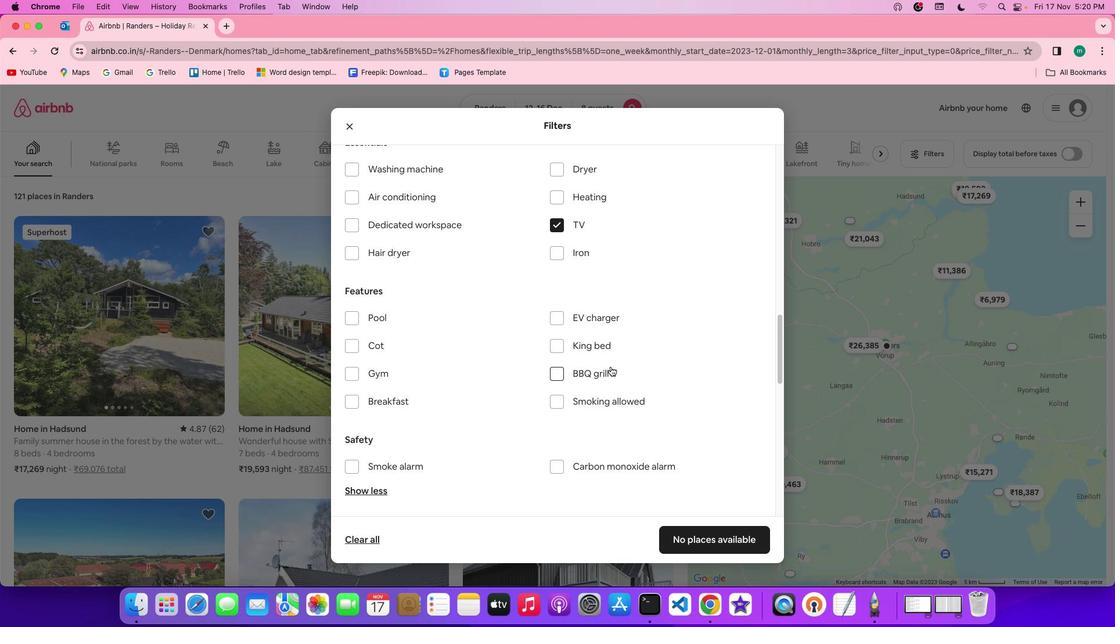 
Action: Mouse scrolled (611, 367) with delta (0, 0)
Screenshot: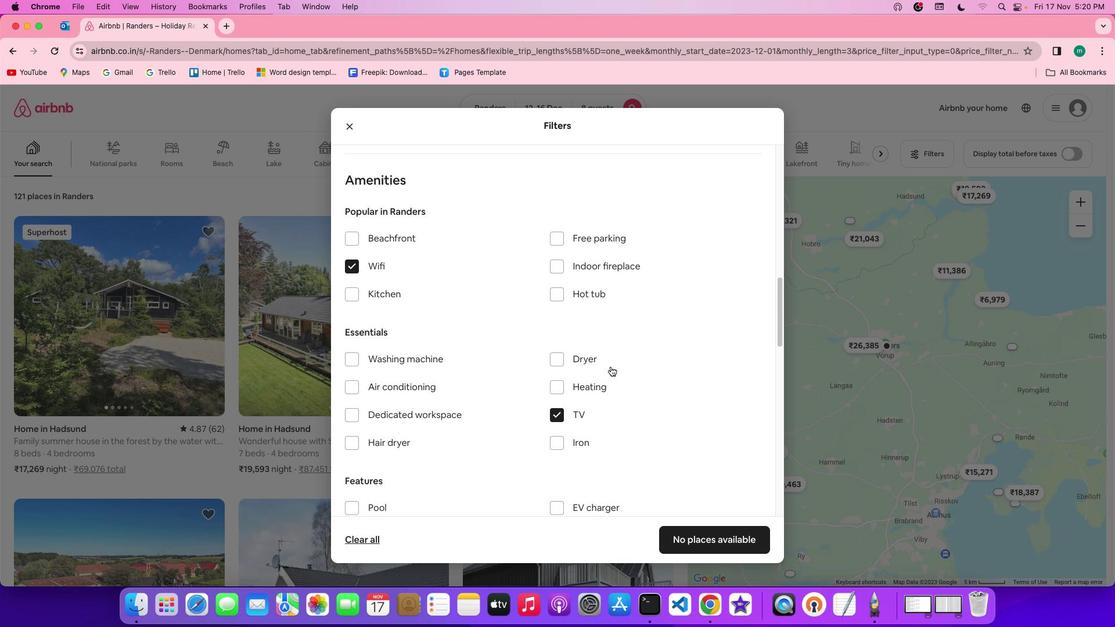 
Action: Mouse scrolled (611, 367) with delta (0, 0)
Screenshot: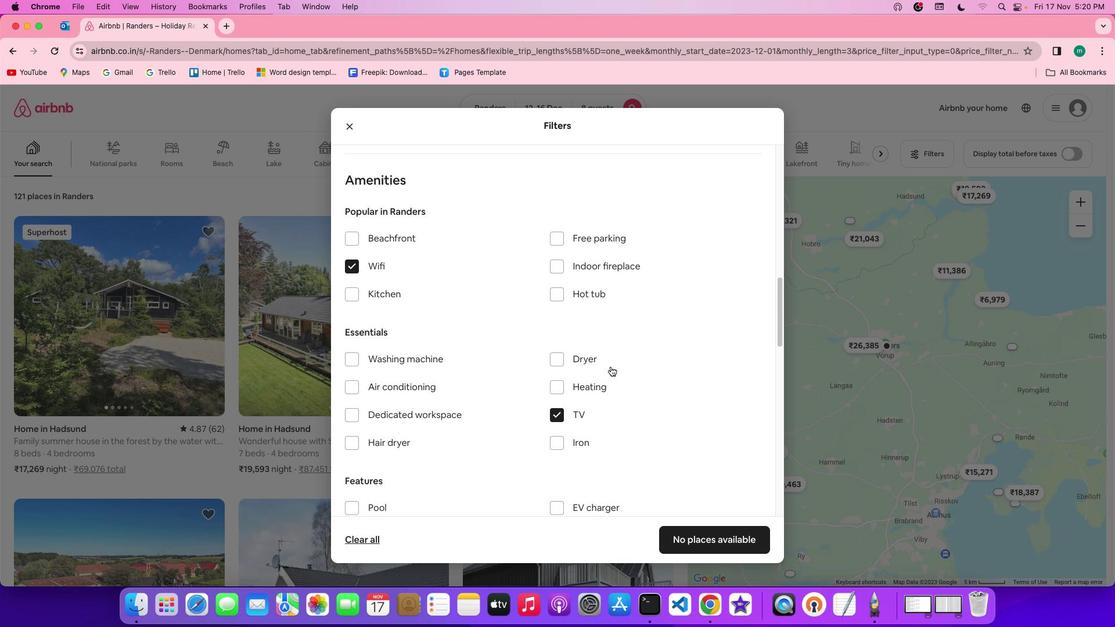 
Action: Mouse scrolled (611, 367) with delta (0, 1)
Screenshot: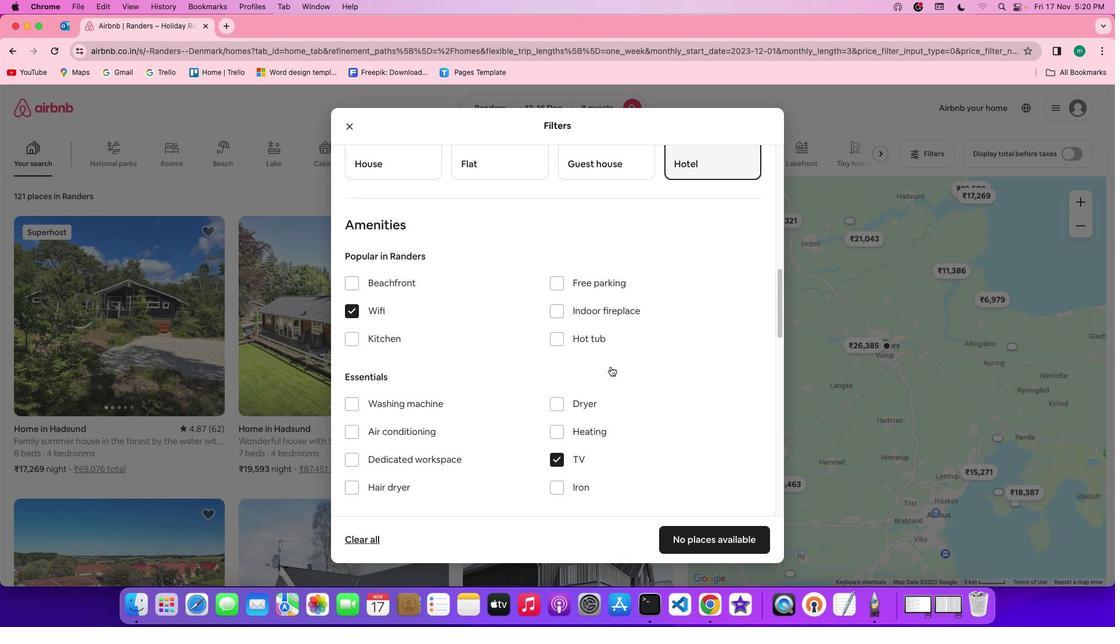 
Action: Mouse scrolled (611, 367) with delta (0, 2)
Screenshot: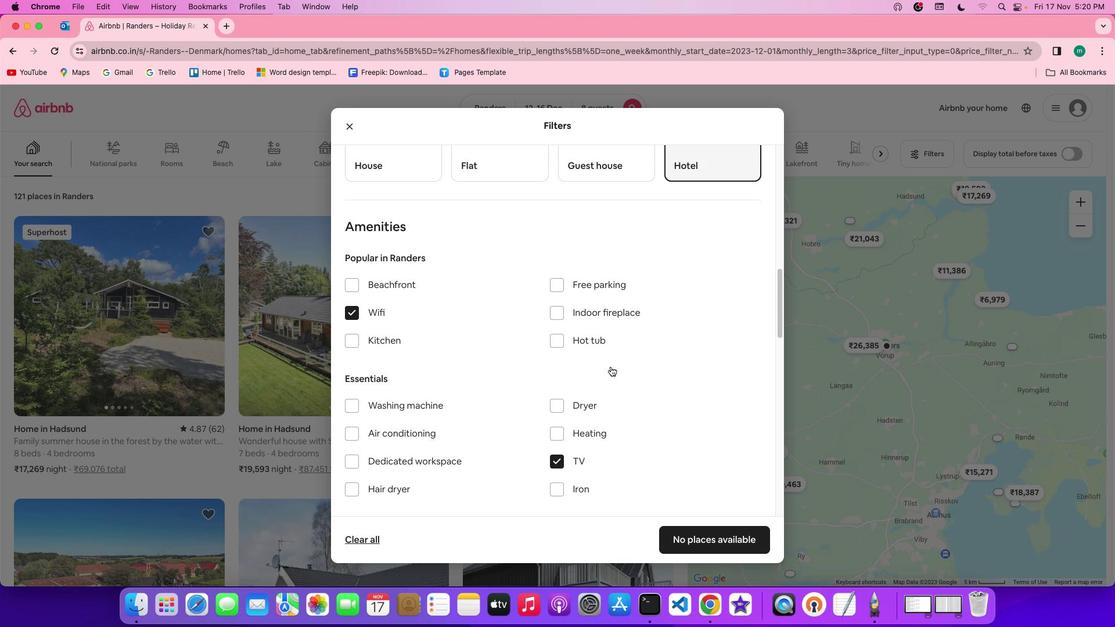
Action: Mouse moved to (615, 284)
Screenshot: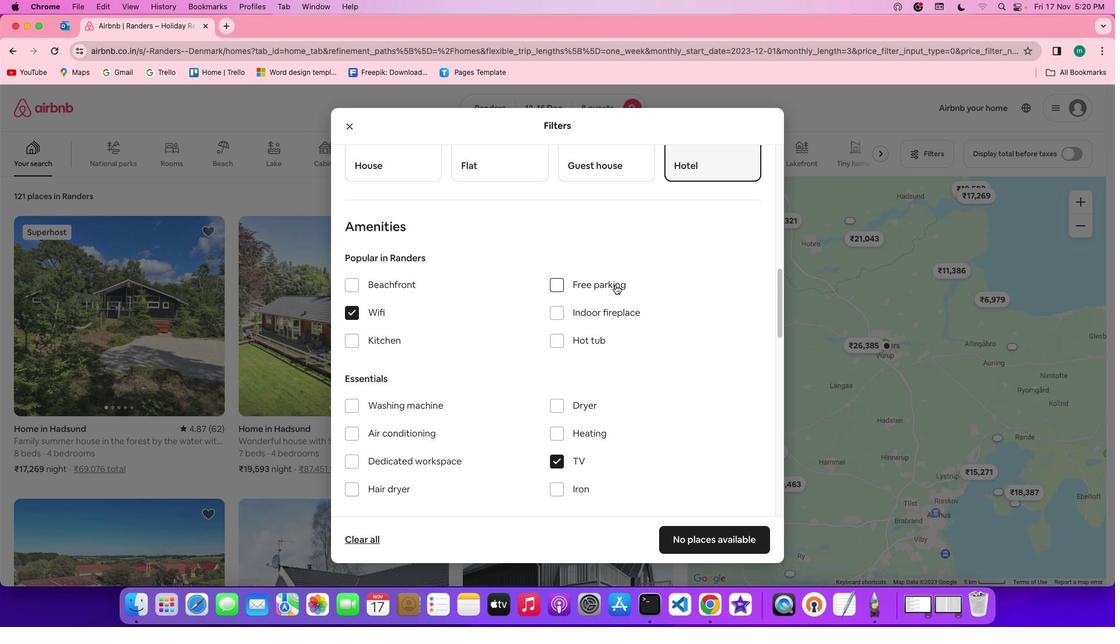 
Action: Mouse pressed left at (615, 284)
Screenshot: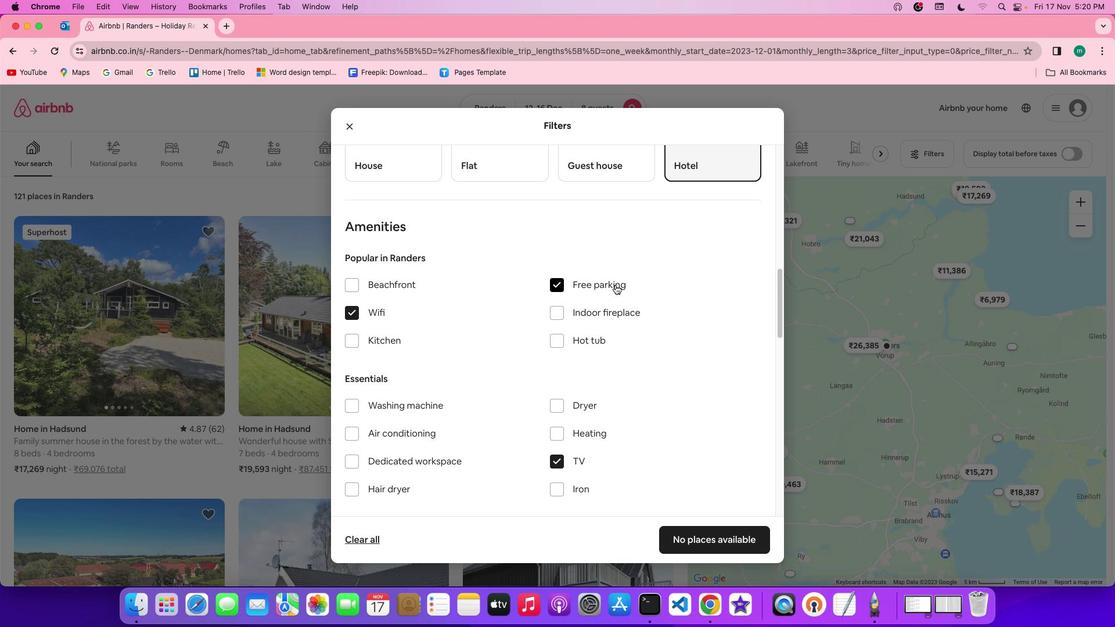
Action: Mouse moved to (636, 366)
Screenshot: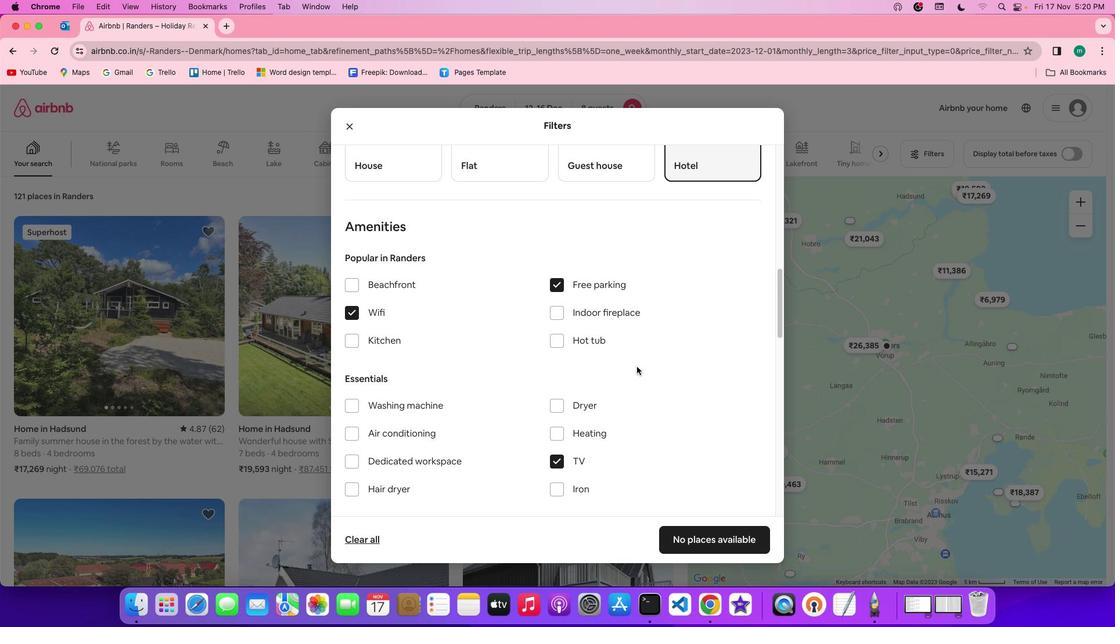 
Action: Mouse scrolled (636, 366) with delta (0, 0)
Screenshot: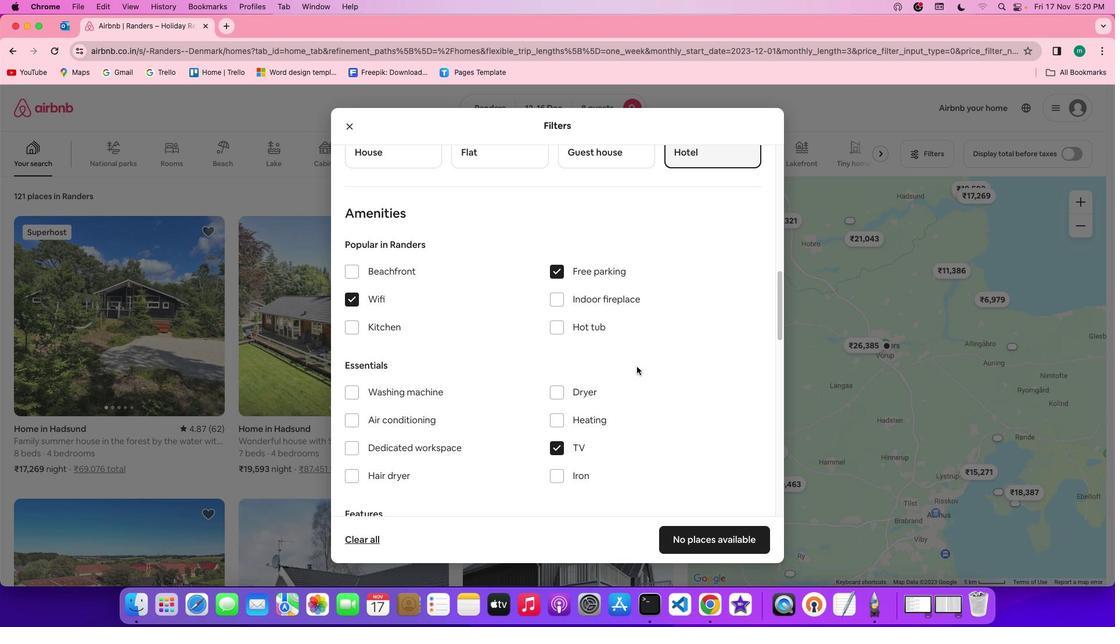 
Action: Mouse scrolled (636, 366) with delta (0, 0)
Screenshot: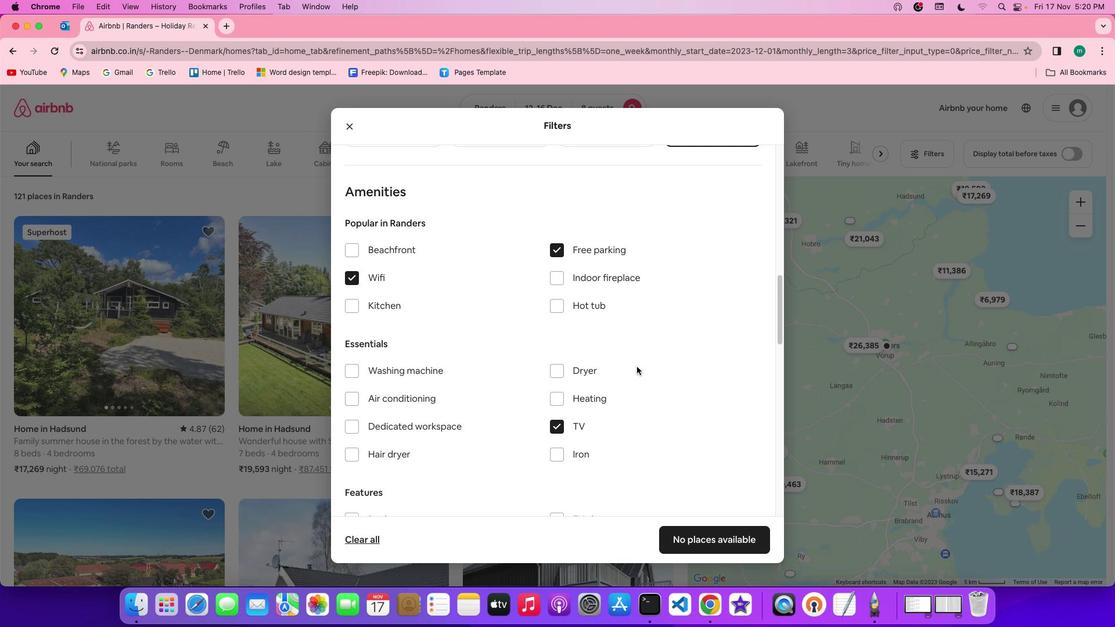 
Action: Mouse scrolled (636, 366) with delta (0, -1)
Screenshot: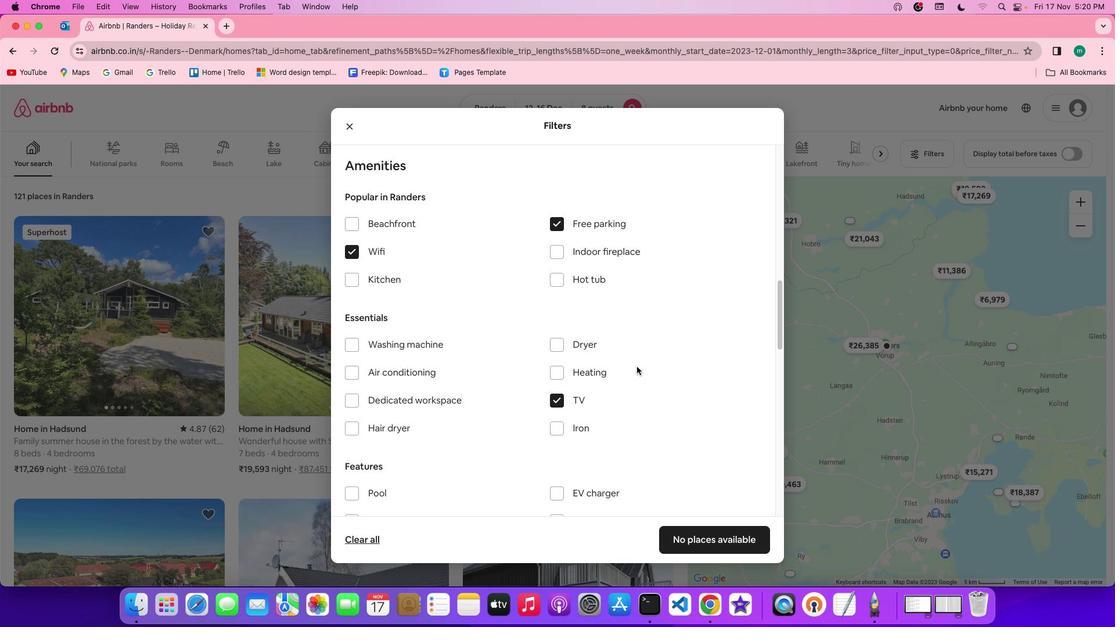 
Action: Mouse moved to (636, 366)
Screenshot: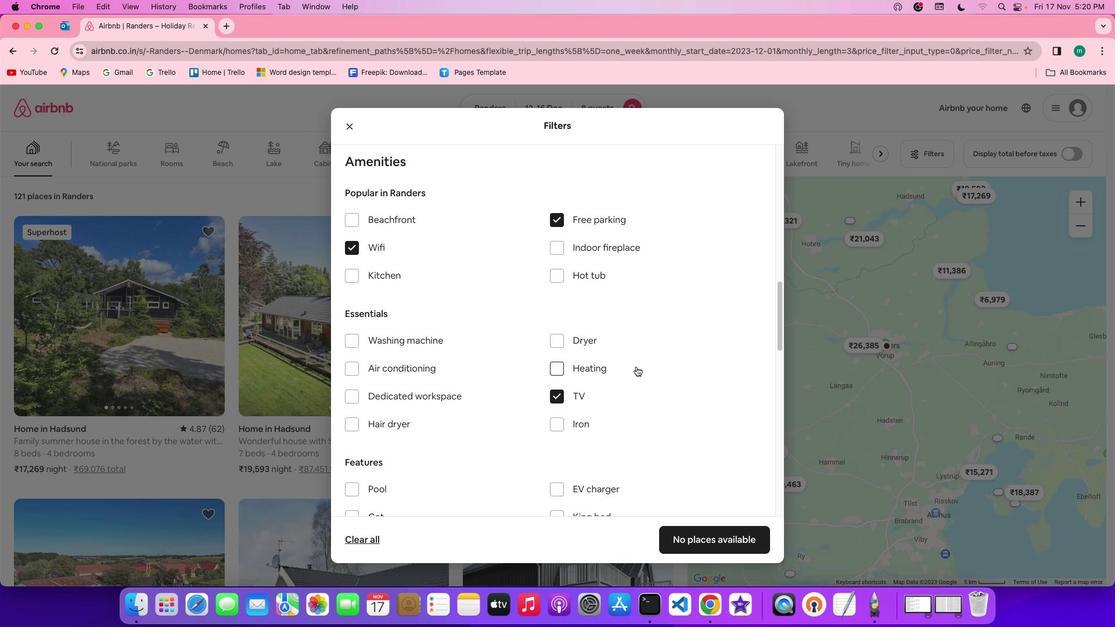 
Action: Mouse scrolled (636, 366) with delta (0, 0)
Screenshot: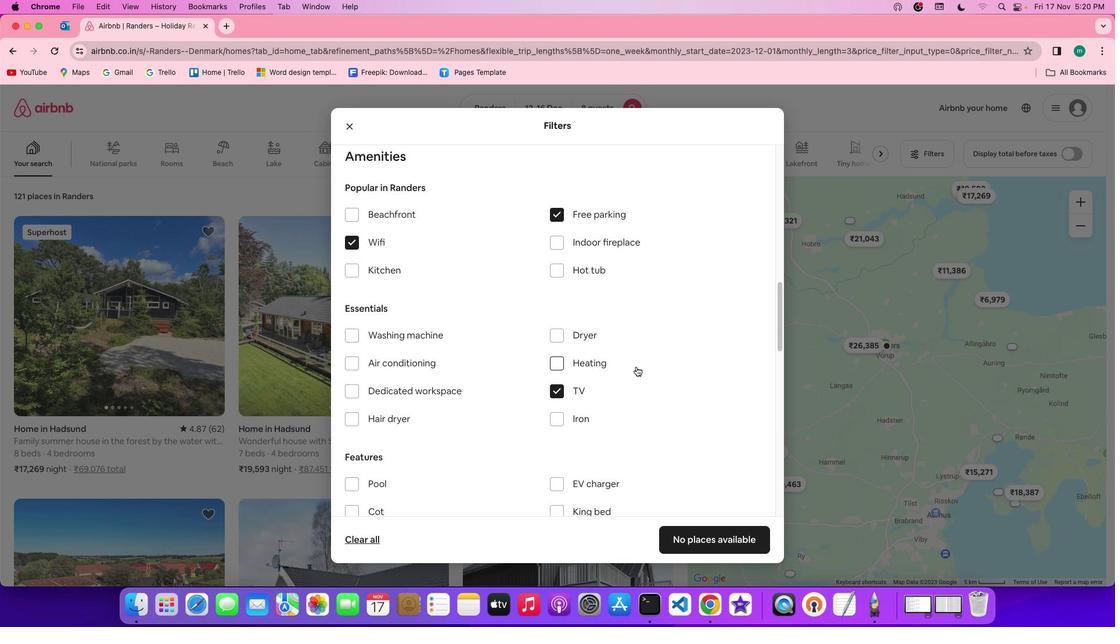 
Action: Mouse scrolled (636, 366) with delta (0, 0)
Screenshot: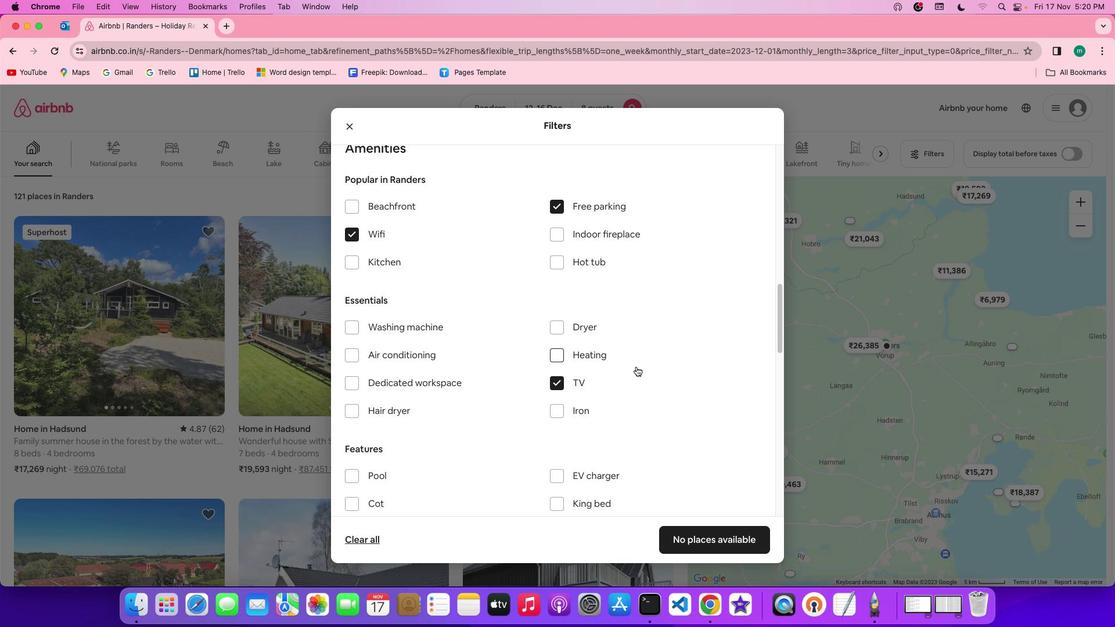 
Action: Mouse scrolled (636, 366) with delta (0, -1)
Screenshot: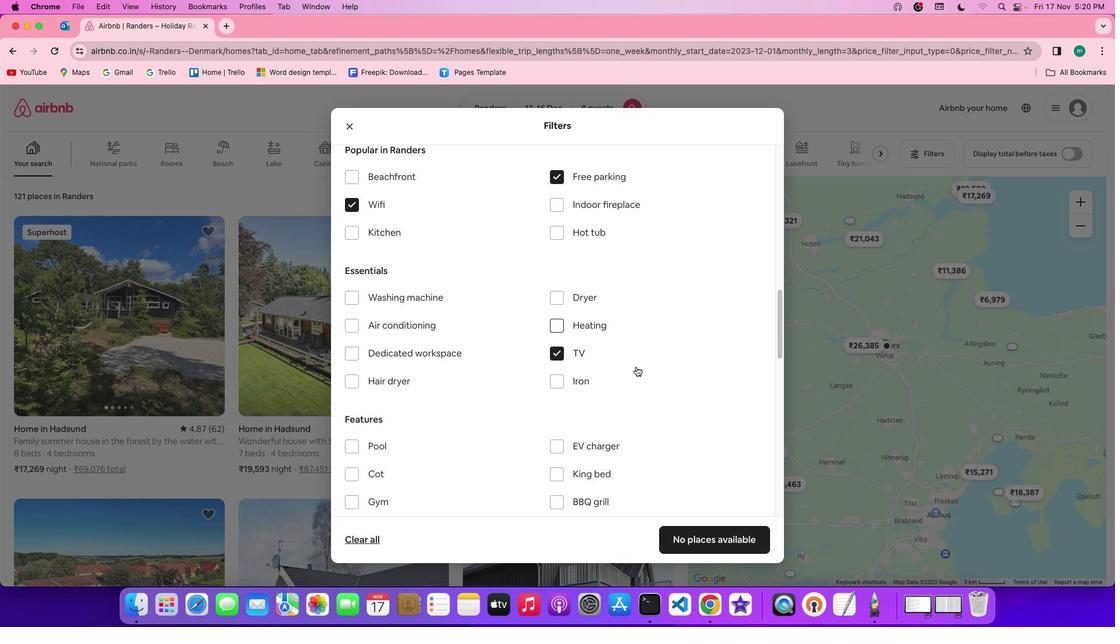 
Action: Mouse scrolled (636, 366) with delta (0, 0)
Screenshot: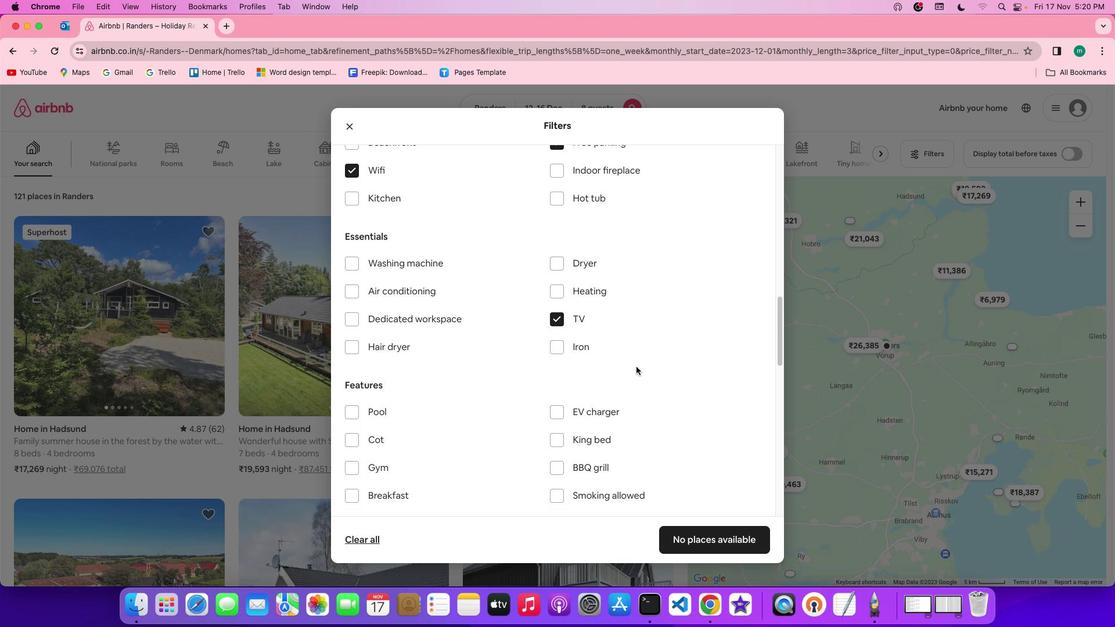 
Action: Mouse scrolled (636, 366) with delta (0, 0)
Screenshot: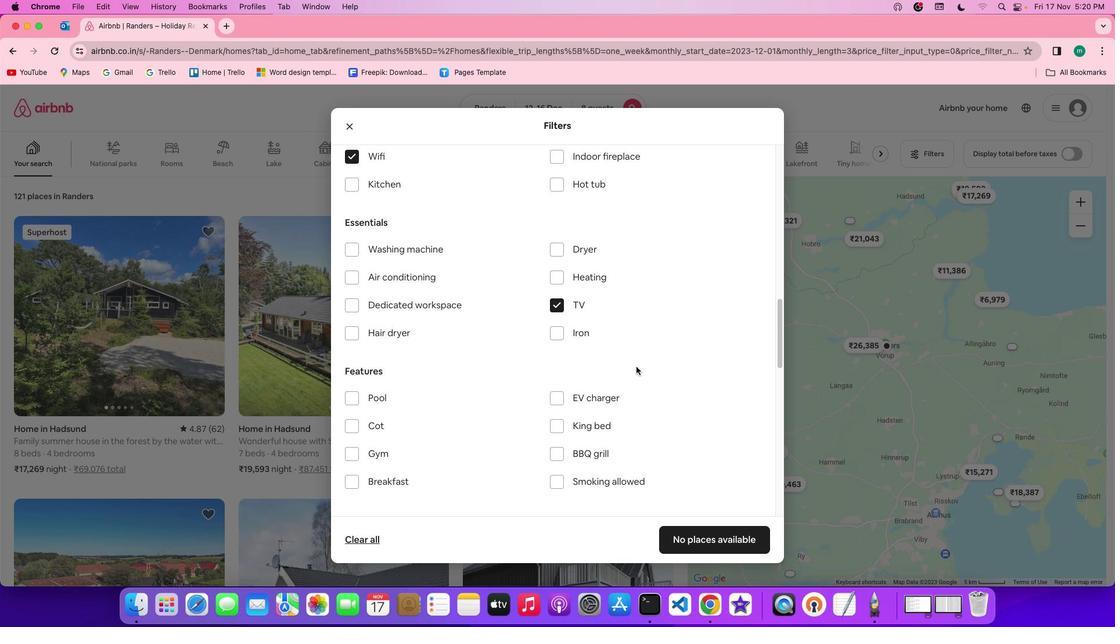 
Action: Mouse scrolled (636, 366) with delta (0, -1)
Screenshot: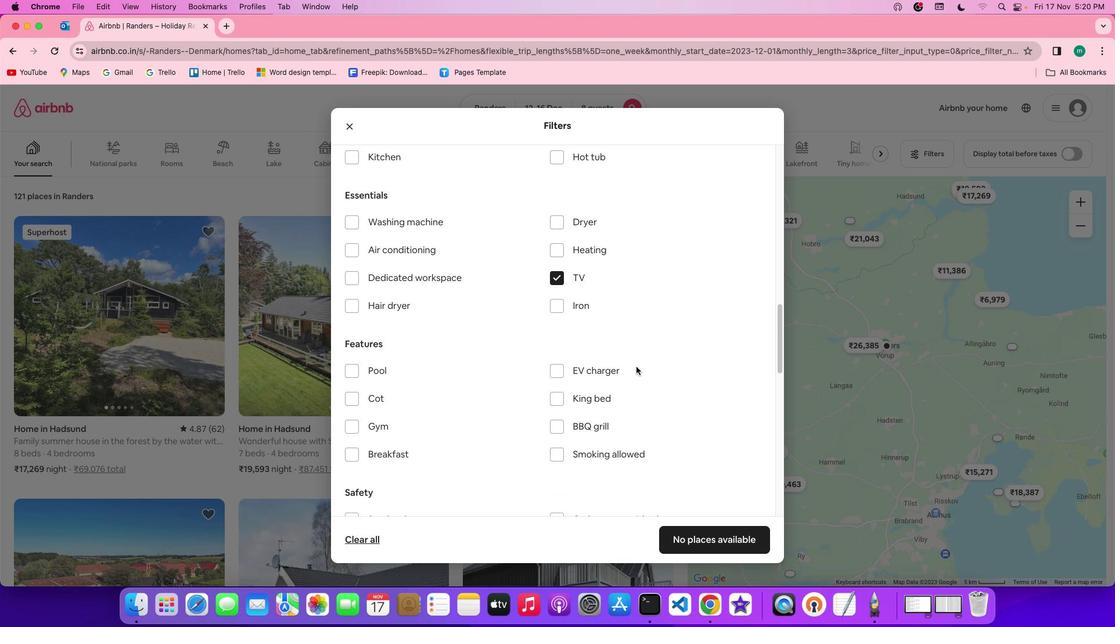 
Action: Mouse scrolled (636, 366) with delta (0, -1)
Screenshot: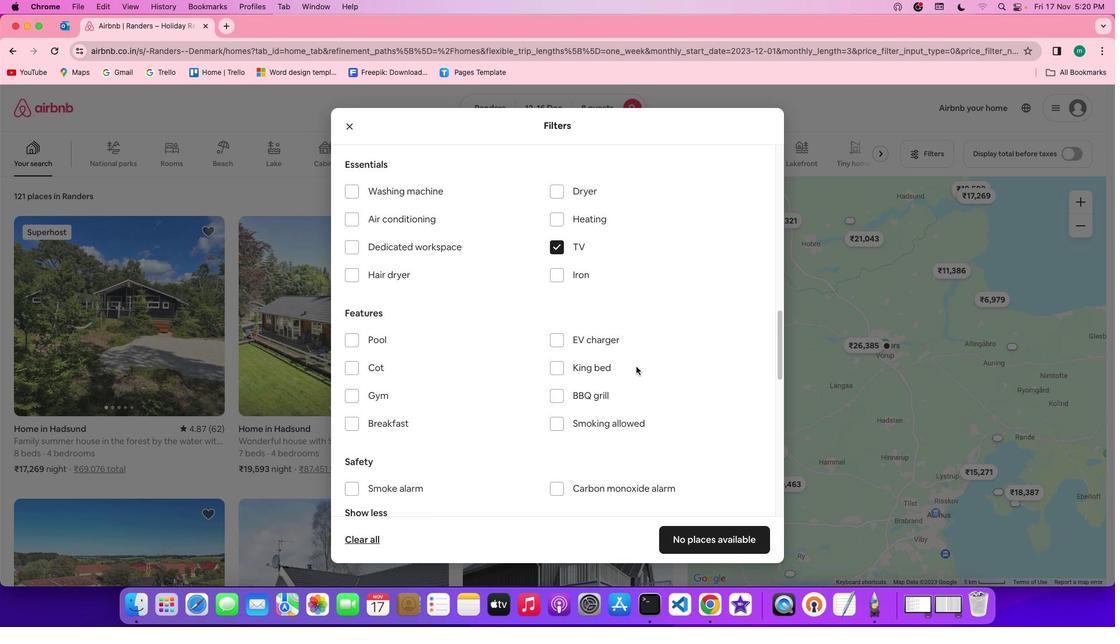 
Action: Mouse scrolled (636, 366) with delta (0, 0)
Screenshot: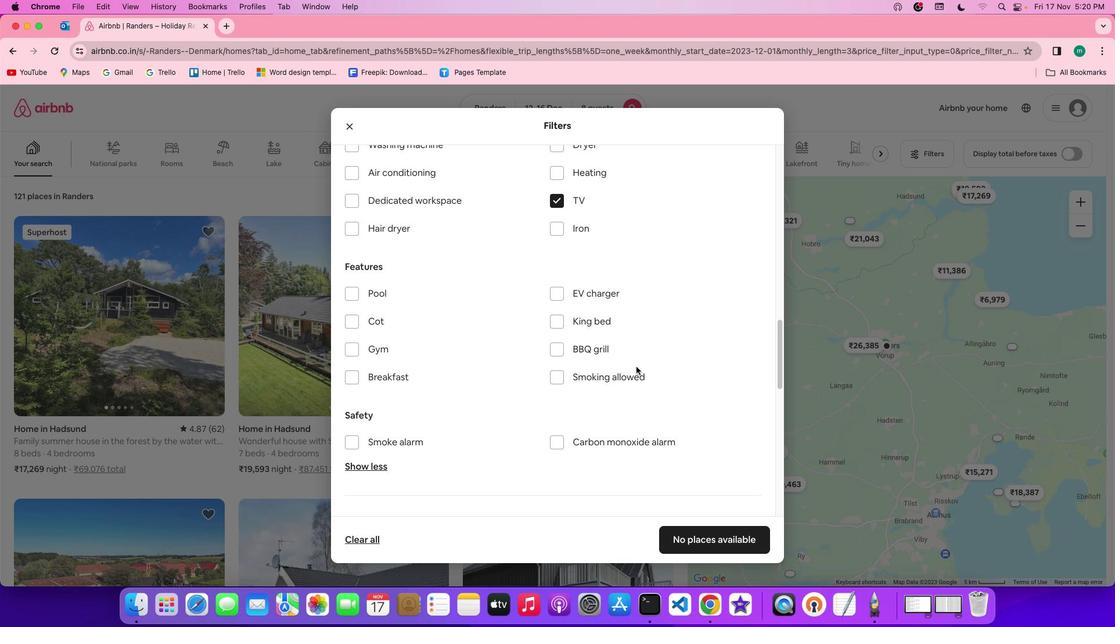 
Action: Mouse scrolled (636, 366) with delta (0, 0)
Screenshot: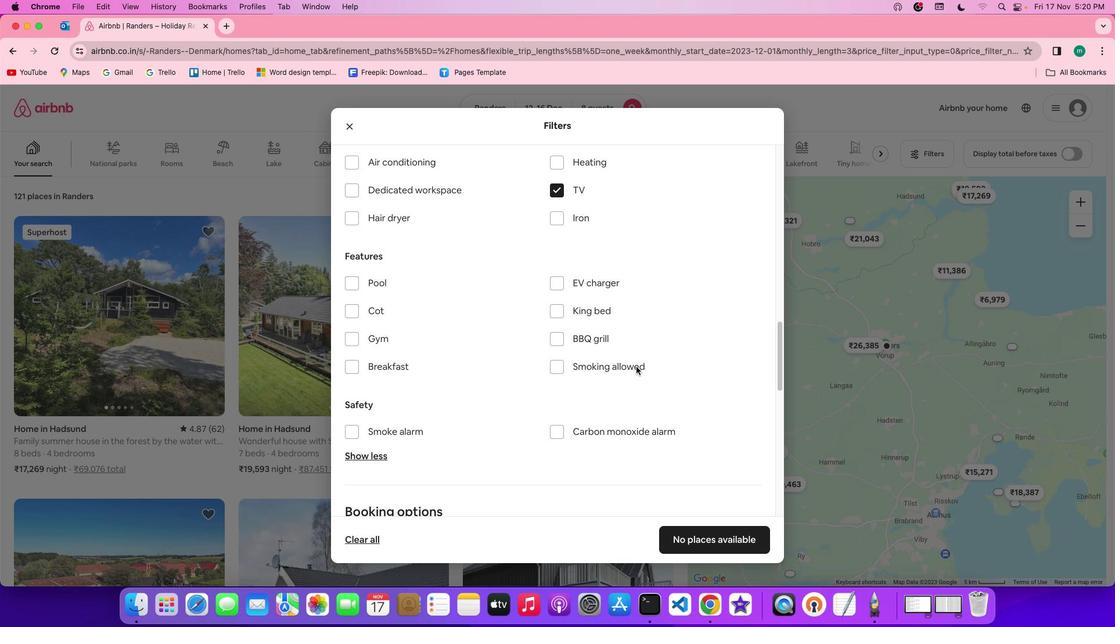 
Action: Mouse scrolled (636, 366) with delta (0, 0)
Screenshot: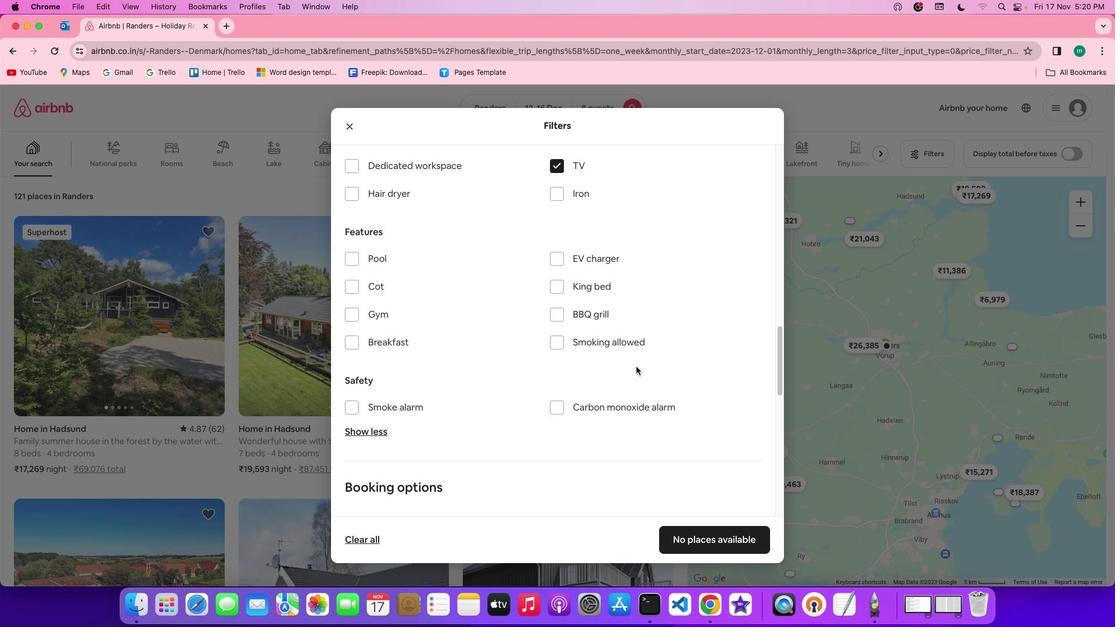 
Action: Mouse moved to (353, 298)
Screenshot: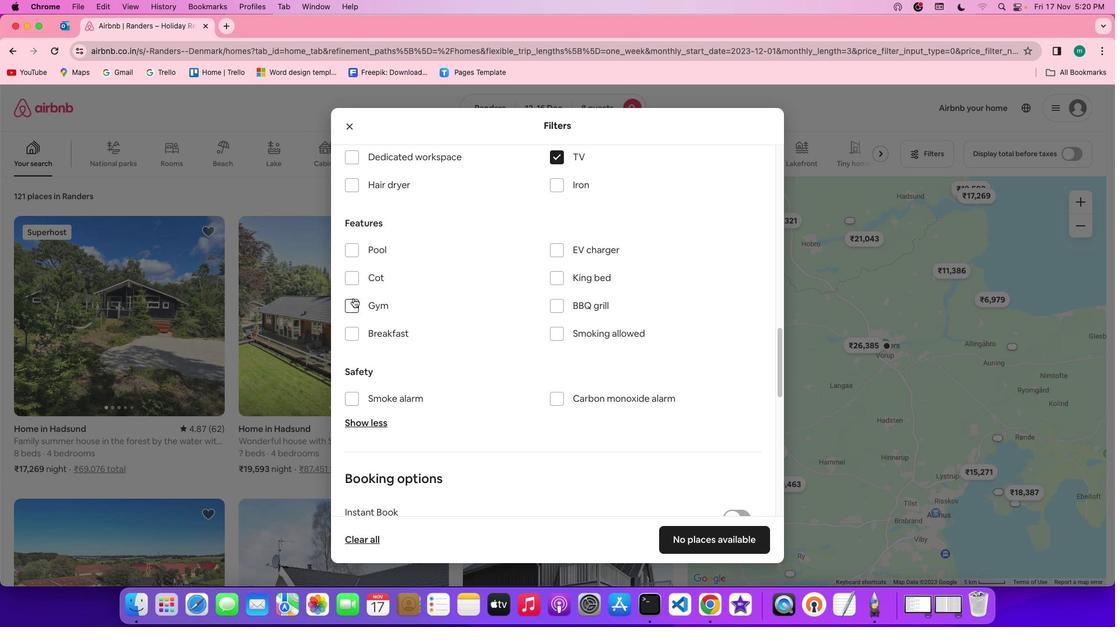 
Action: Mouse pressed left at (353, 298)
Screenshot: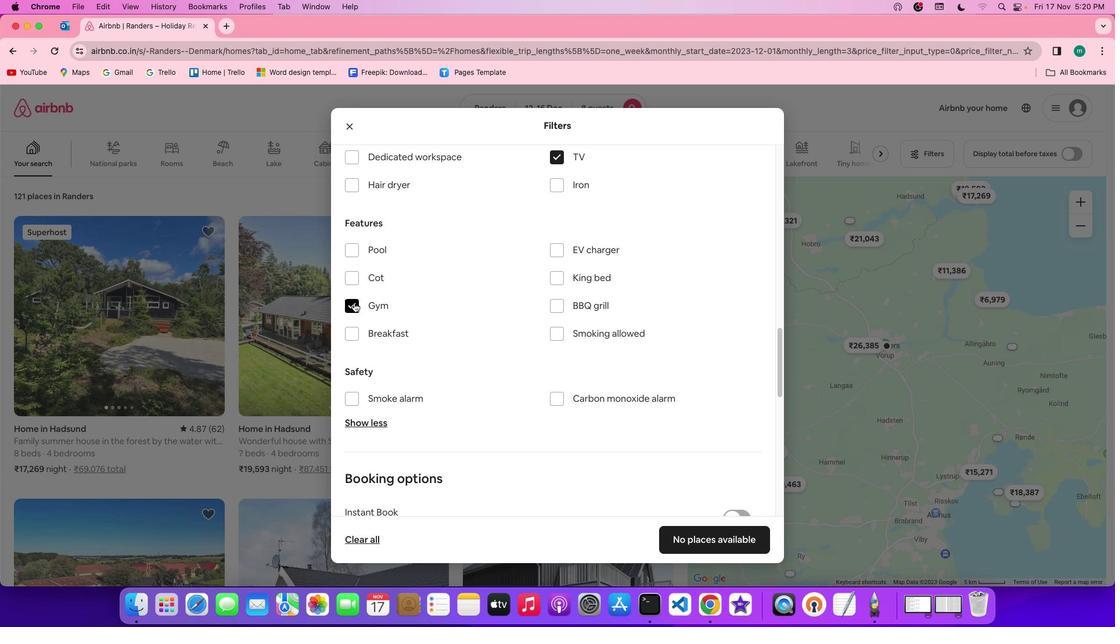 
Action: Mouse moved to (355, 332)
Screenshot: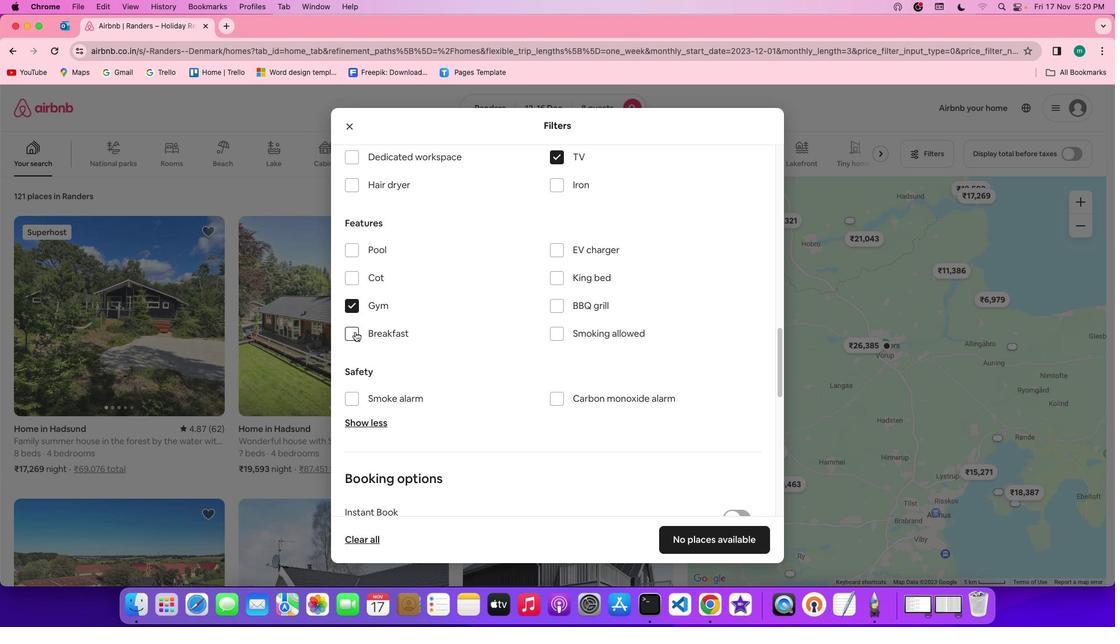 
Action: Mouse pressed left at (355, 332)
Screenshot: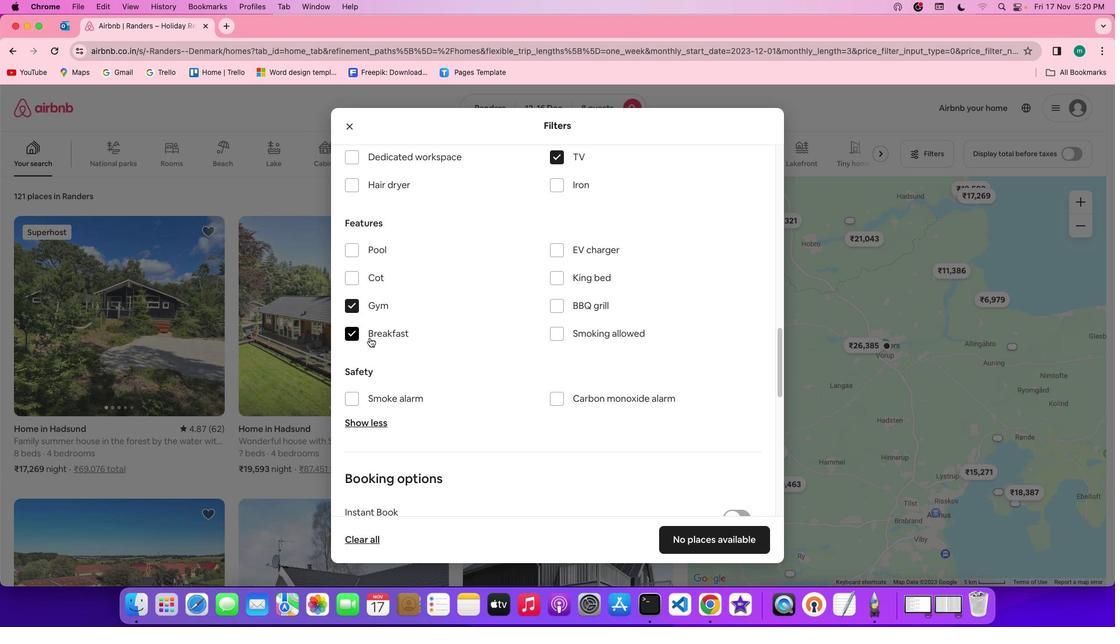
Action: Mouse moved to (487, 367)
Screenshot: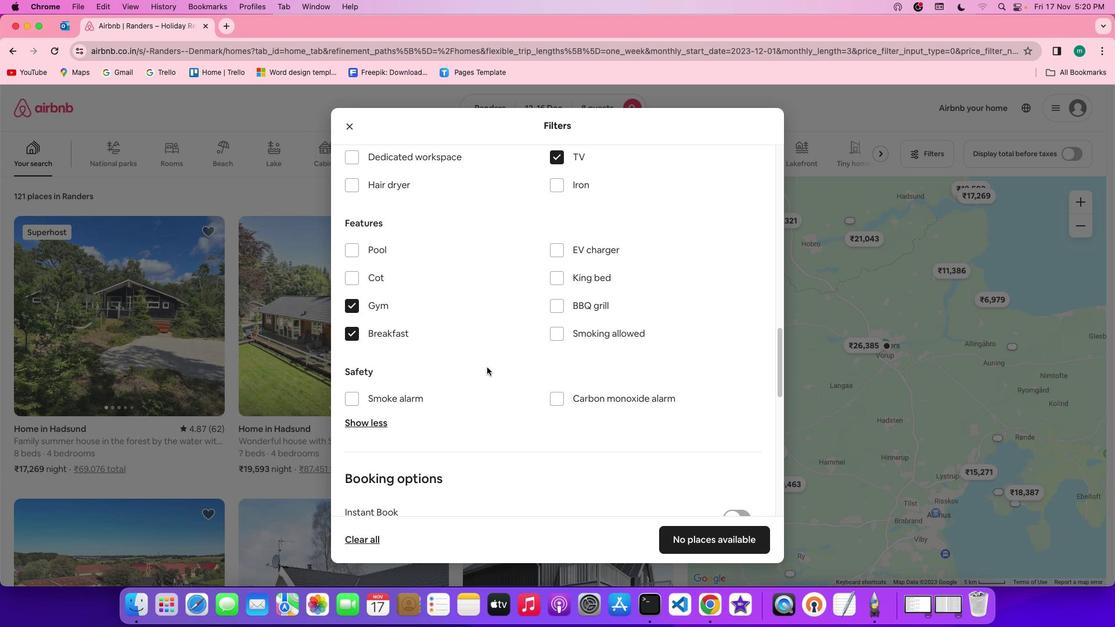 
Action: Mouse scrolled (487, 367) with delta (0, 0)
Screenshot: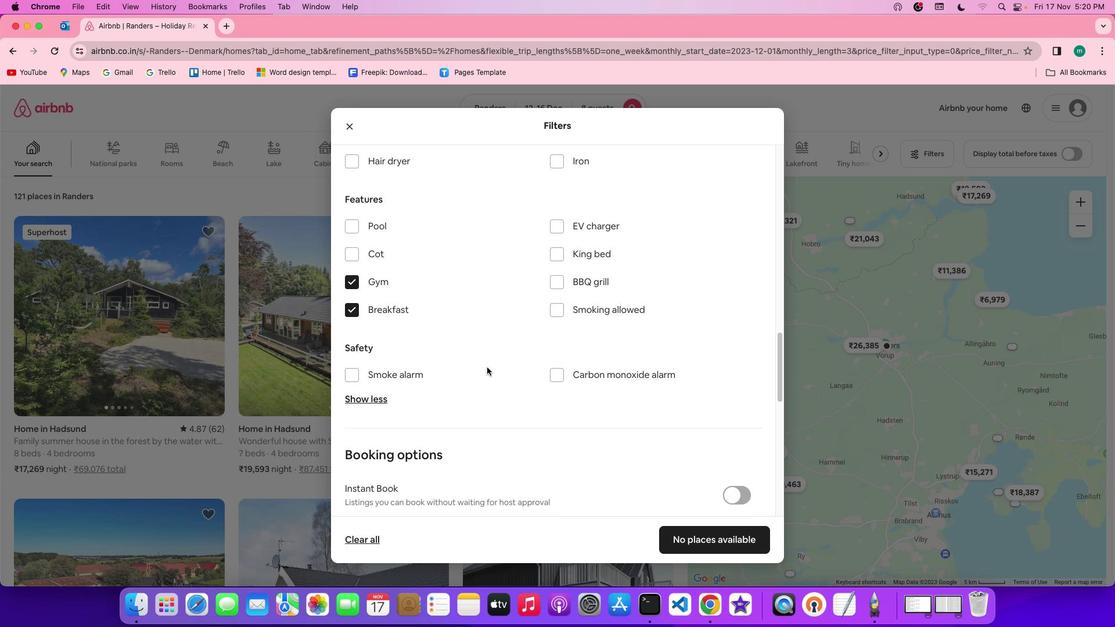 
Action: Mouse scrolled (487, 367) with delta (0, 0)
Screenshot: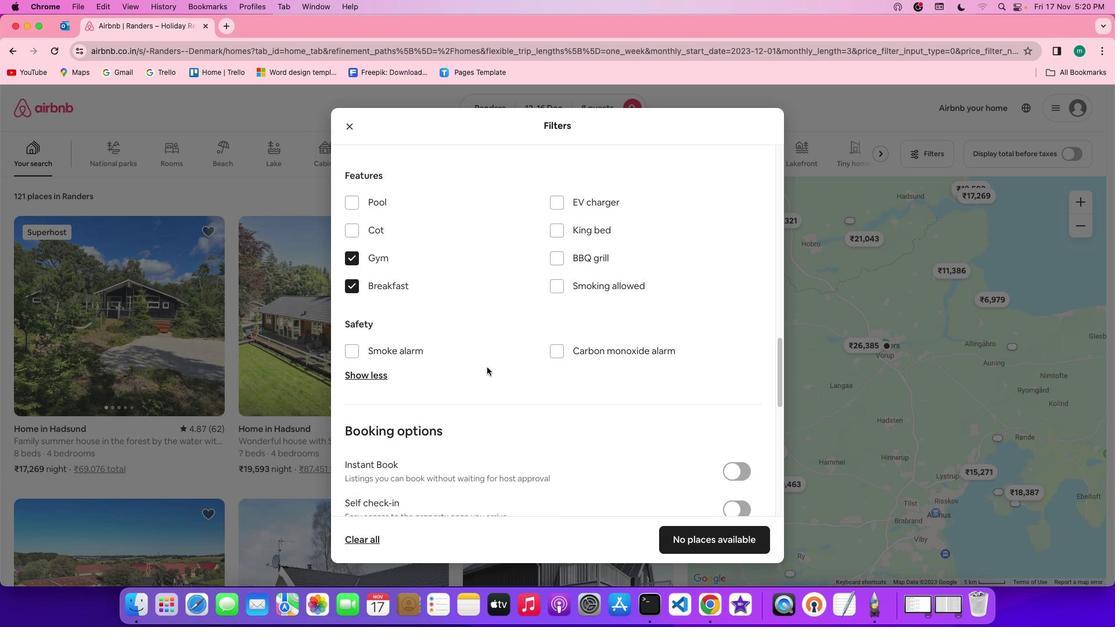 
Action: Mouse scrolled (487, 367) with delta (0, -1)
Screenshot: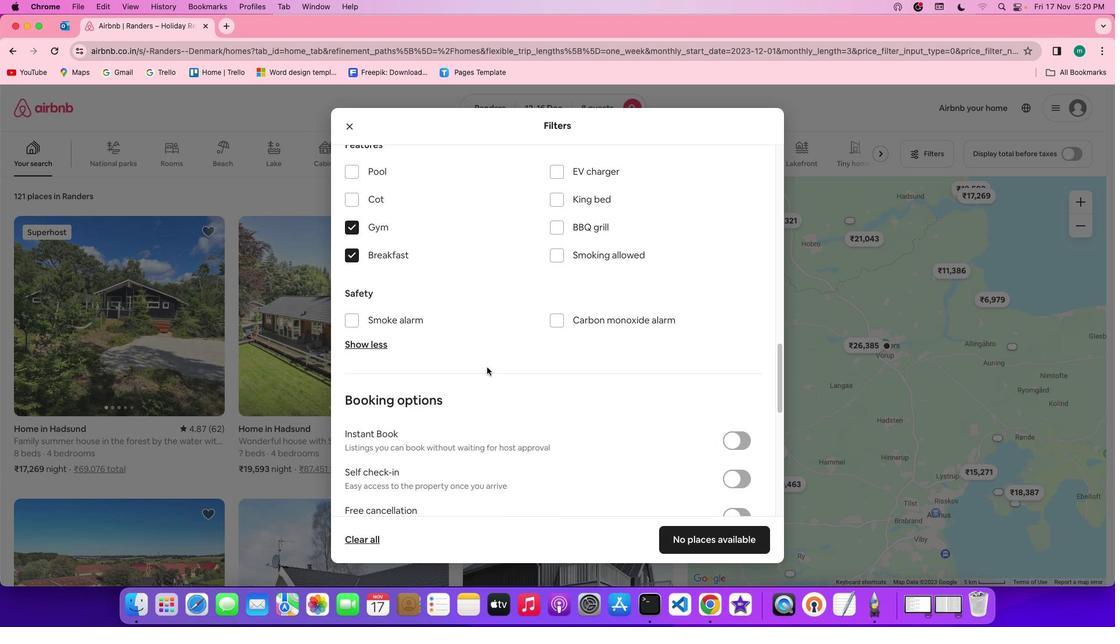
Action: Mouse scrolled (487, 367) with delta (0, -1)
Screenshot: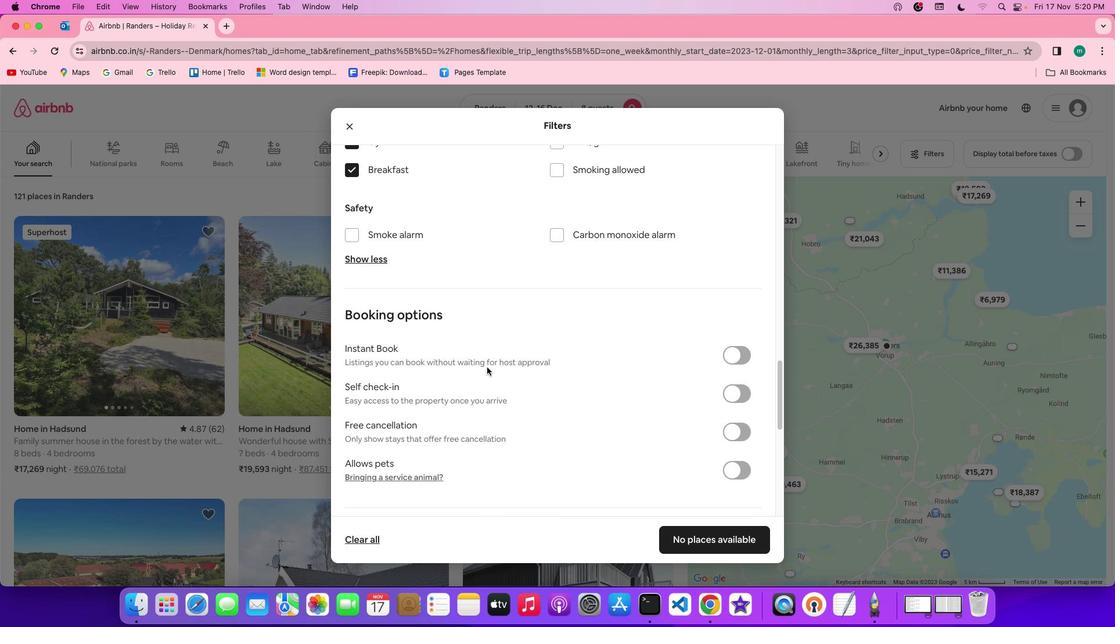
Action: Mouse scrolled (487, 367) with delta (0, 0)
Screenshot: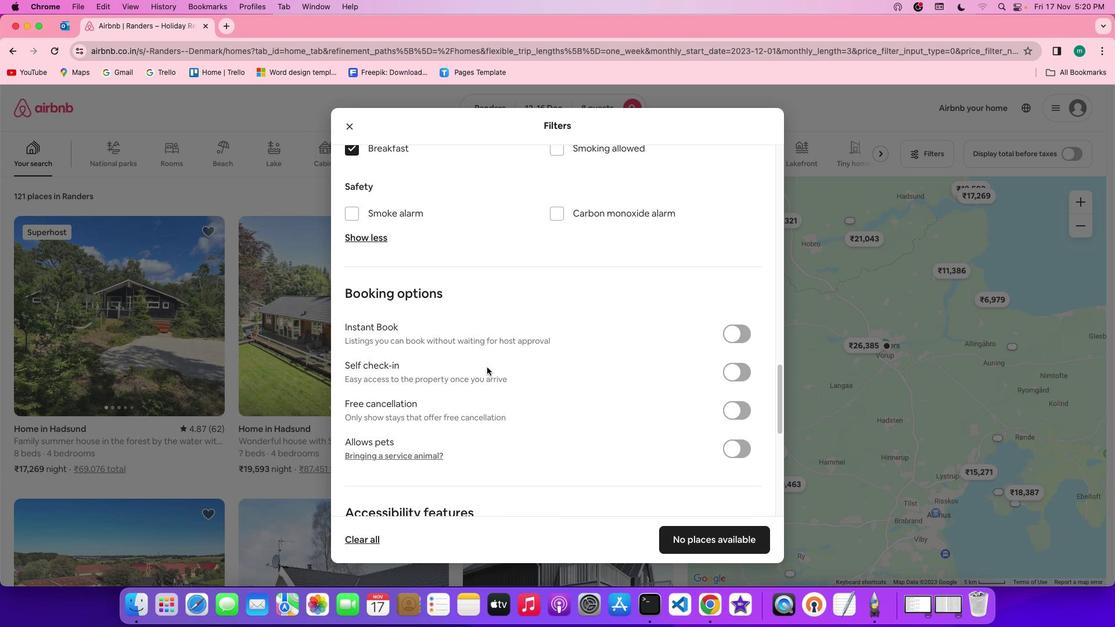 
Action: Mouse scrolled (487, 367) with delta (0, 0)
Screenshot: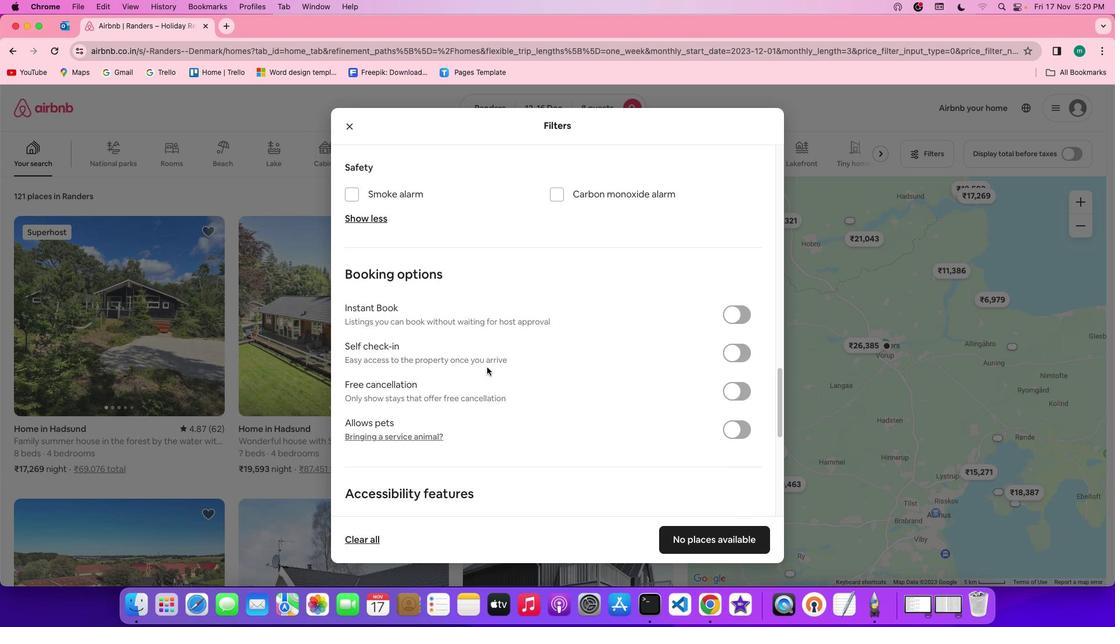 
Action: Mouse scrolled (487, 367) with delta (0, -1)
Screenshot: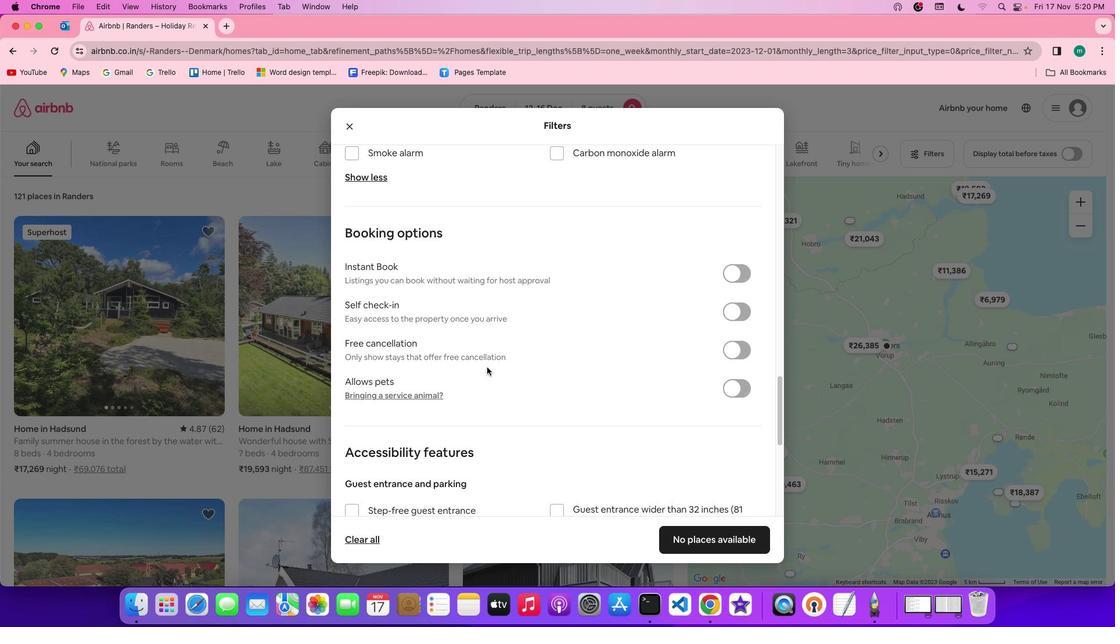 
Action: Mouse moved to (485, 368)
Screenshot: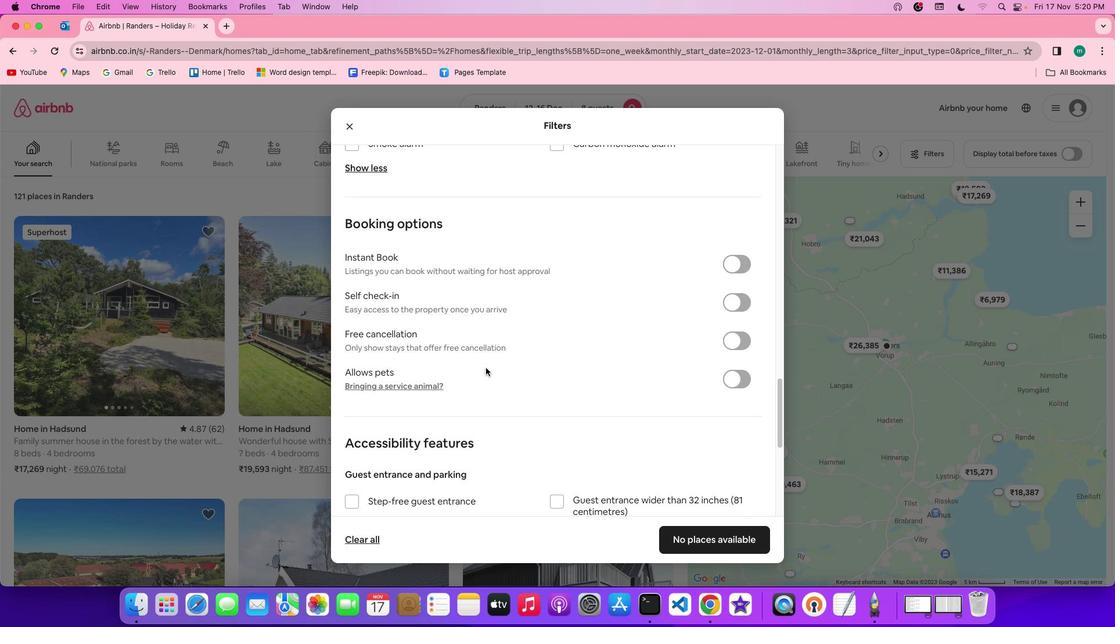 
Action: Mouse scrolled (485, 368) with delta (0, 0)
Screenshot: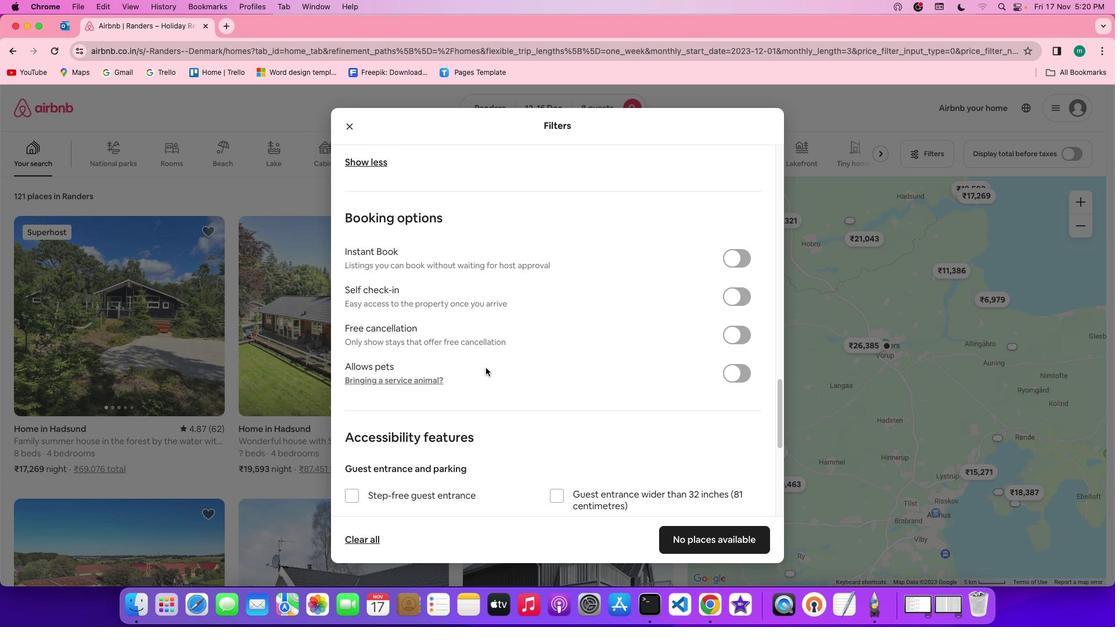 
Action: Mouse scrolled (485, 368) with delta (0, 0)
Screenshot: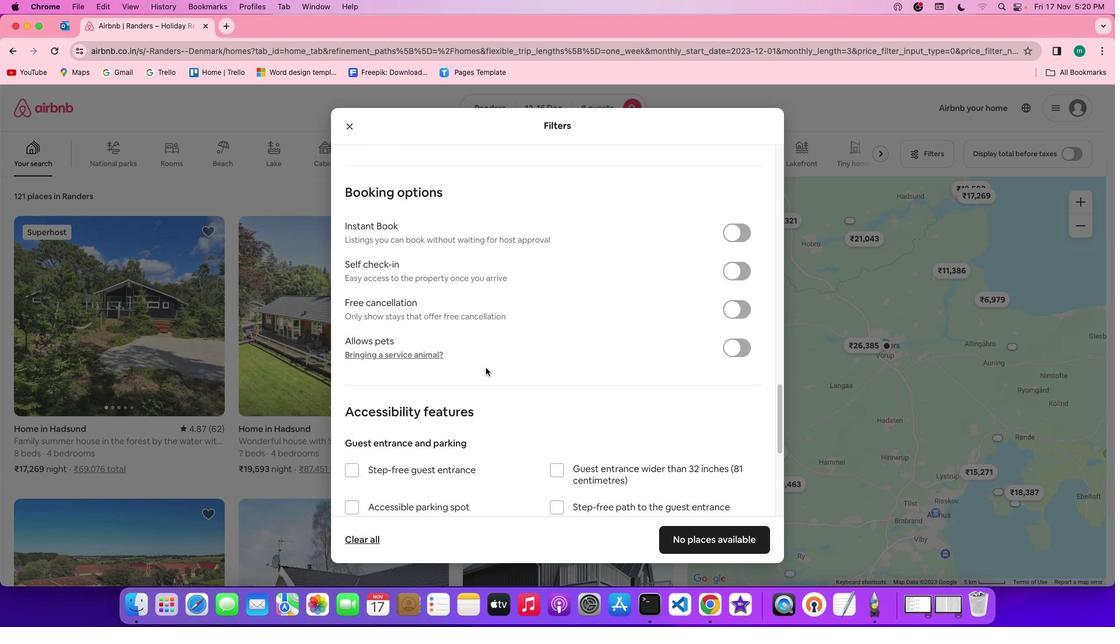 
Action: Mouse scrolled (485, 368) with delta (0, -1)
Screenshot: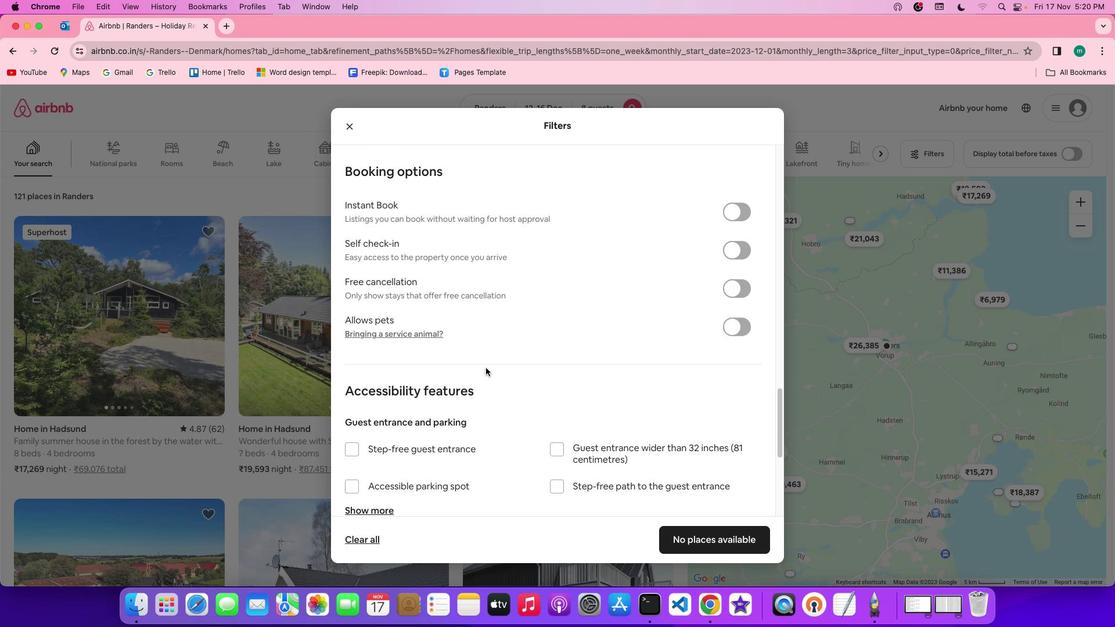 
Action: Mouse scrolled (485, 368) with delta (0, -1)
Screenshot: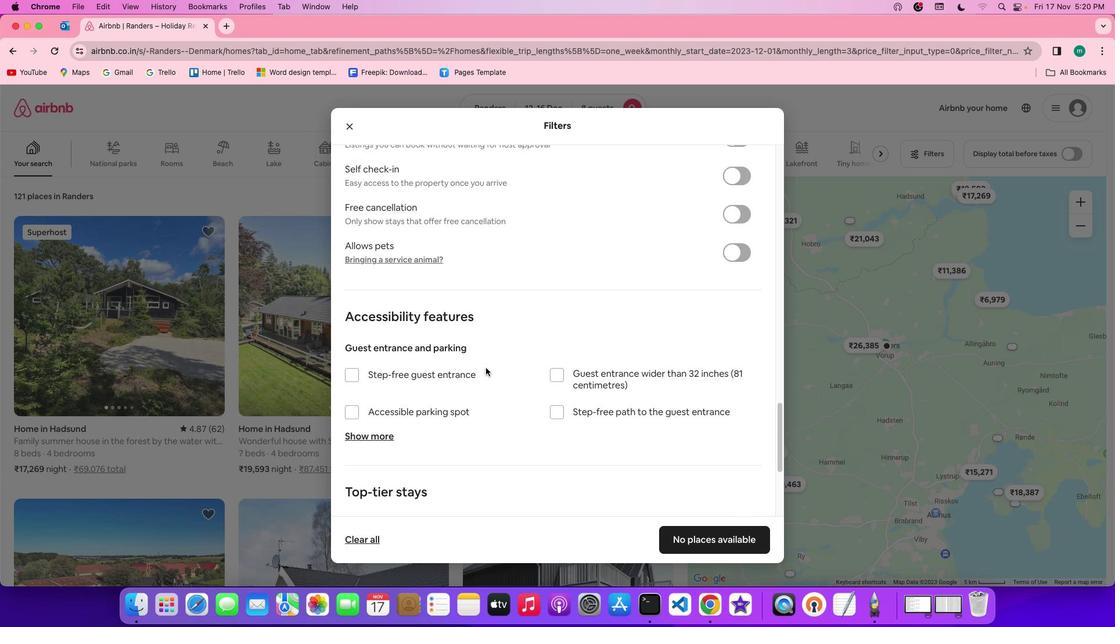 
Action: Mouse moved to (617, 434)
Screenshot: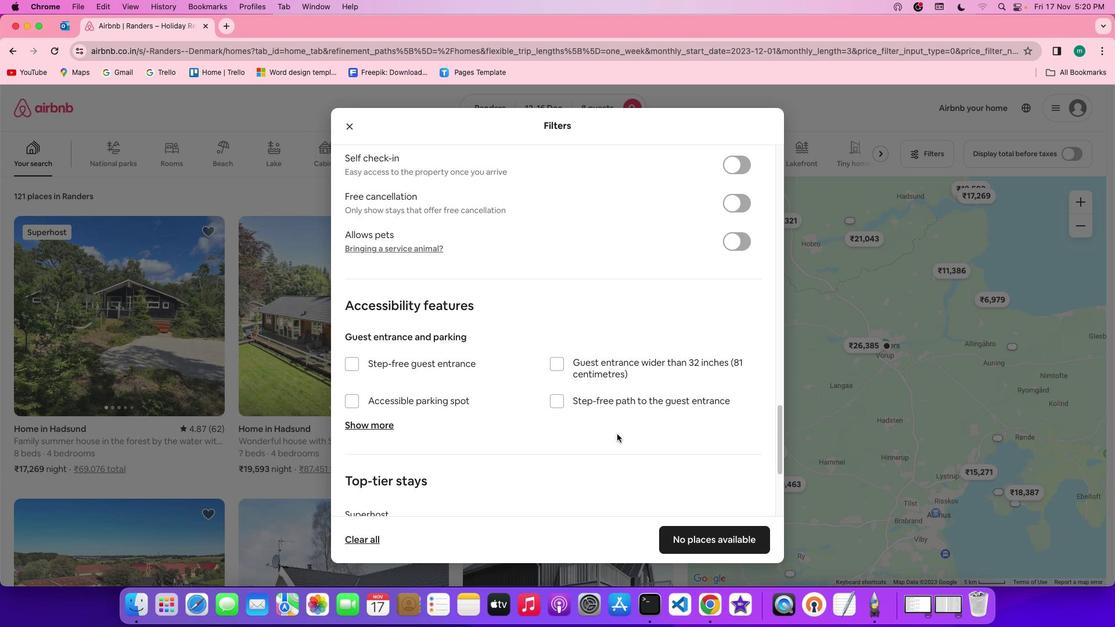 
Action: Mouse scrolled (617, 434) with delta (0, 0)
Screenshot: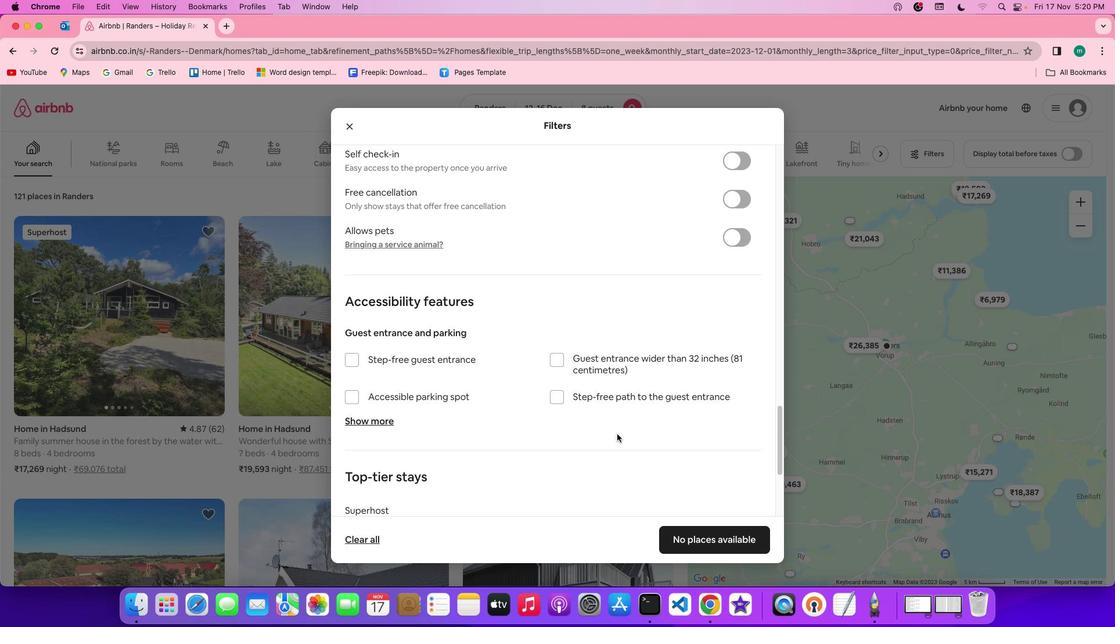 
Action: Mouse scrolled (617, 434) with delta (0, 0)
Screenshot: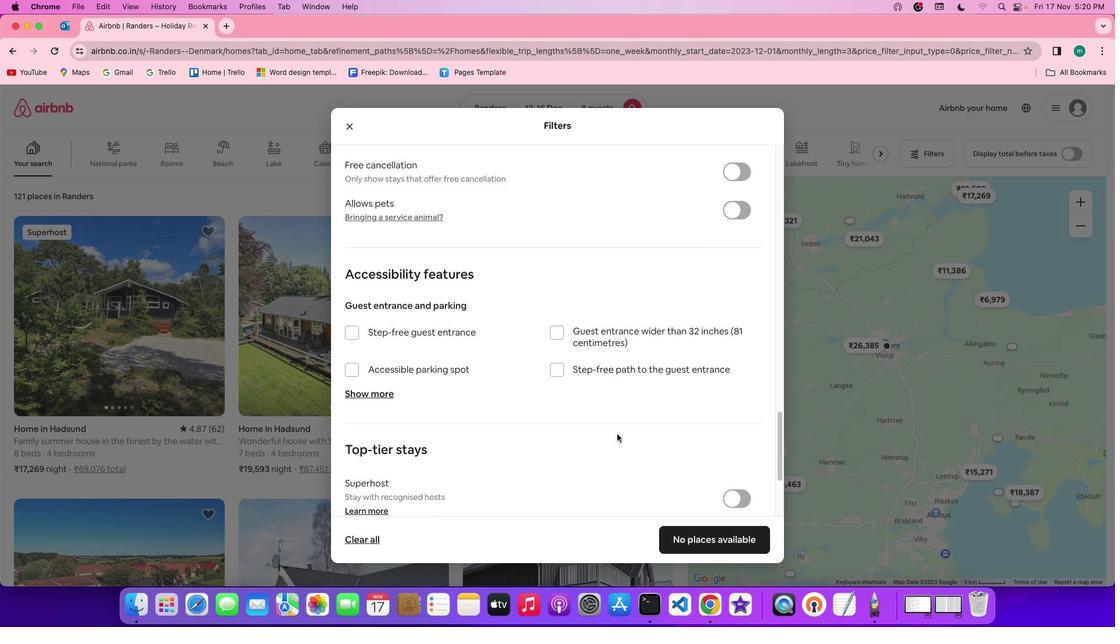 
Action: Mouse scrolled (617, 434) with delta (0, -1)
Screenshot: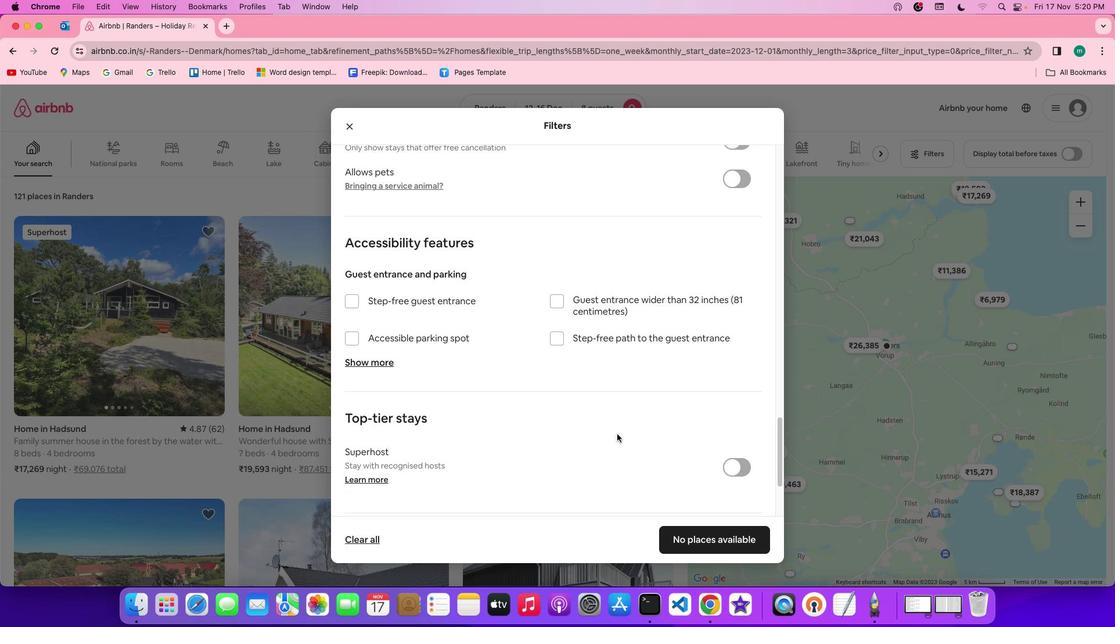 
Action: Mouse scrolled (617, 434) with delta (0, -1)
Screenshot: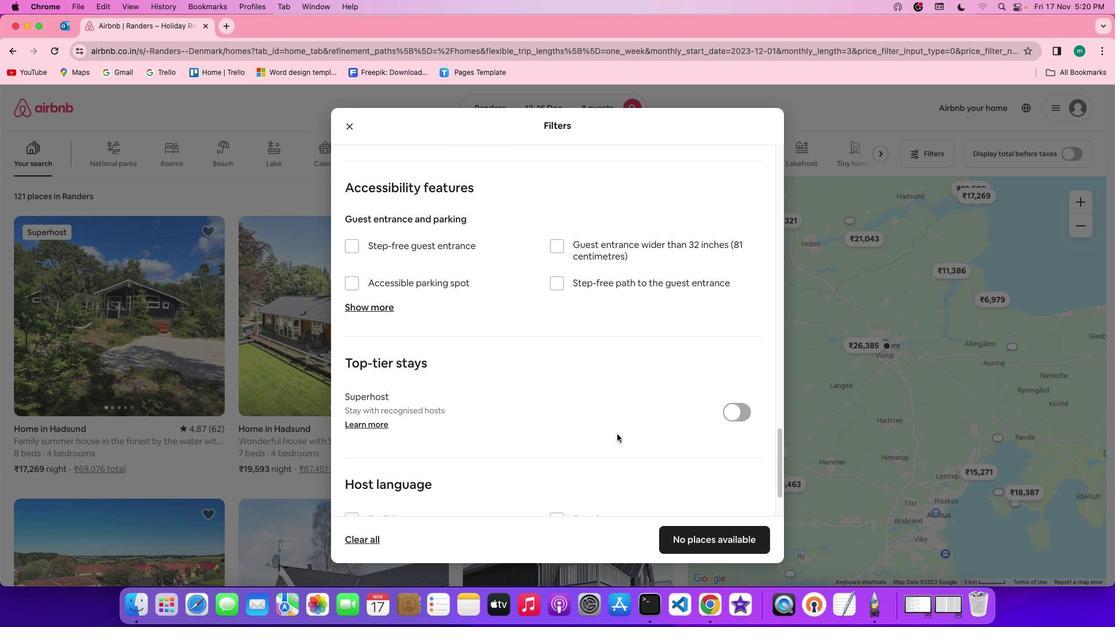 
Action: Mouse scrolled (617, 434) with delta (0, -1)
Screenshot: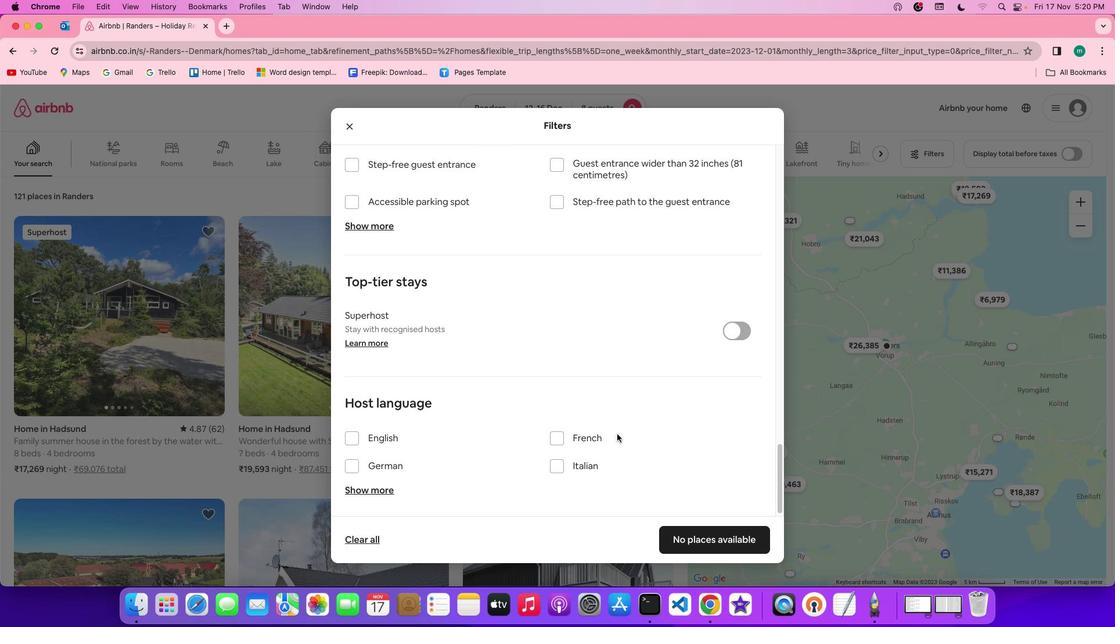 
Action: Mouse scrolled (617, 434) with delta (0, 0)
Screenshot: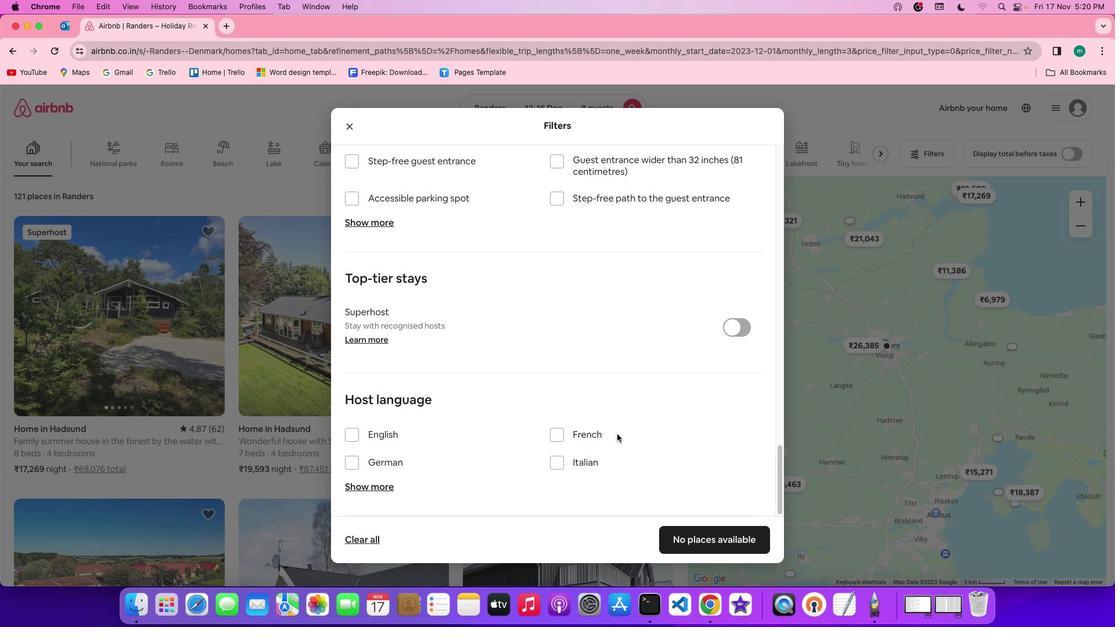 
Action: Mouse scrolled (617, 434) with delta (0, 0)
Screenshot: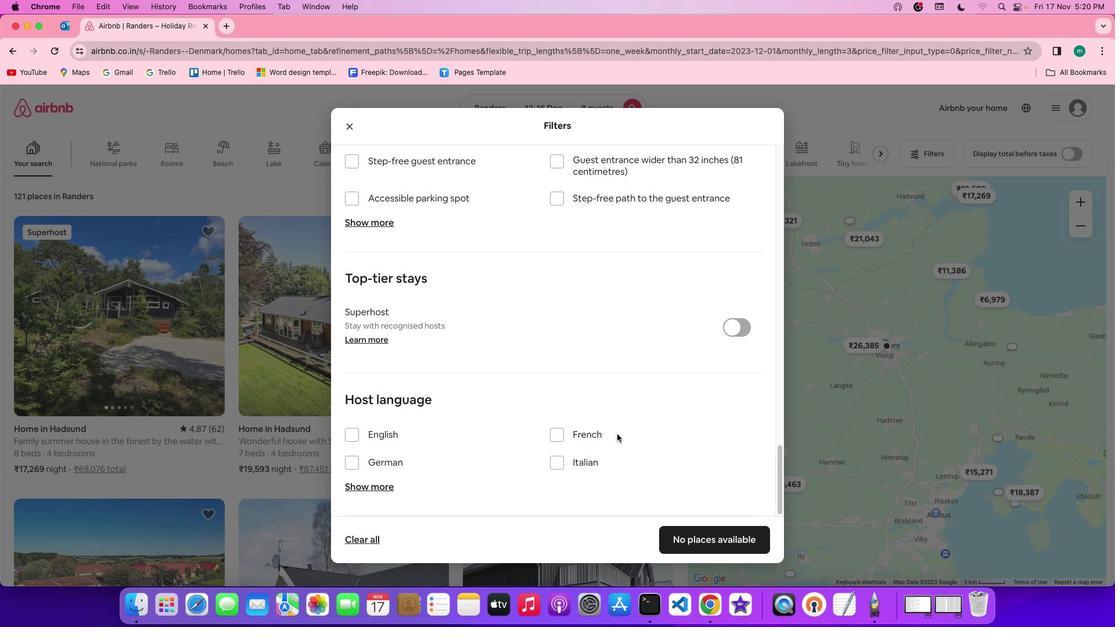 
Action: Mouse scrolled (617, 434) with delta (0, -1)
Screenshot: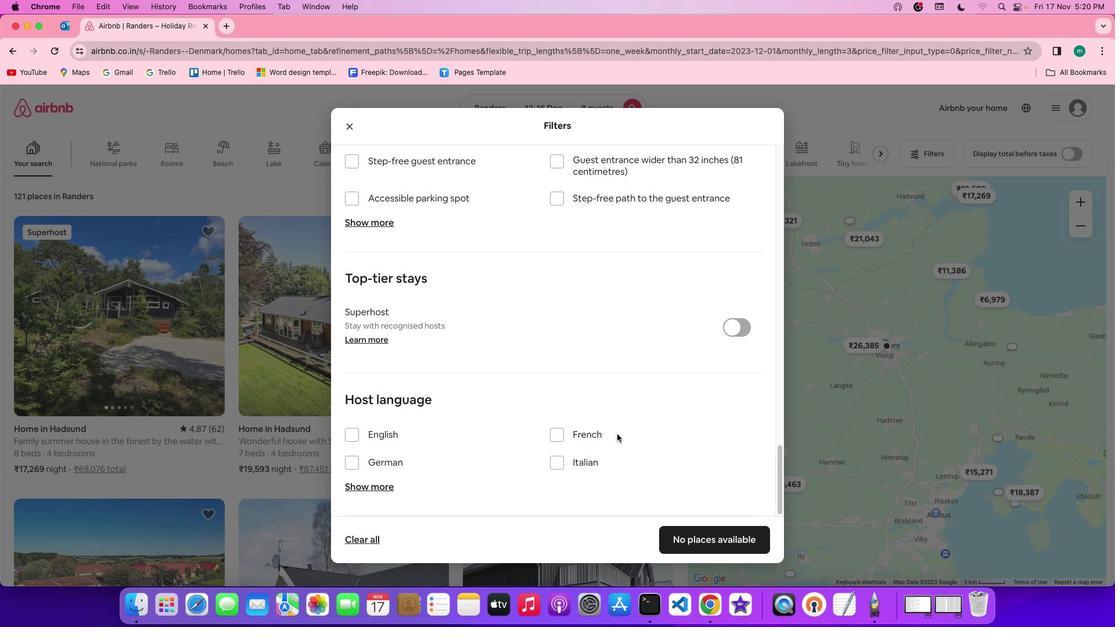 
Action: Mouse scrolled (617, 434) with delta (0, -2)
Screenshot: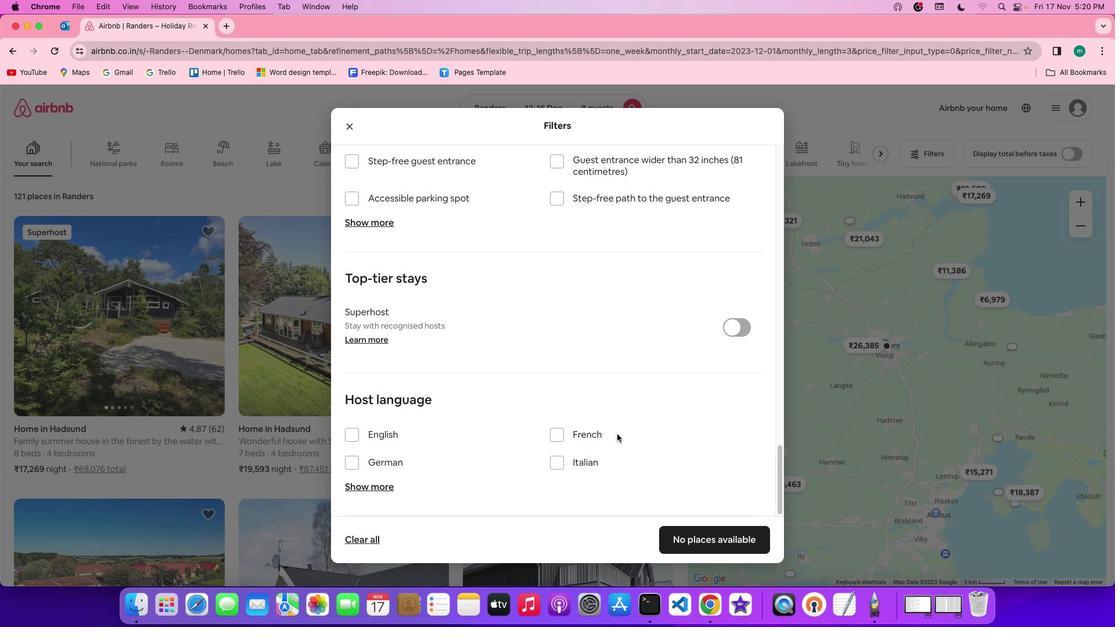 
Action: Mouse scrolled (617, 434) with delta (0, -2)
Screenshot: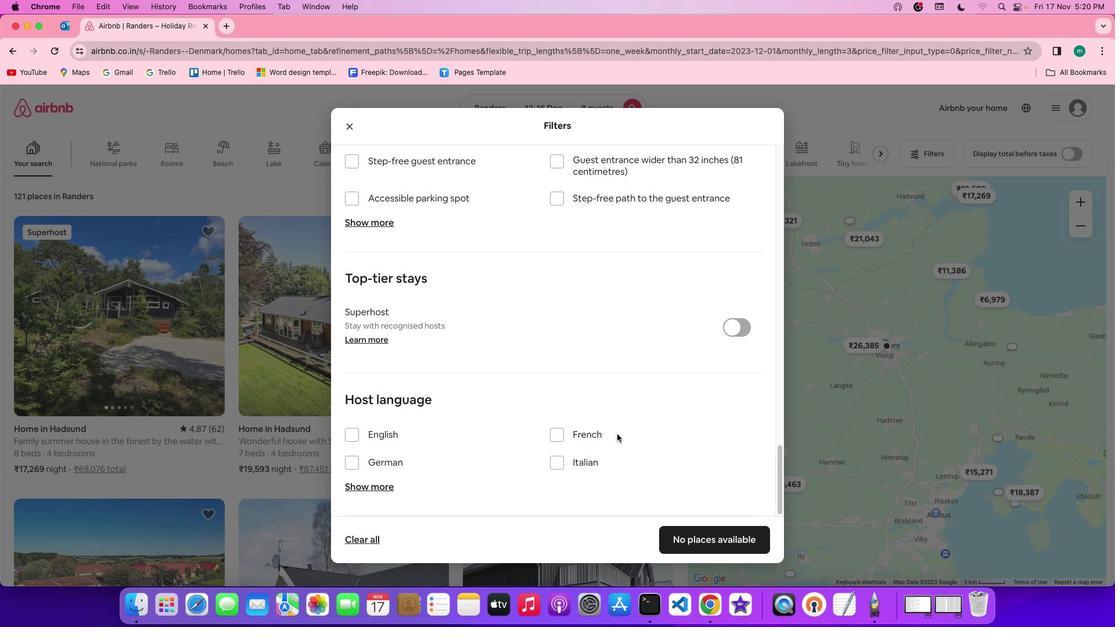 
Action: Mouse moved to (732, 540)
Screenshot: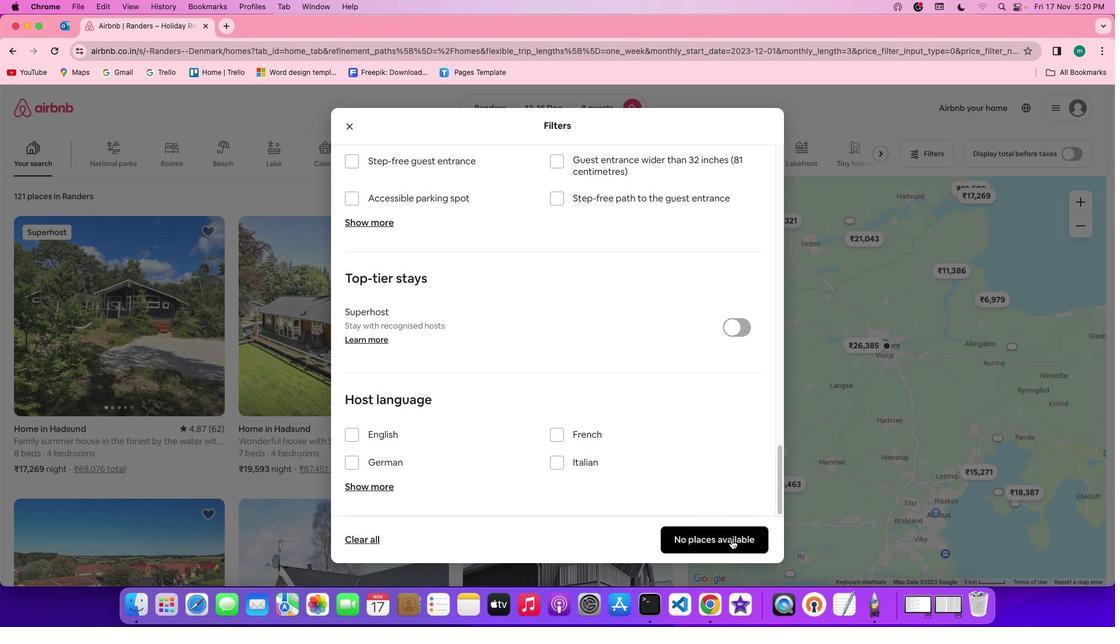 
Action: Mouse pressed left at (732, 540)
Screenshot: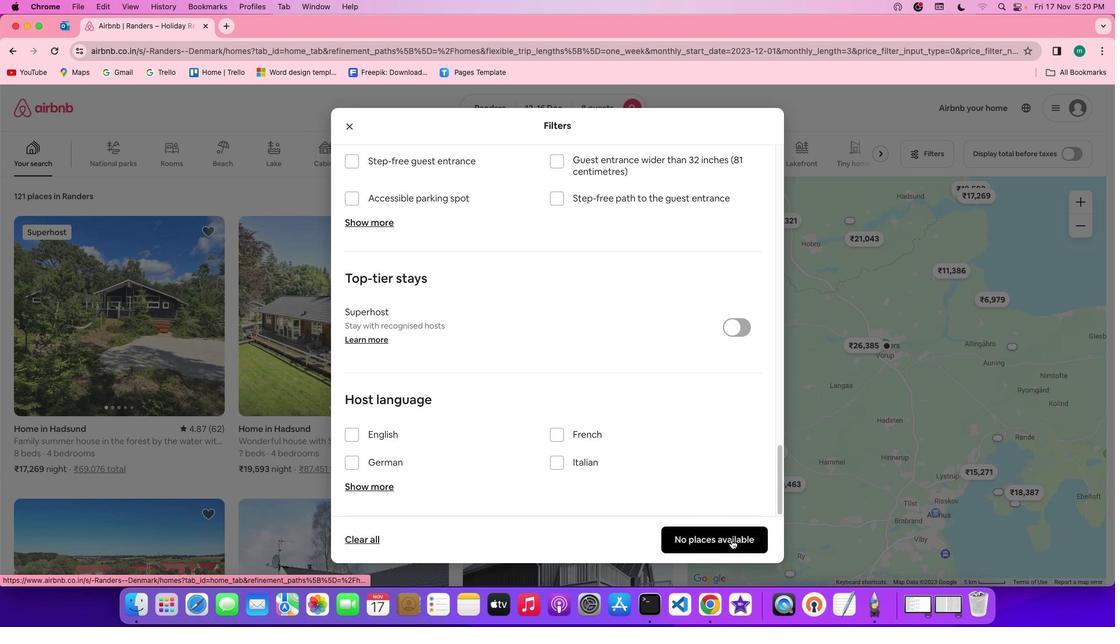 
Action: Mouse moved to (278, 337)
Screenshot: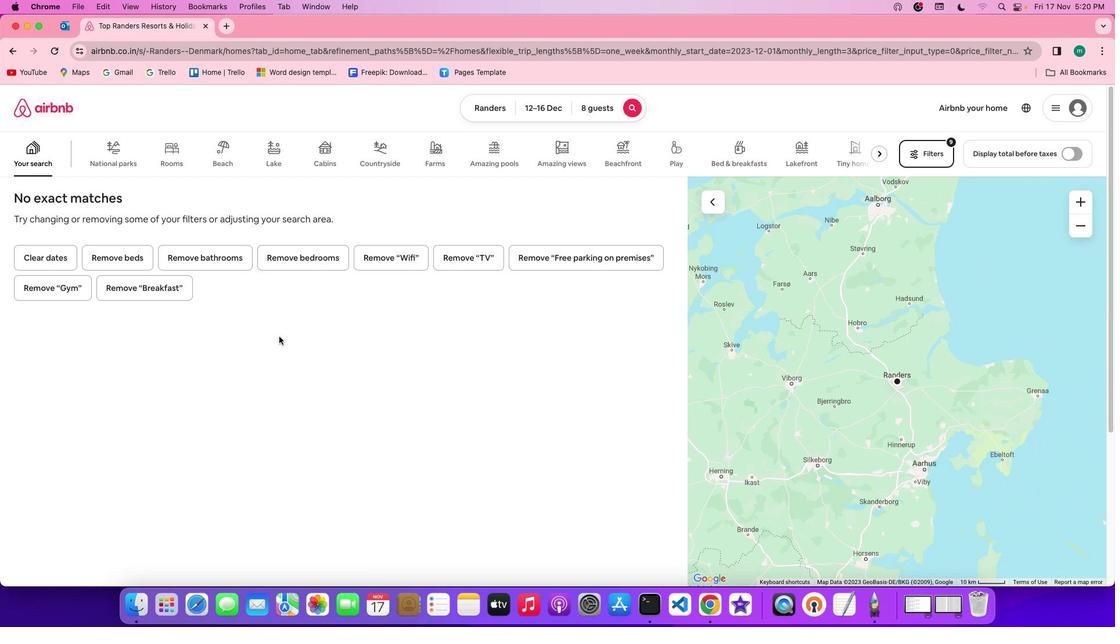 
